 Task: Forward email as attachment with the signature Connor Wood with the subject Product launch announcement from softage.1@softage.net to softage.9@softage.net with the message Can you confirm whether the project is on track to meet the deadline?
Action: Mouse moved to (1217, 93)
Screenshot: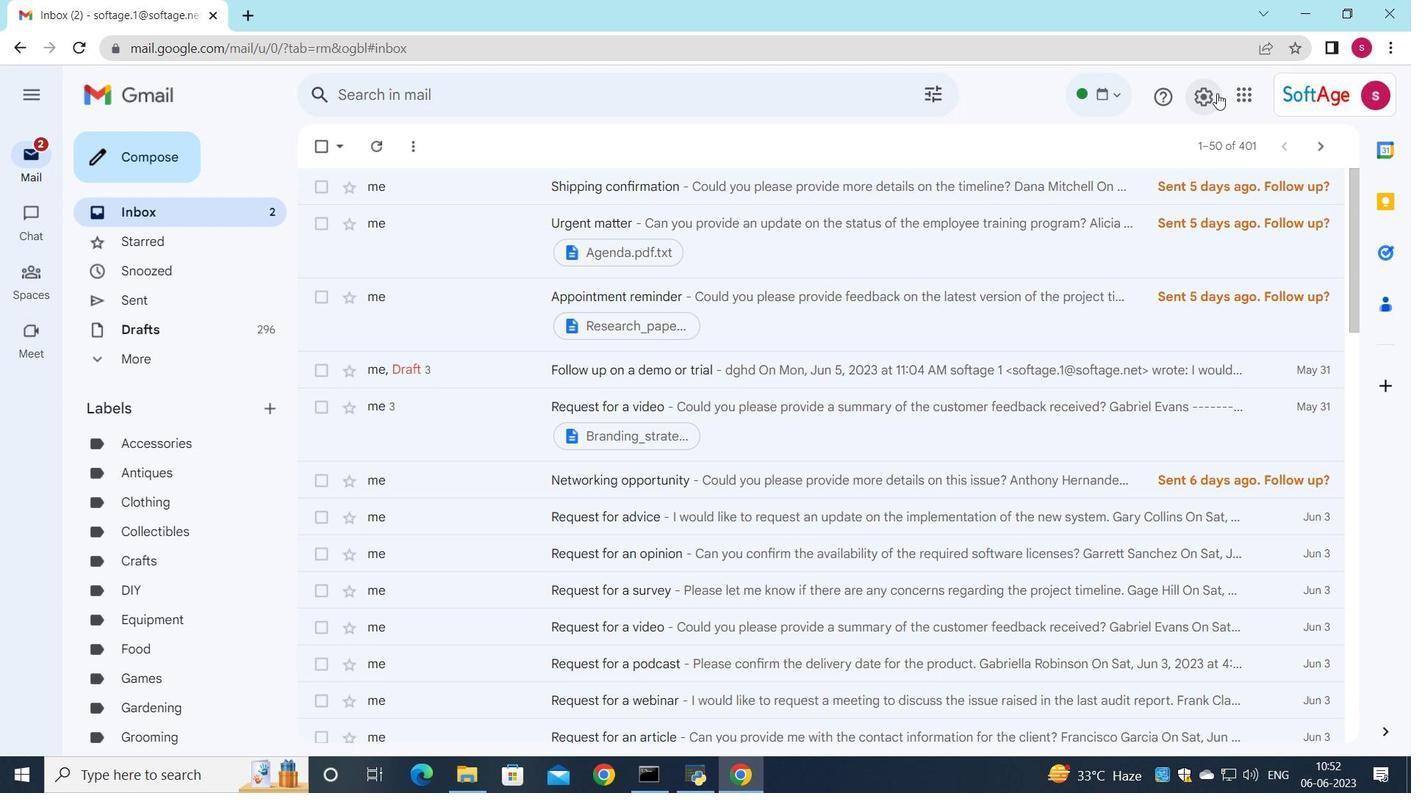 
Action: Mouse pressed left at (1217, 93)
Screenshot: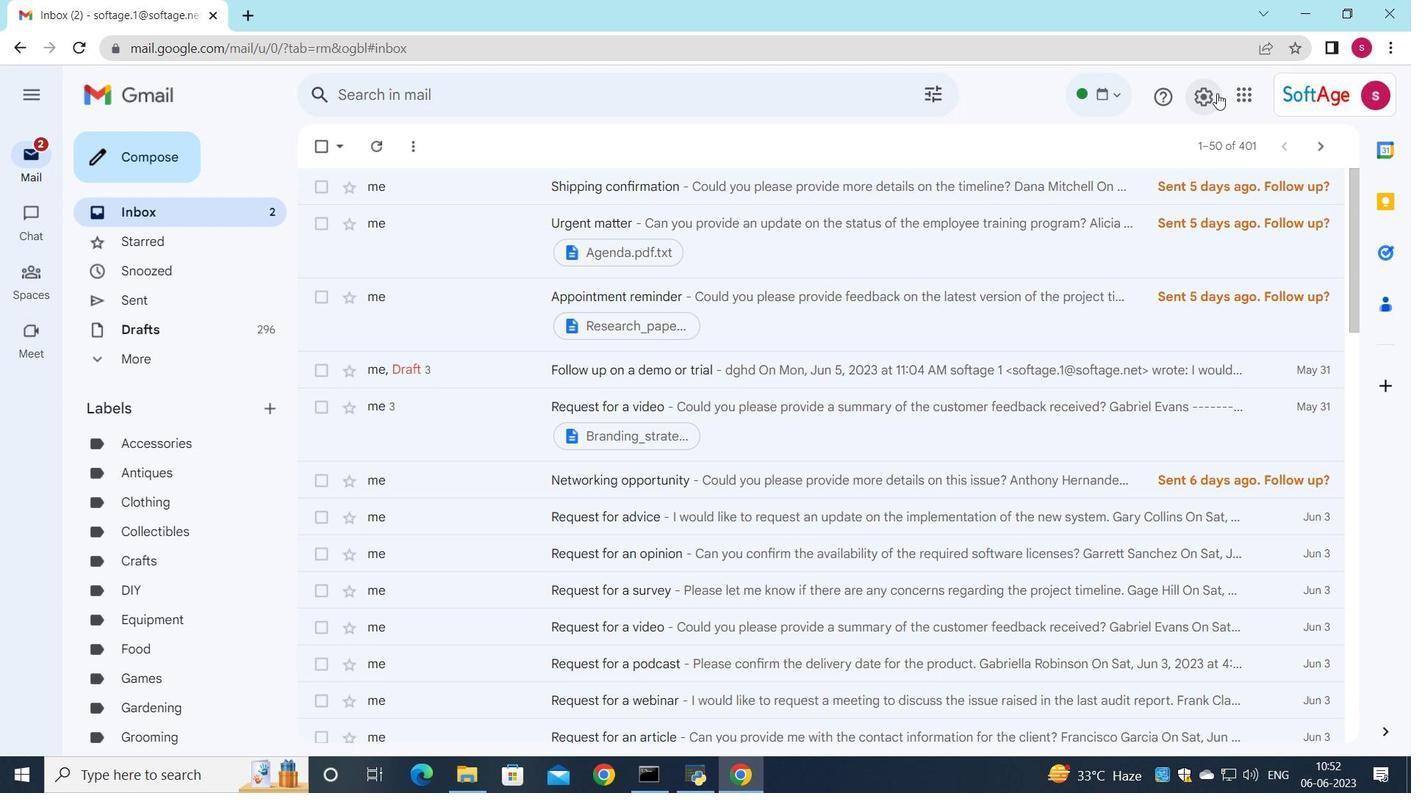
Action: Mouse moved to (1228, 180)
Screenshot: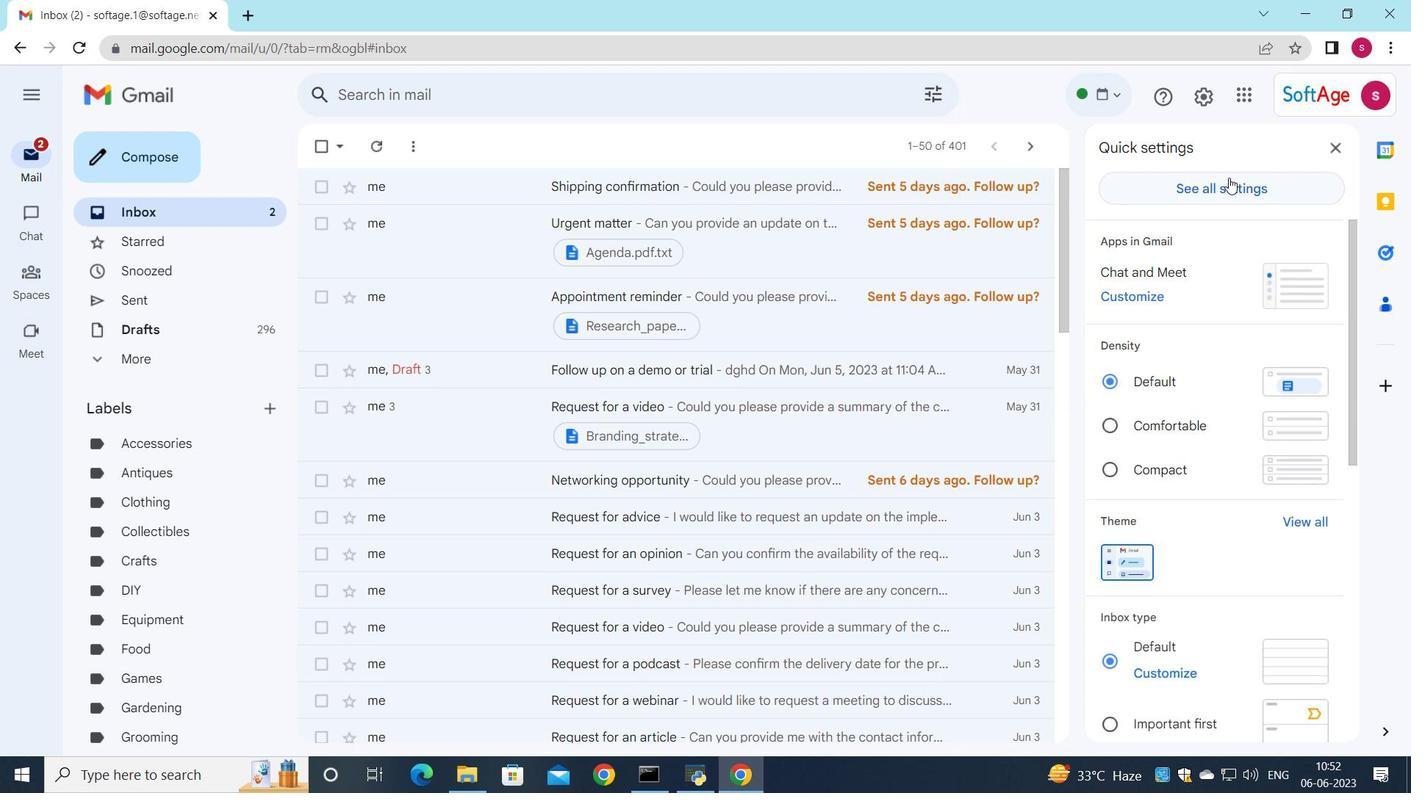 
Action: Mouse pressed left at (1228, 180)
Screenshot: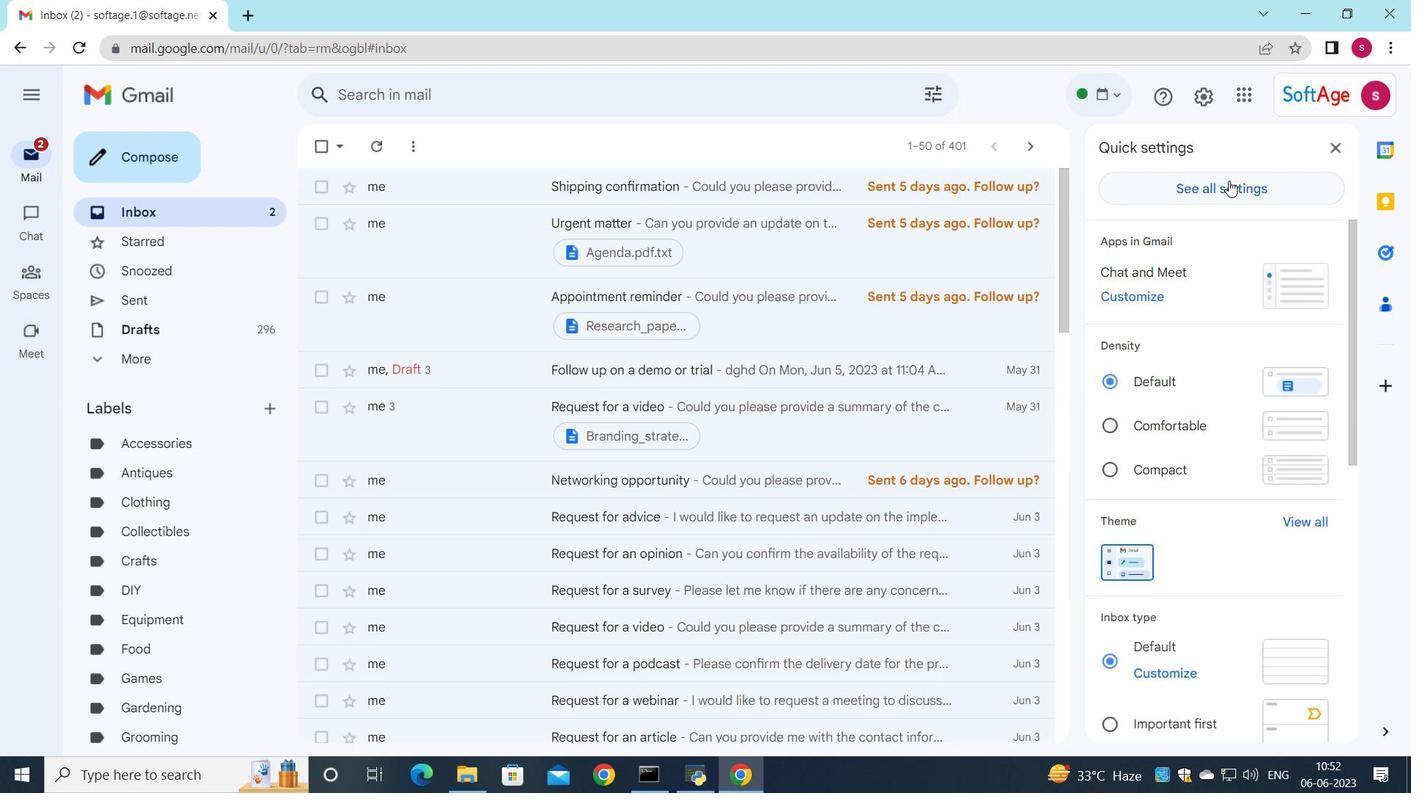 
Action: Mouse moved to (870, 309)
Screenshot: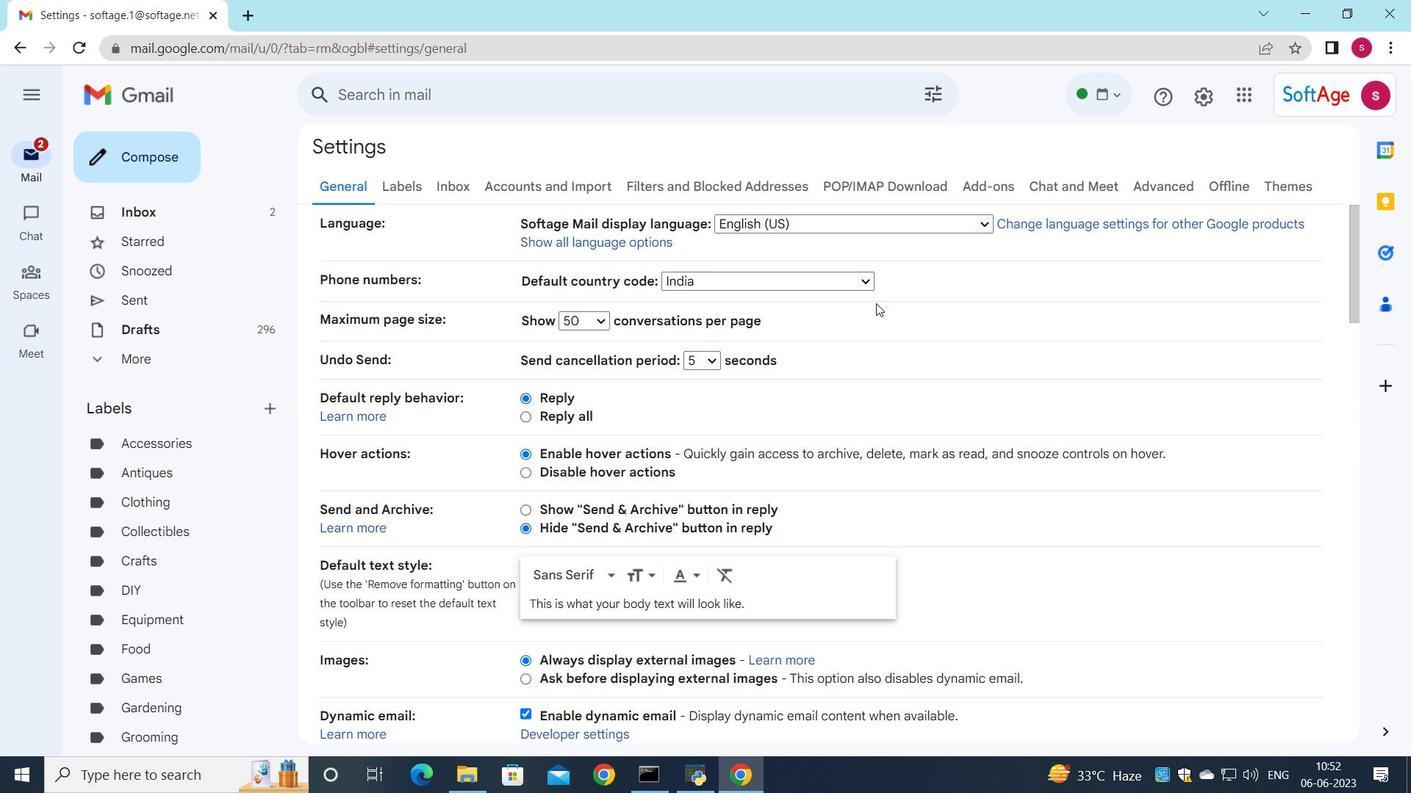 
Action: Mouse scrolled (870, 308) with delta (0, 0)
Screenshot: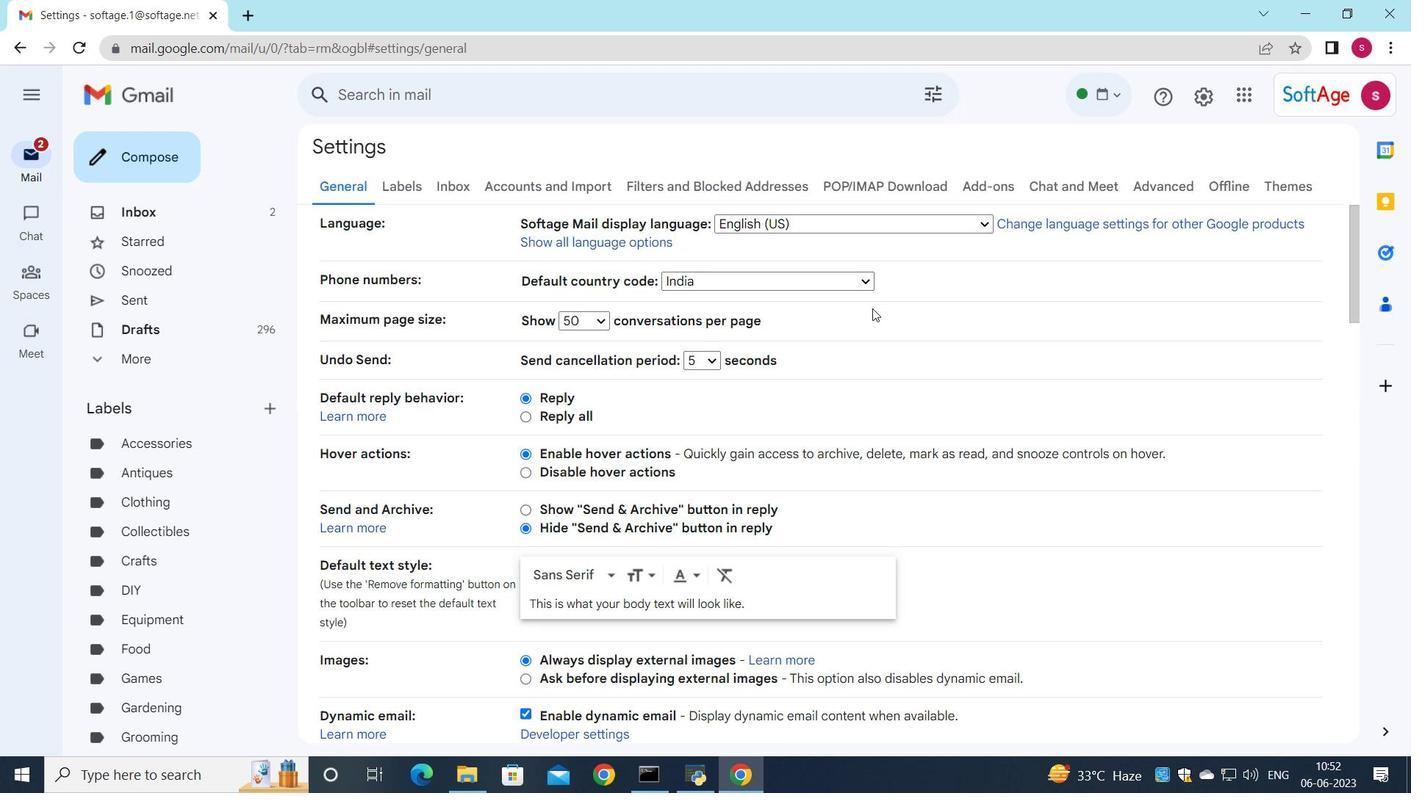 
Action: Mouse moved to (868, 310)
Screenshot: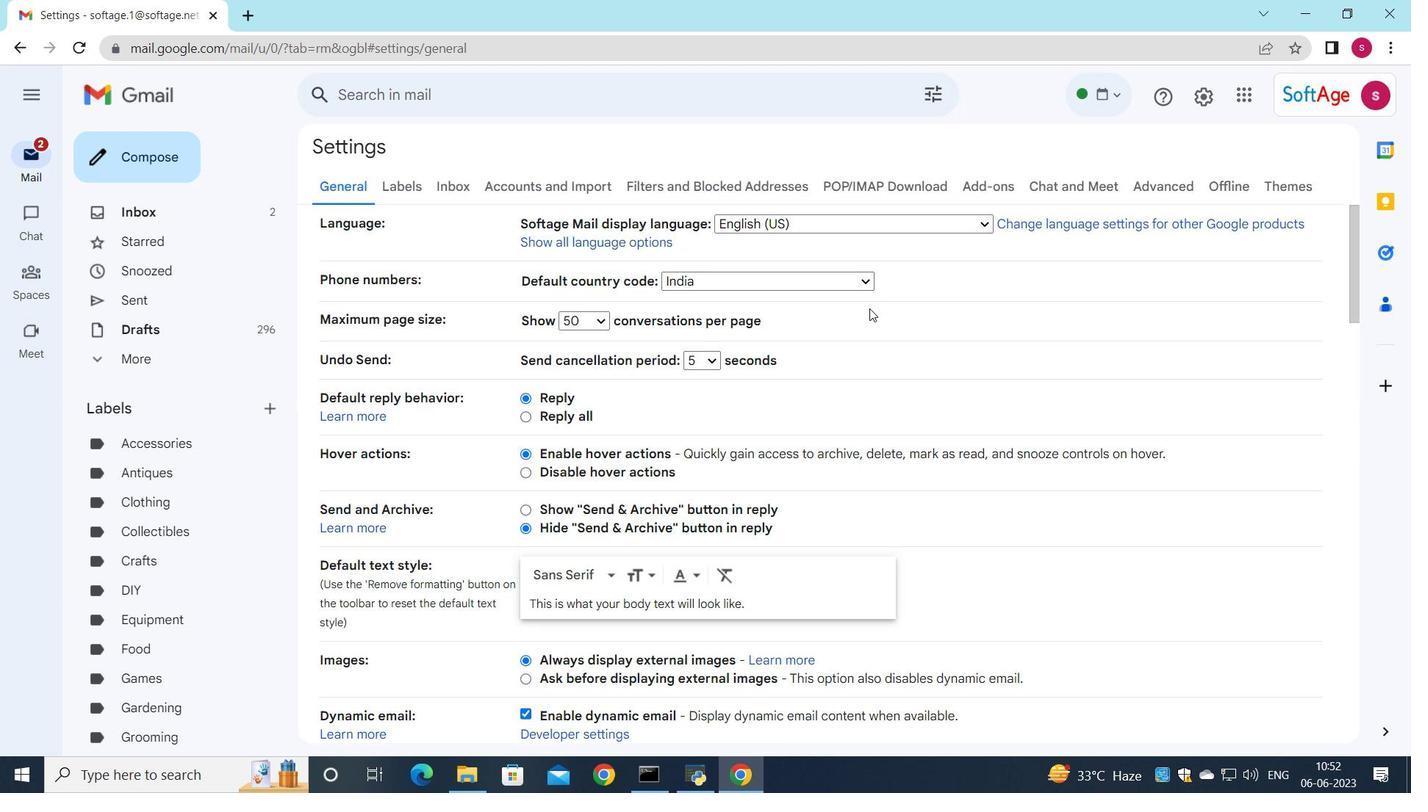 
Action: Mouse scrolled (868, 309) with delta (0, 0)
Screenshot: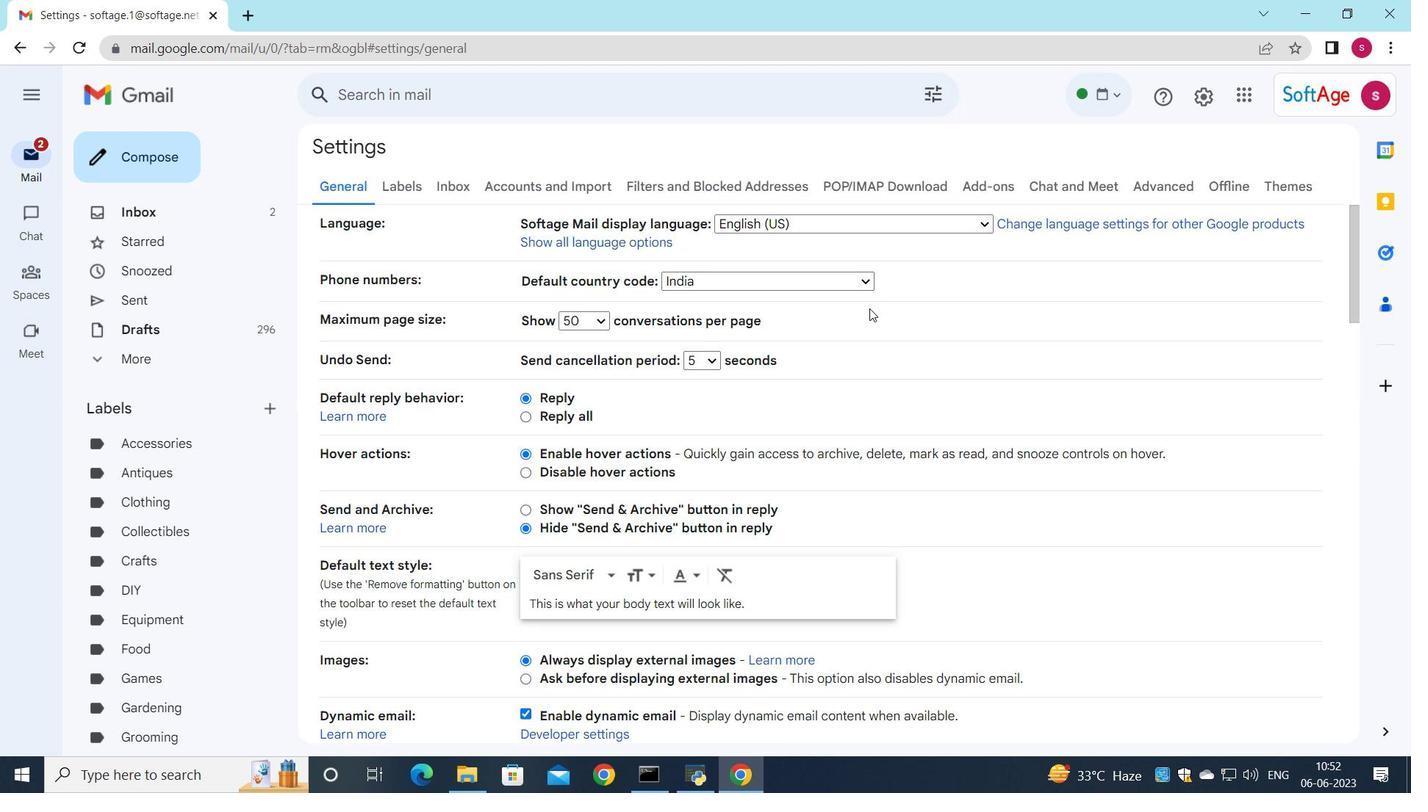 
Action: Mouse moved to (801, 327)
Screenshot: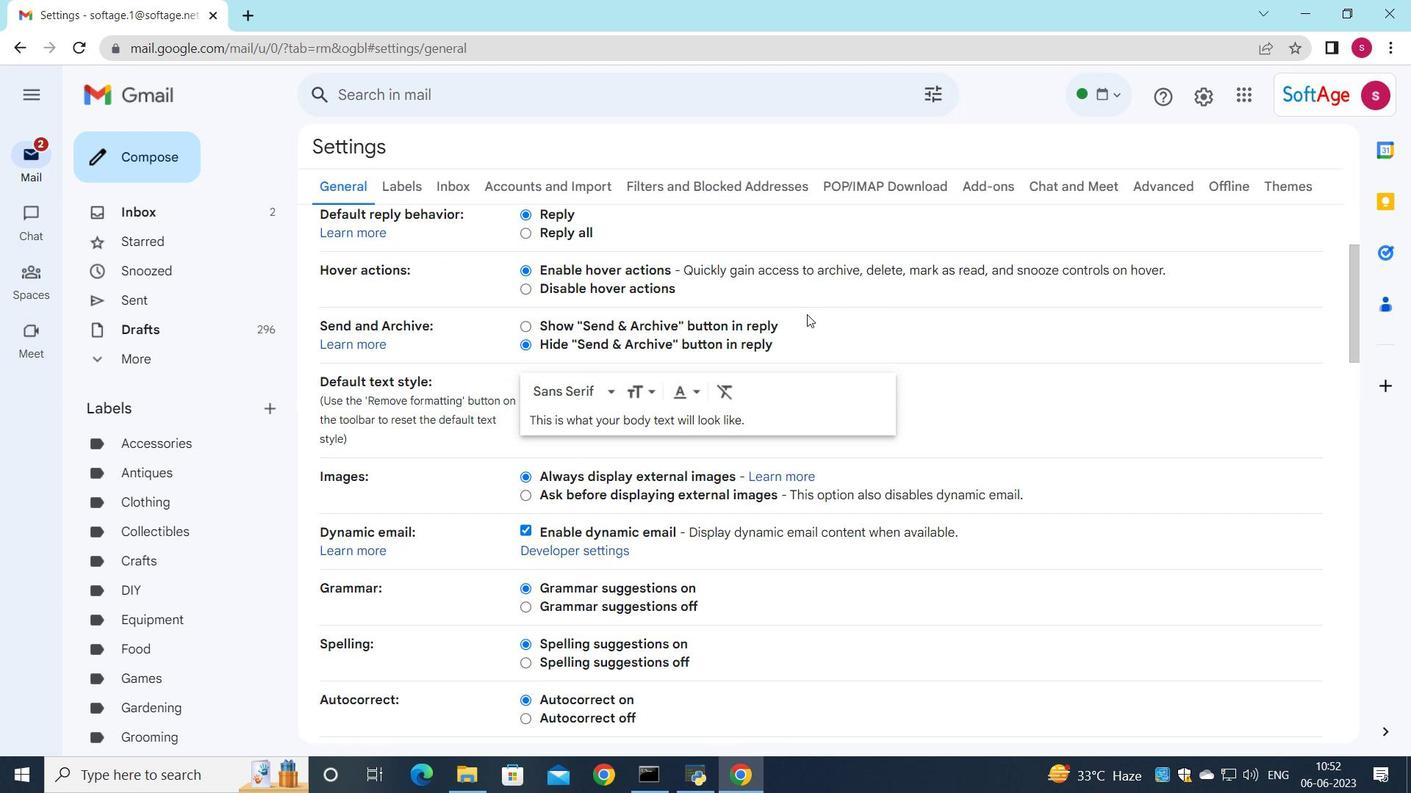 
Action: Mouse scrolled (802, 324) with delta (0, 0)
Screenshot: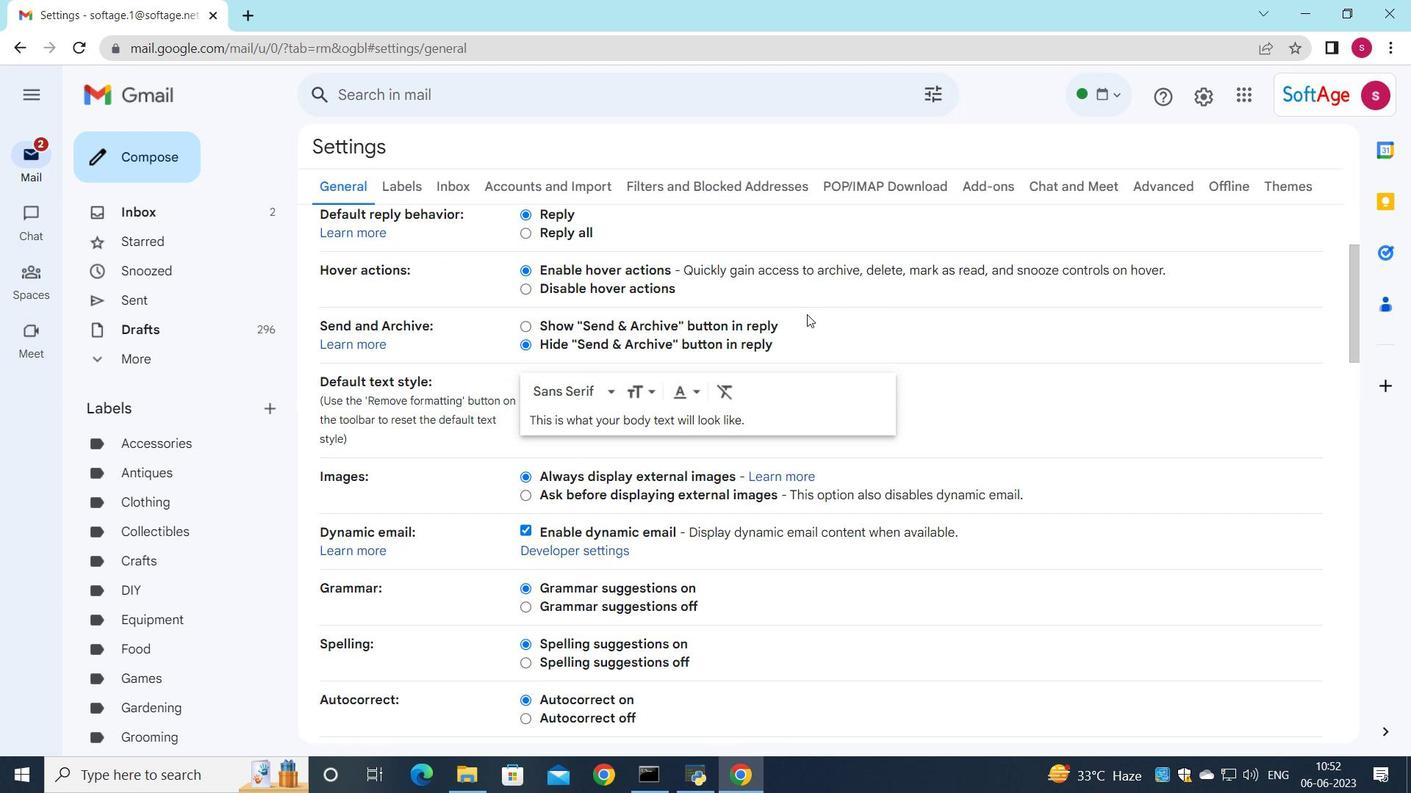 
Action: Mouse moved to (800, 329)
Screenshot: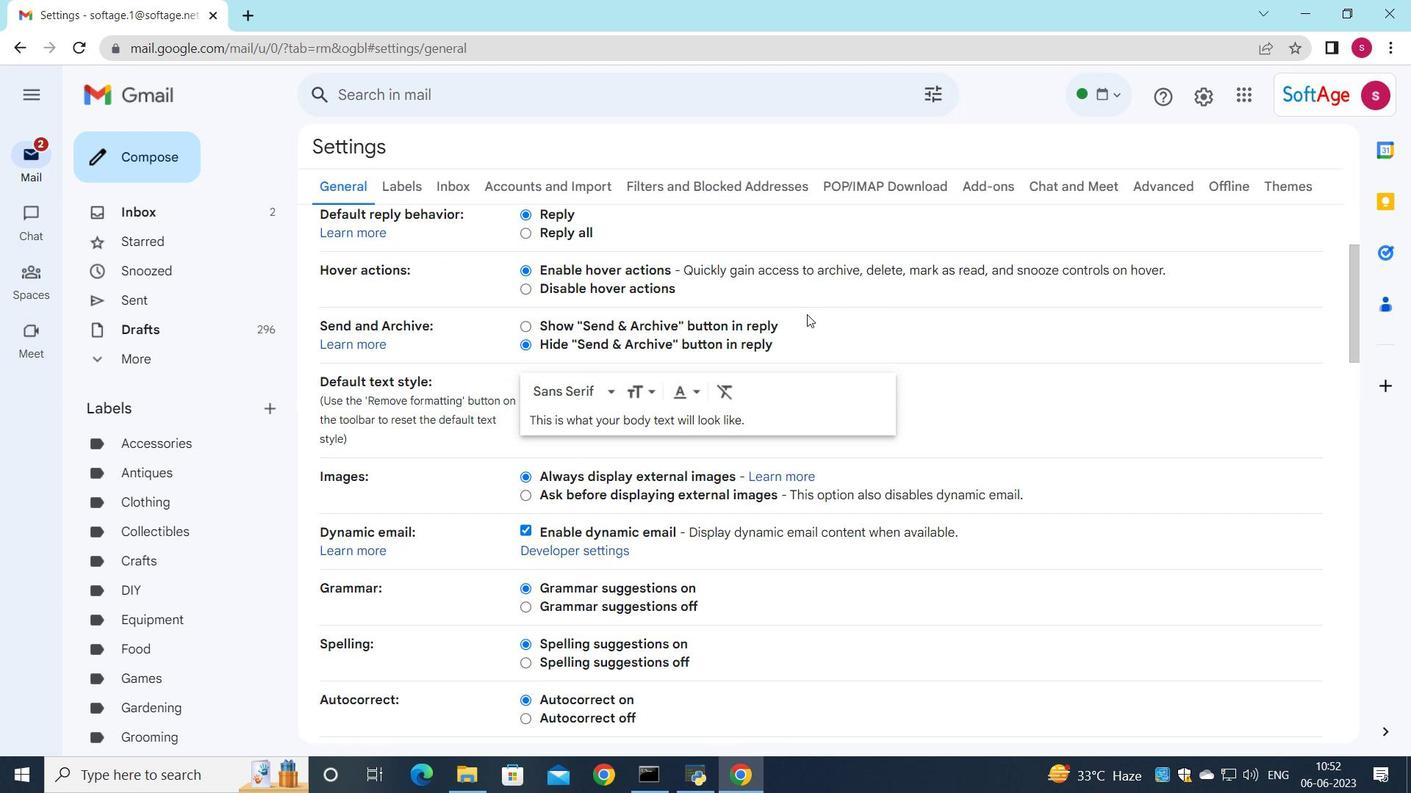 
Action: Mouse scrolled (801, 327) with delta (0, 0)
Screenshot: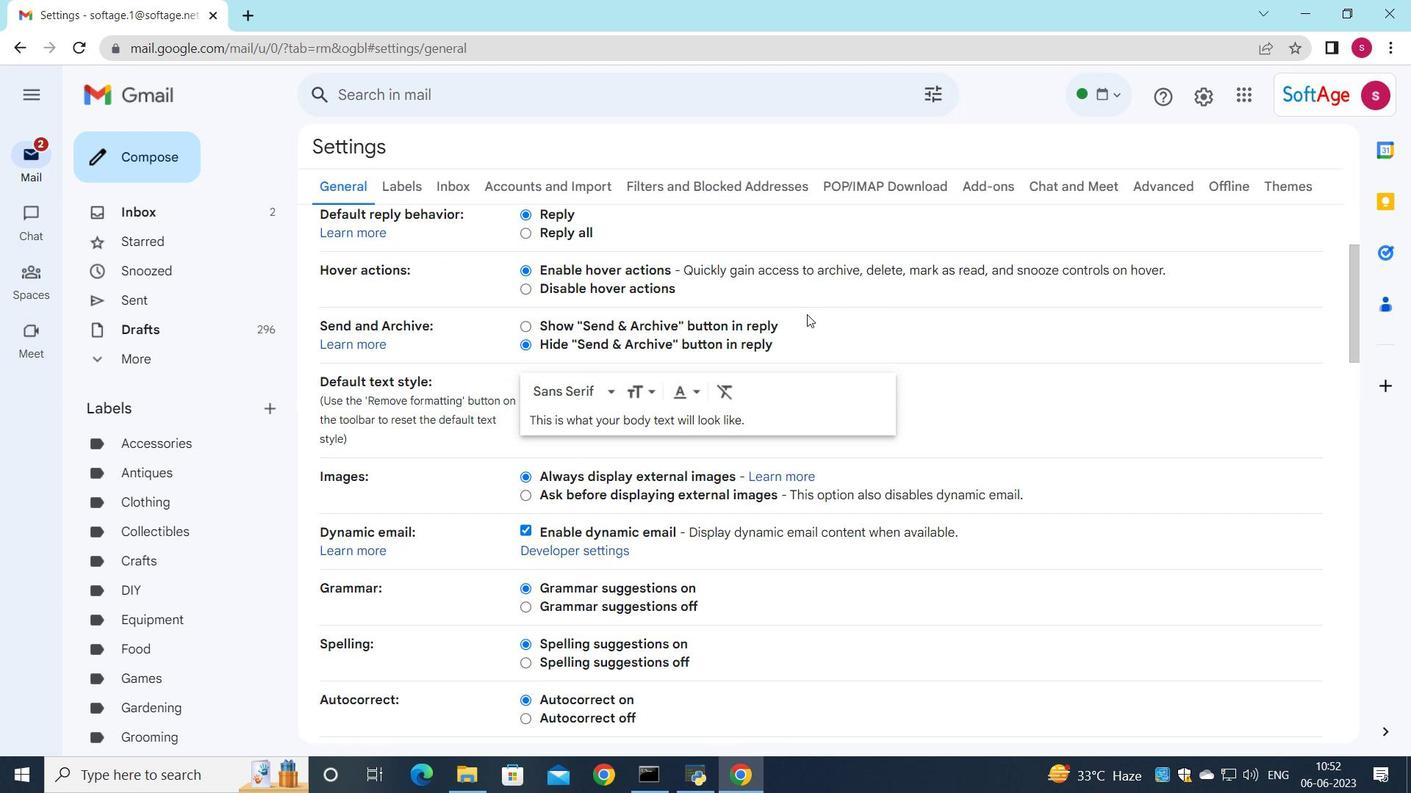 
Action: Mouse moved to (798, 332)
Screenshot: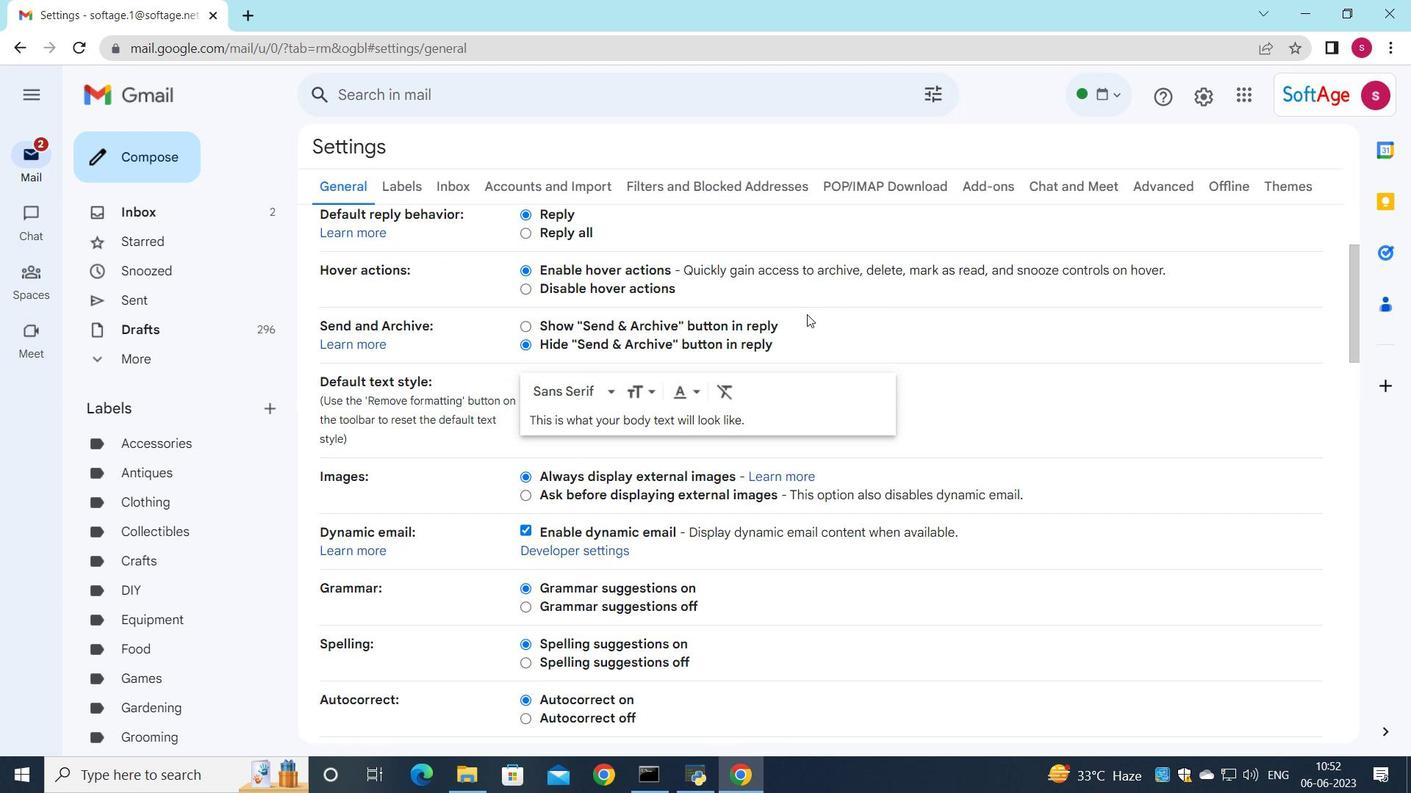 
Action: Mouse scrolled (799, 330) with delta (0, 0)
Screenshot: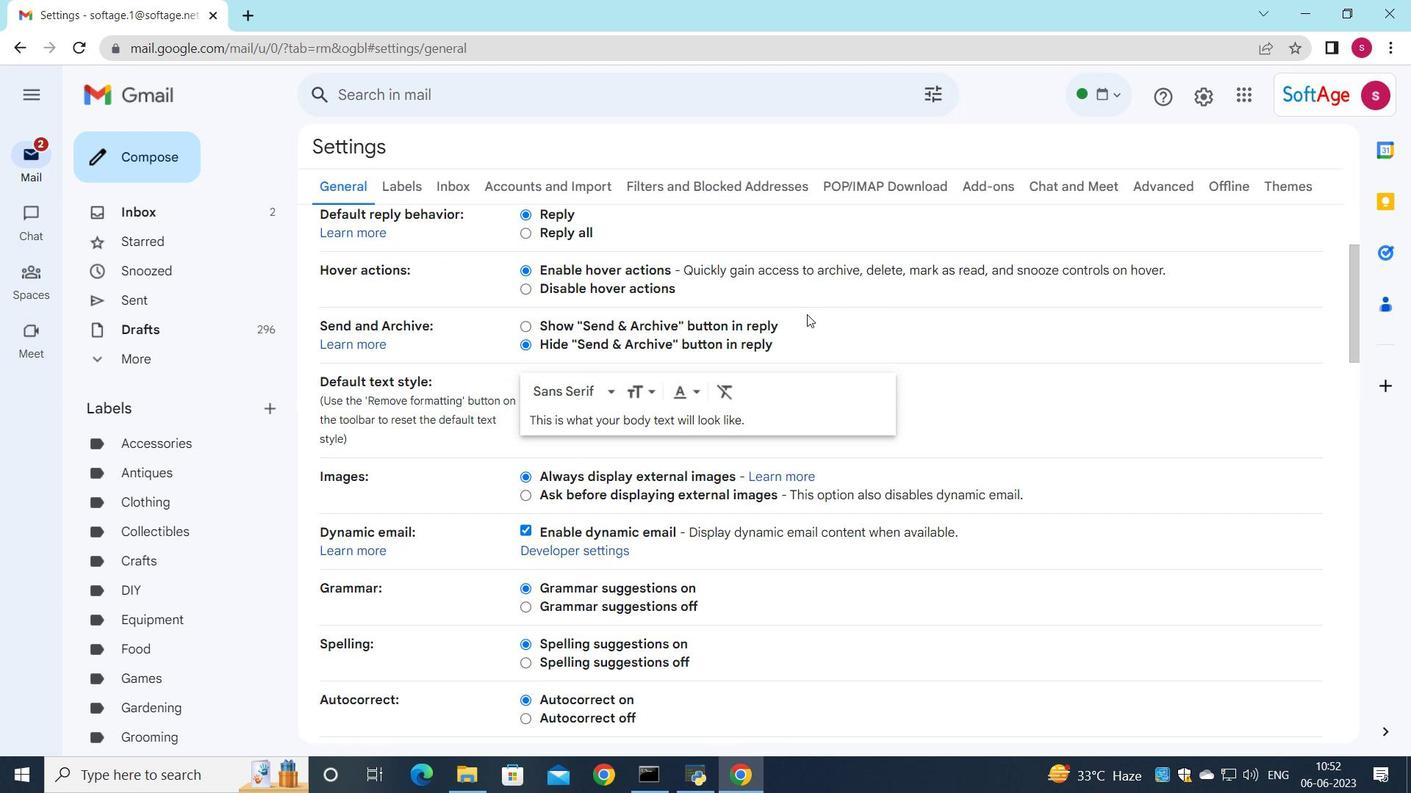 
Action: Mouse moved to (796, 335)
Screenshot: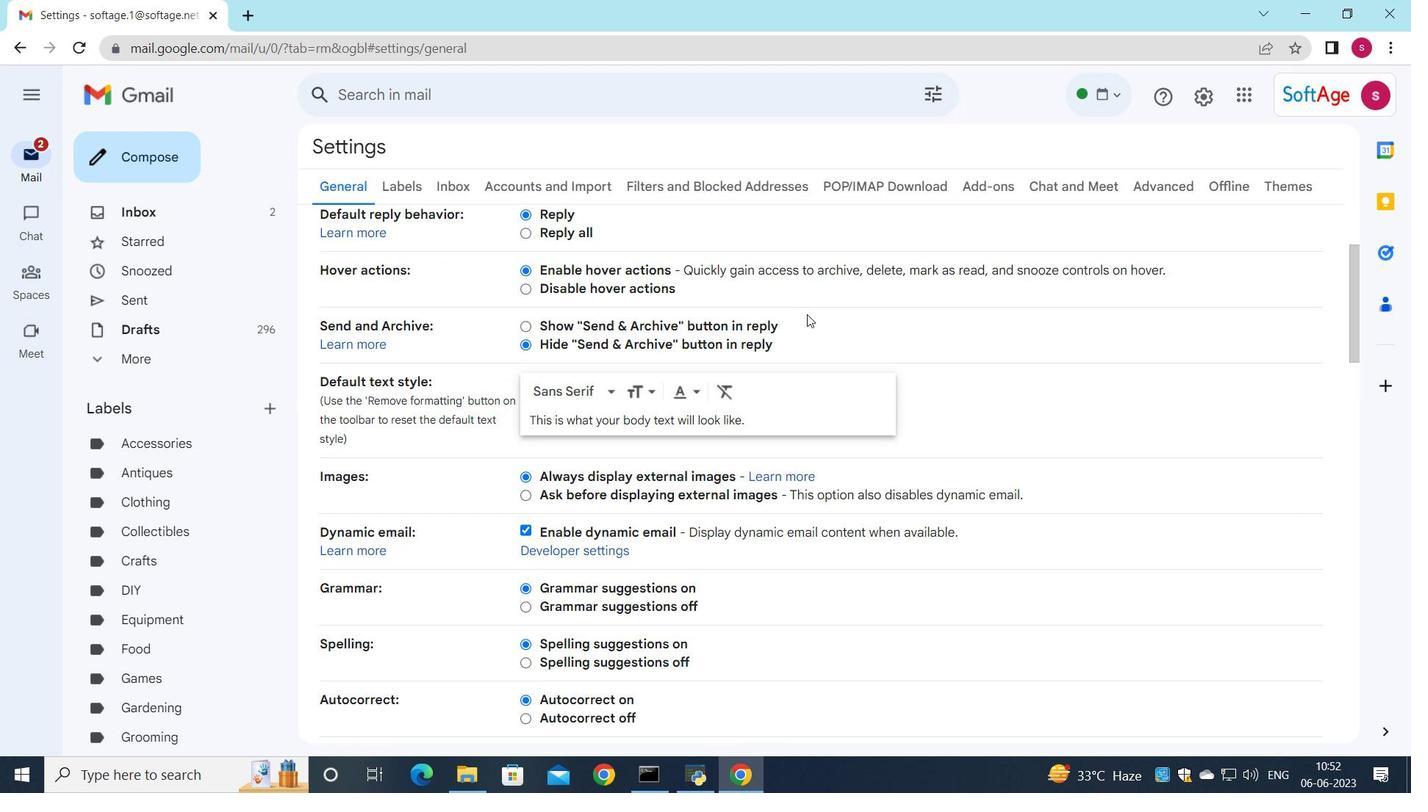 
Action: Mouse scrolled (796, 335) with delta (0, 0)
Screenshot: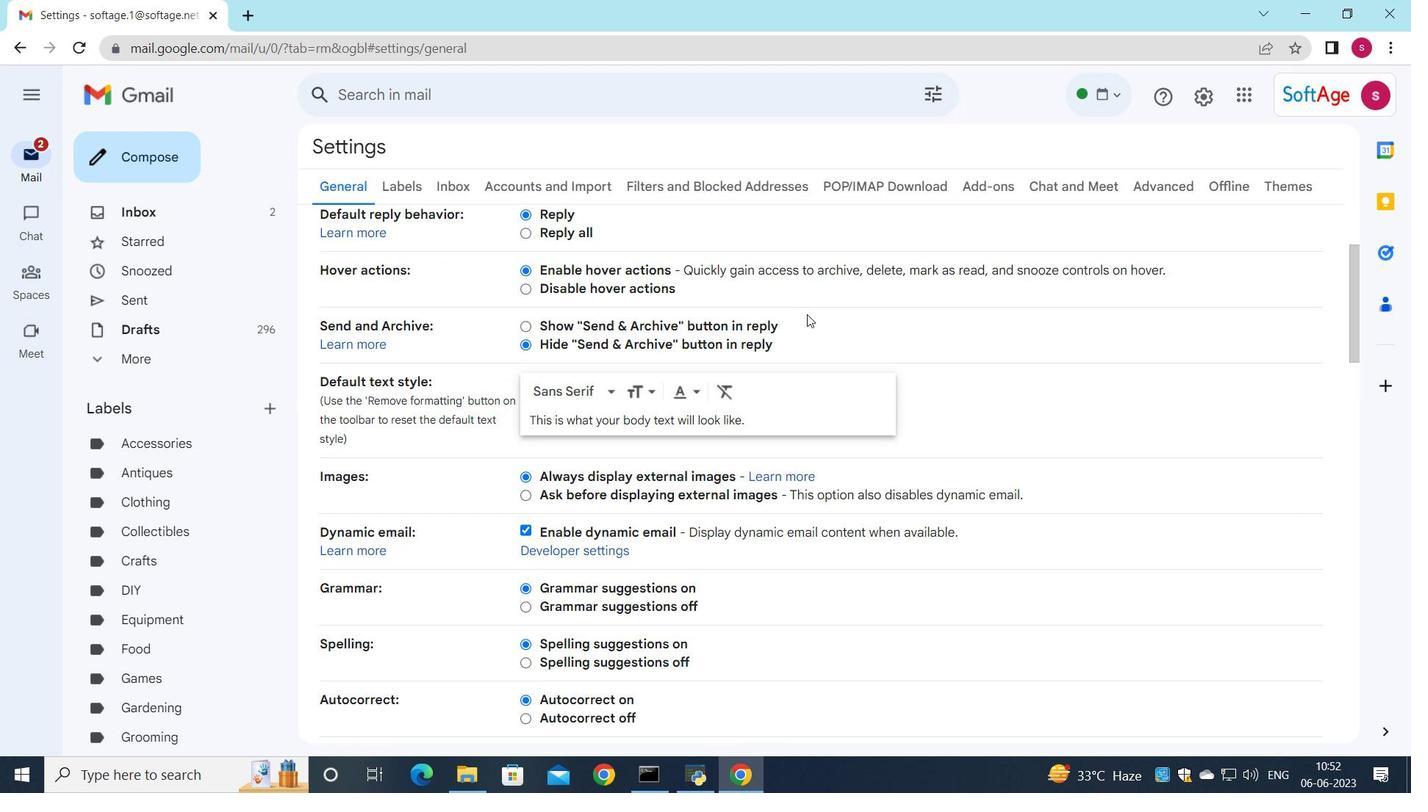 
Action: Mouse moved to (770, 350)
Screenshot: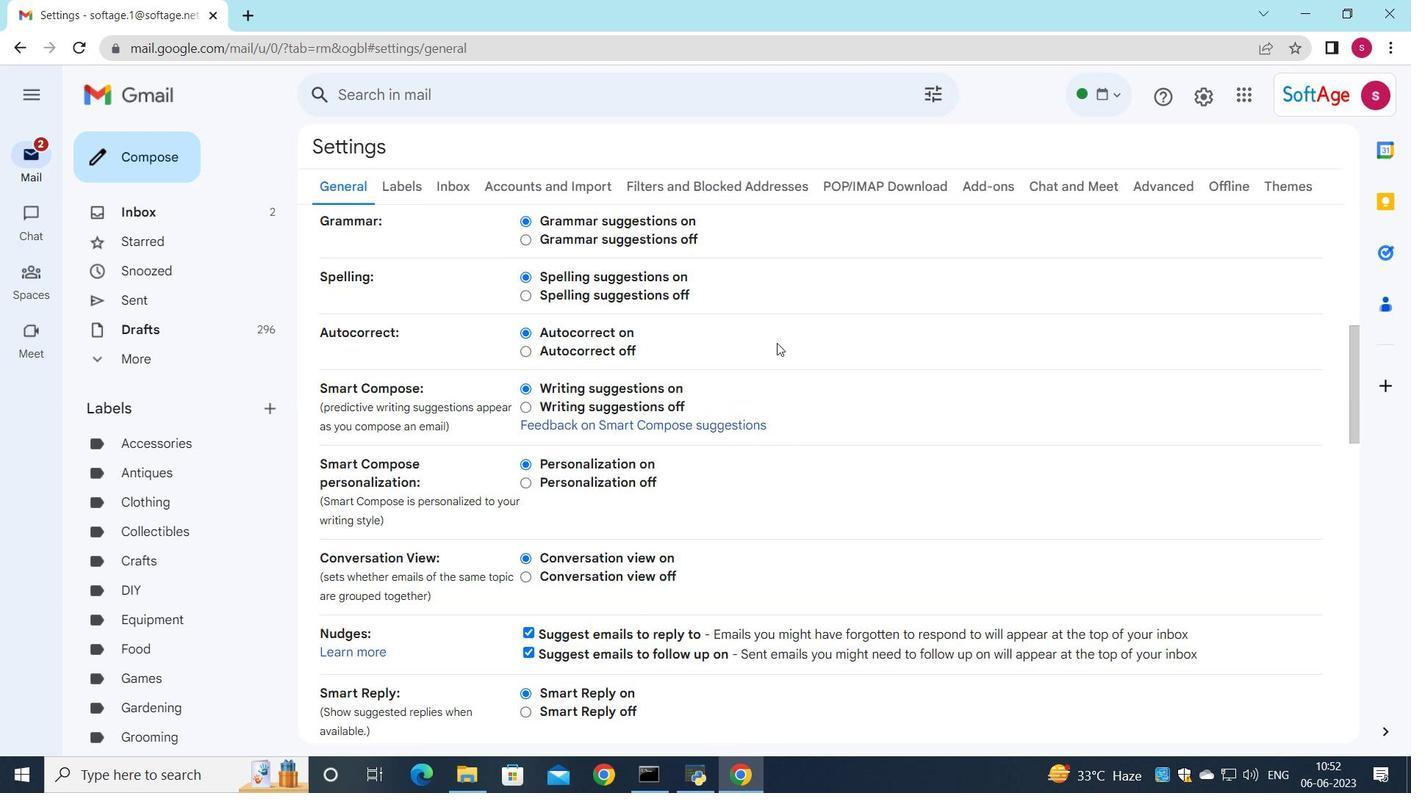 
Action: Mouse scrolled (770, 349) with delta (0, 0)
Screenshot: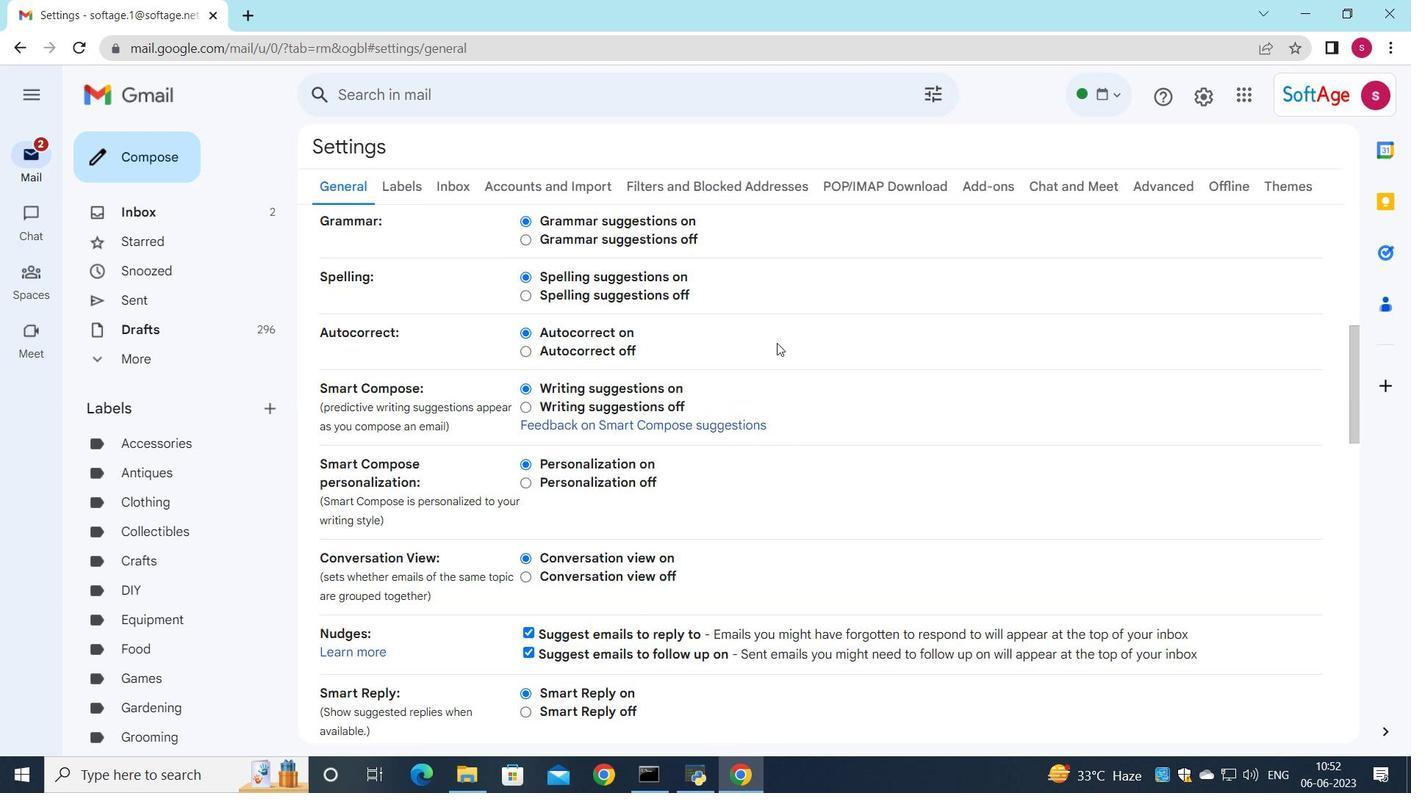 
Action: Mouse moved to (768, 352)
Screenshot: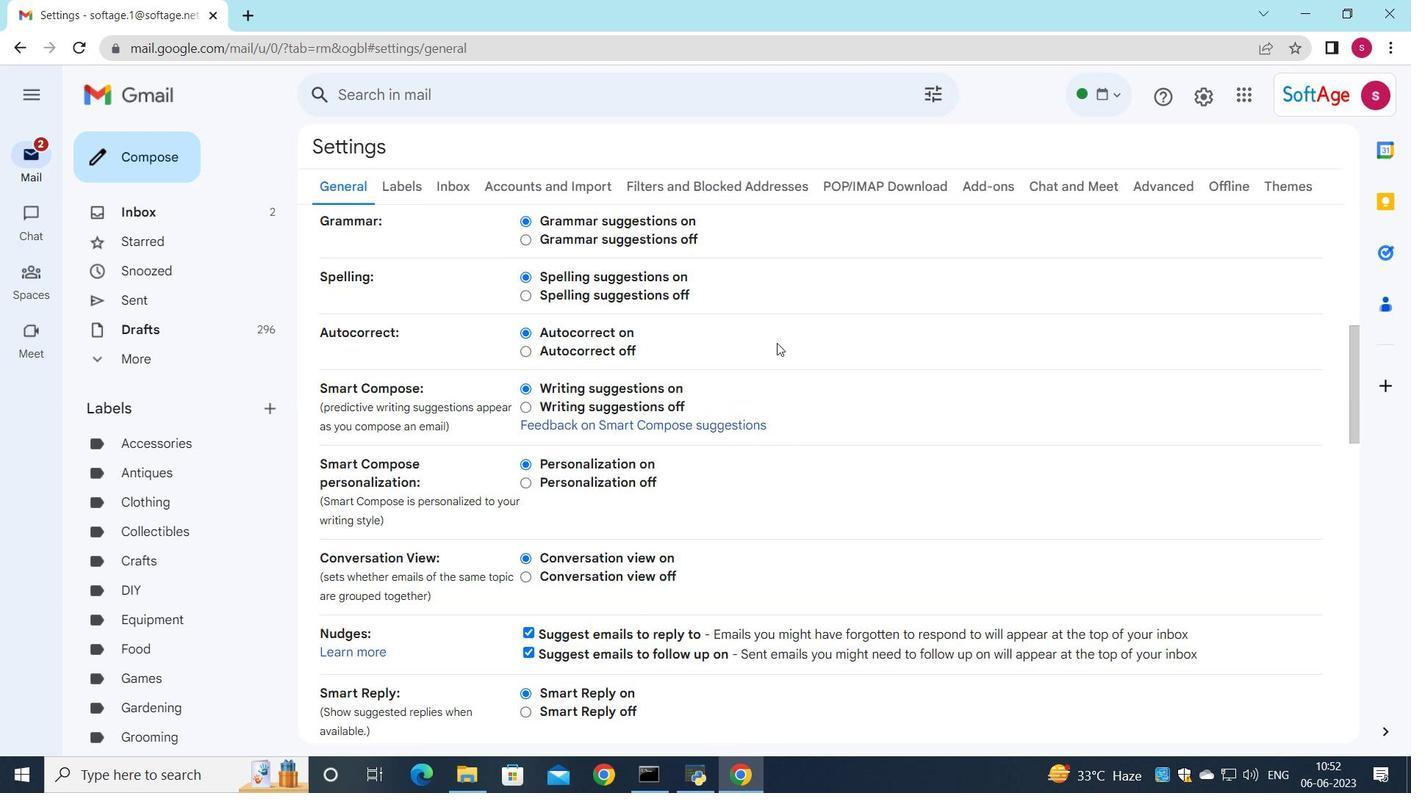 
Action: Mouse scrolled (768, 351) with delta (0, 0)
Screenshot: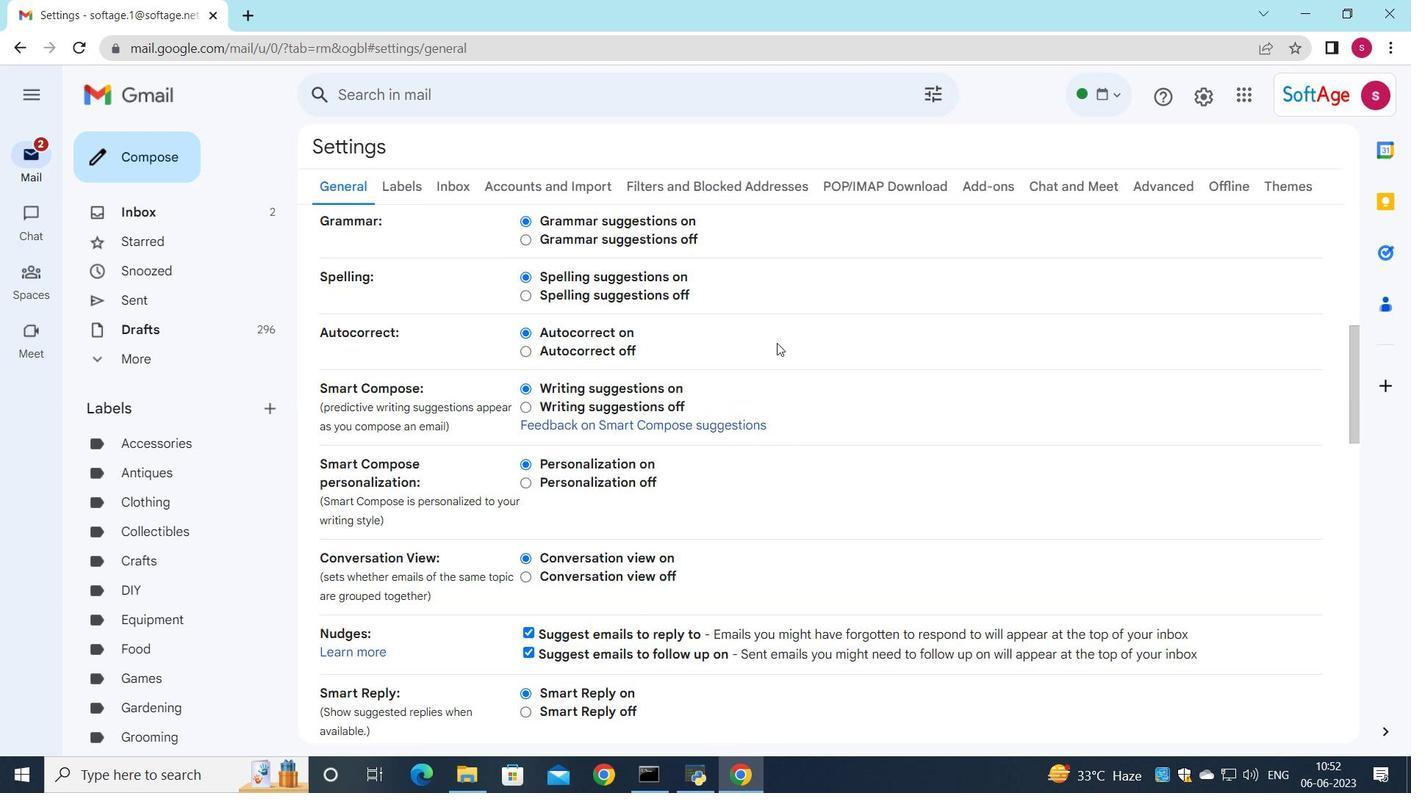 
Action: Mouse moved to (767, 354)
Screenshot: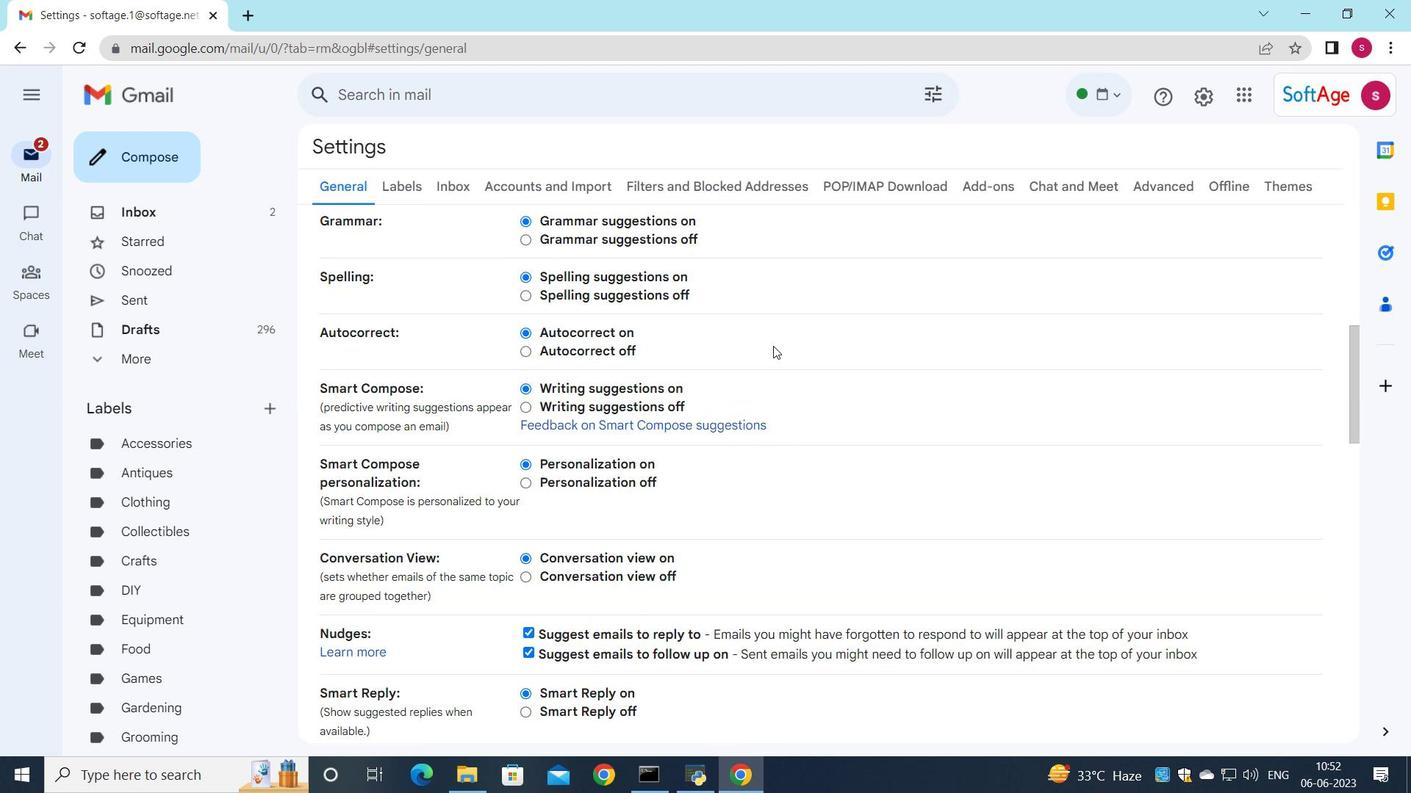 
Action: Mouse scrolled (767, 353) with delta (0, 0)
Screenshot: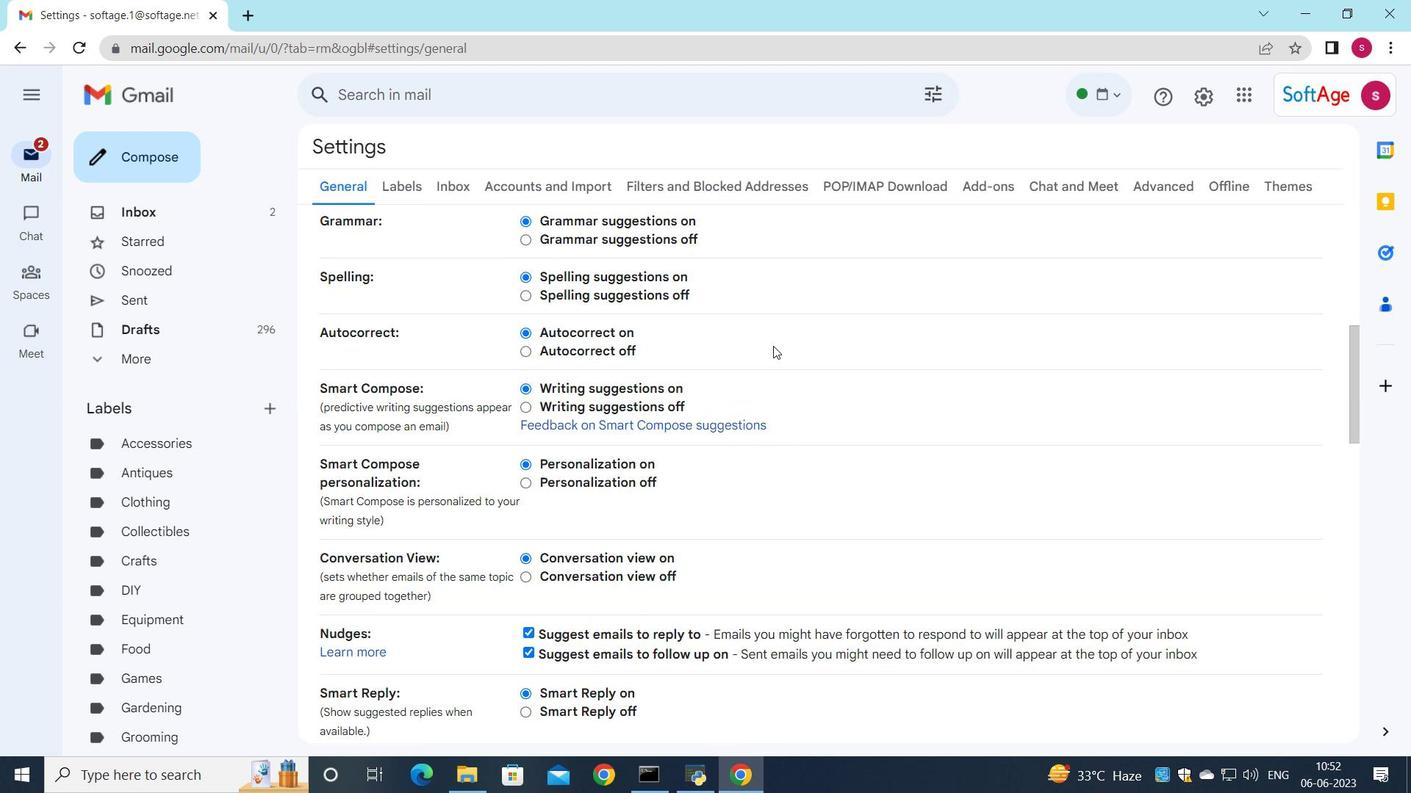 
Action: Mouse moved to (765, 356)
Screenshot: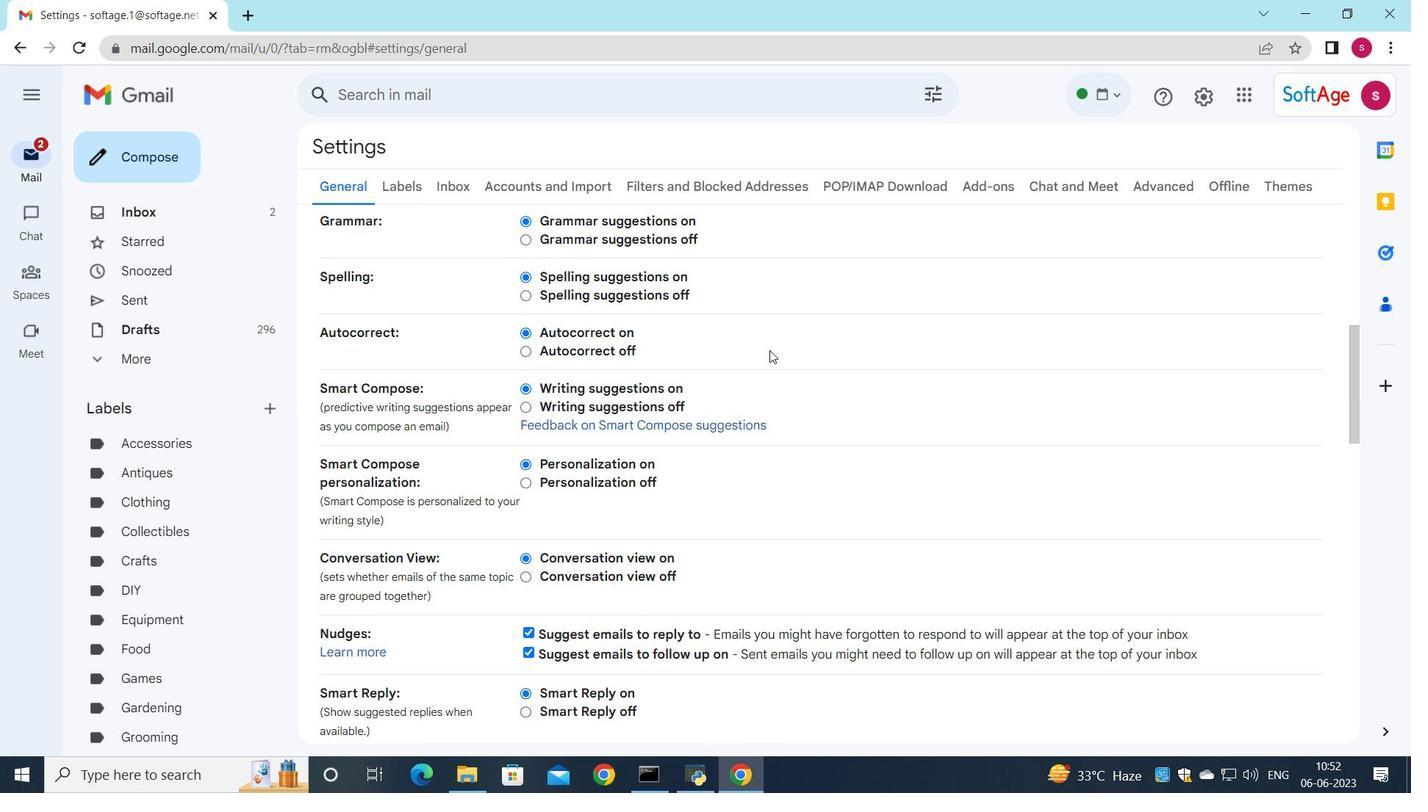 
Action: Mouse scrolled (765, 355) with delta (0, 0)
Screenshot: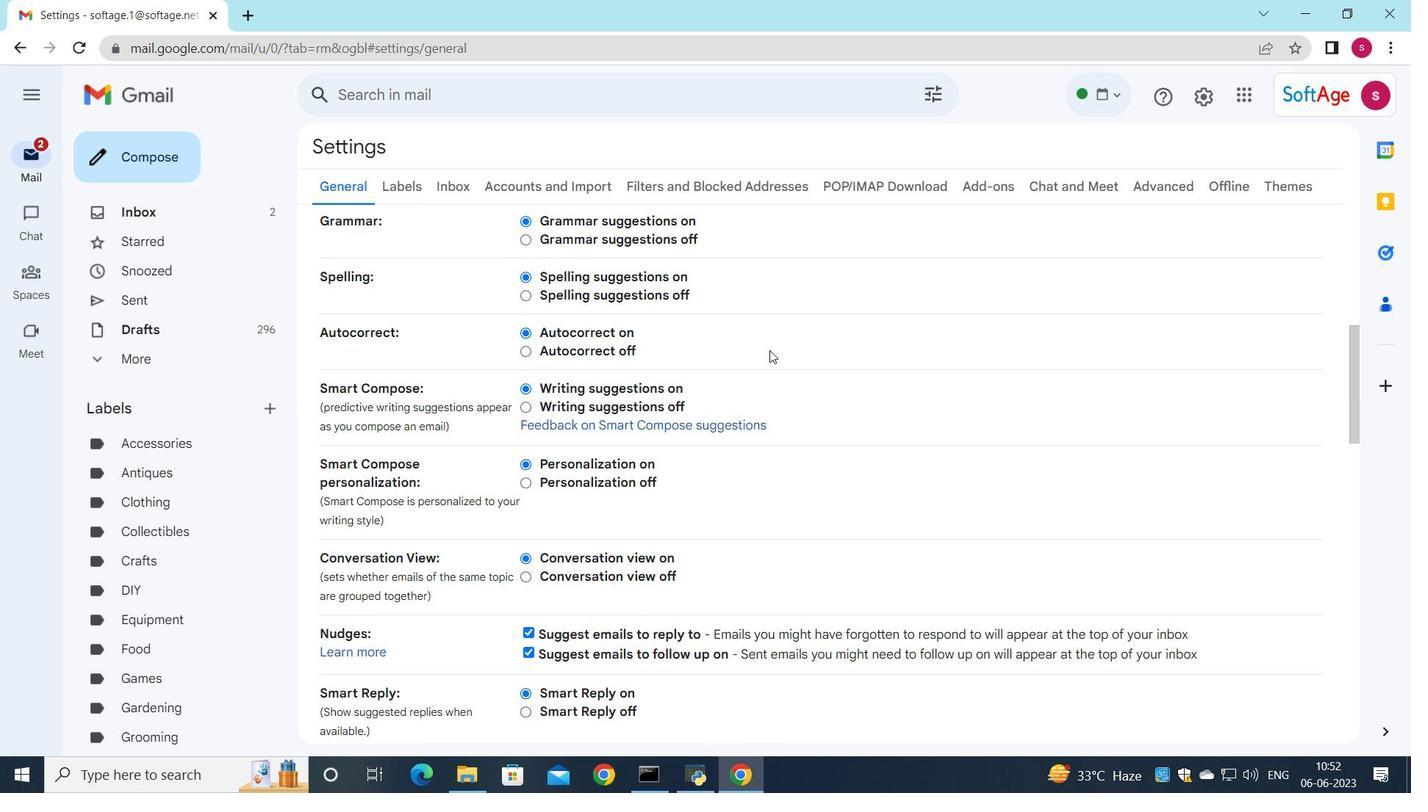 
Action: Mouse moved to (745, 382)
Screenshot: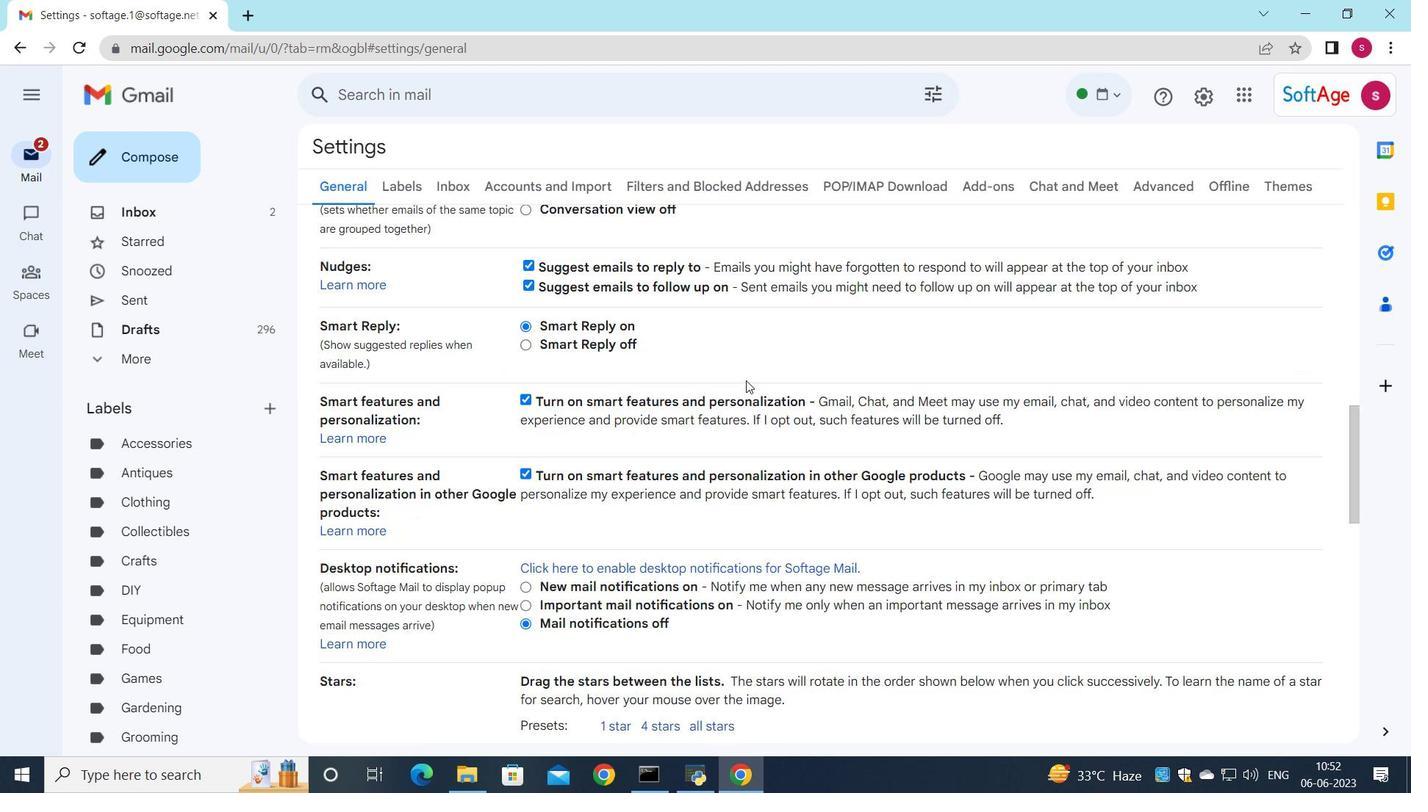 
Action: Mouse scrolled (745, 382) with delta (0, 0)
Screenshot: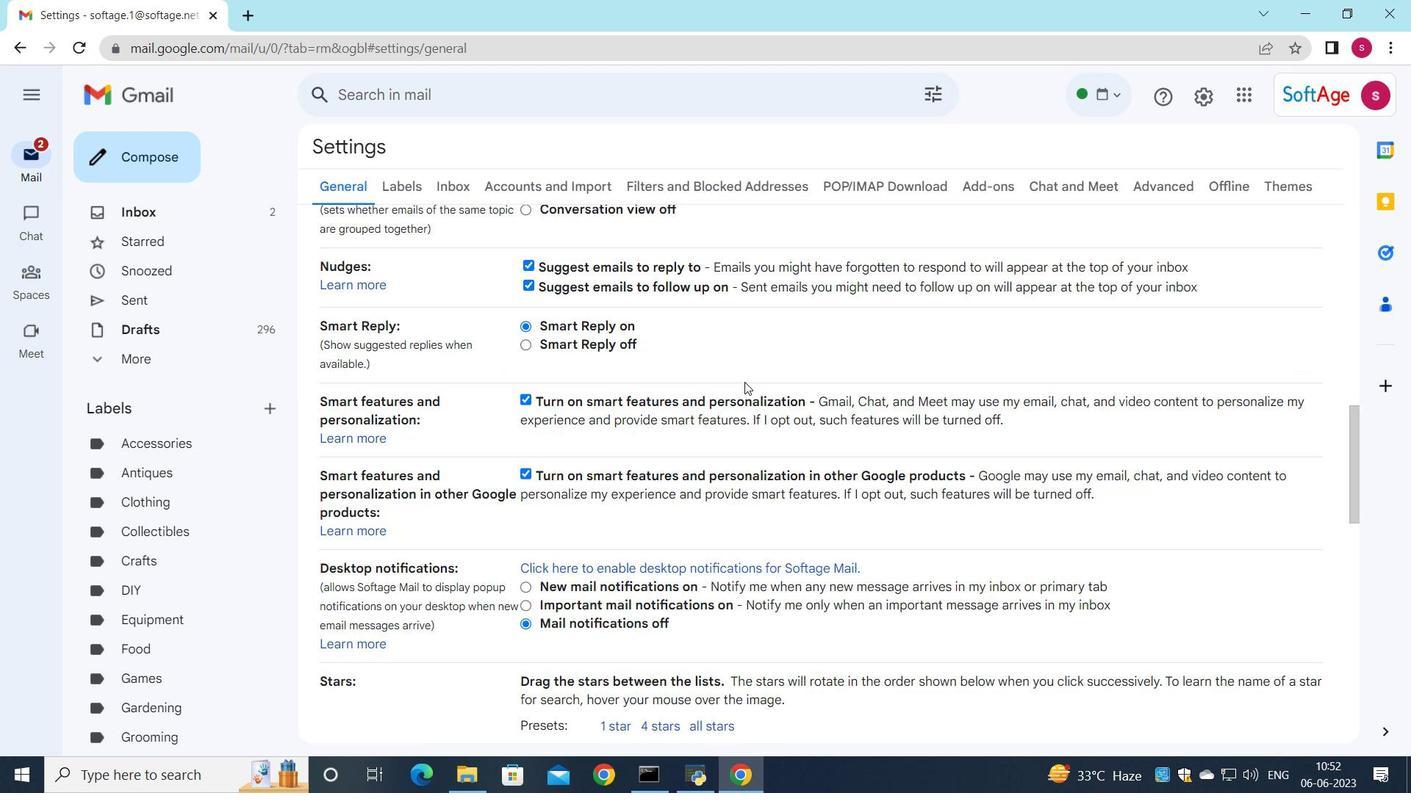 
Action: Mouse moved to (744, 383)
Screenshot: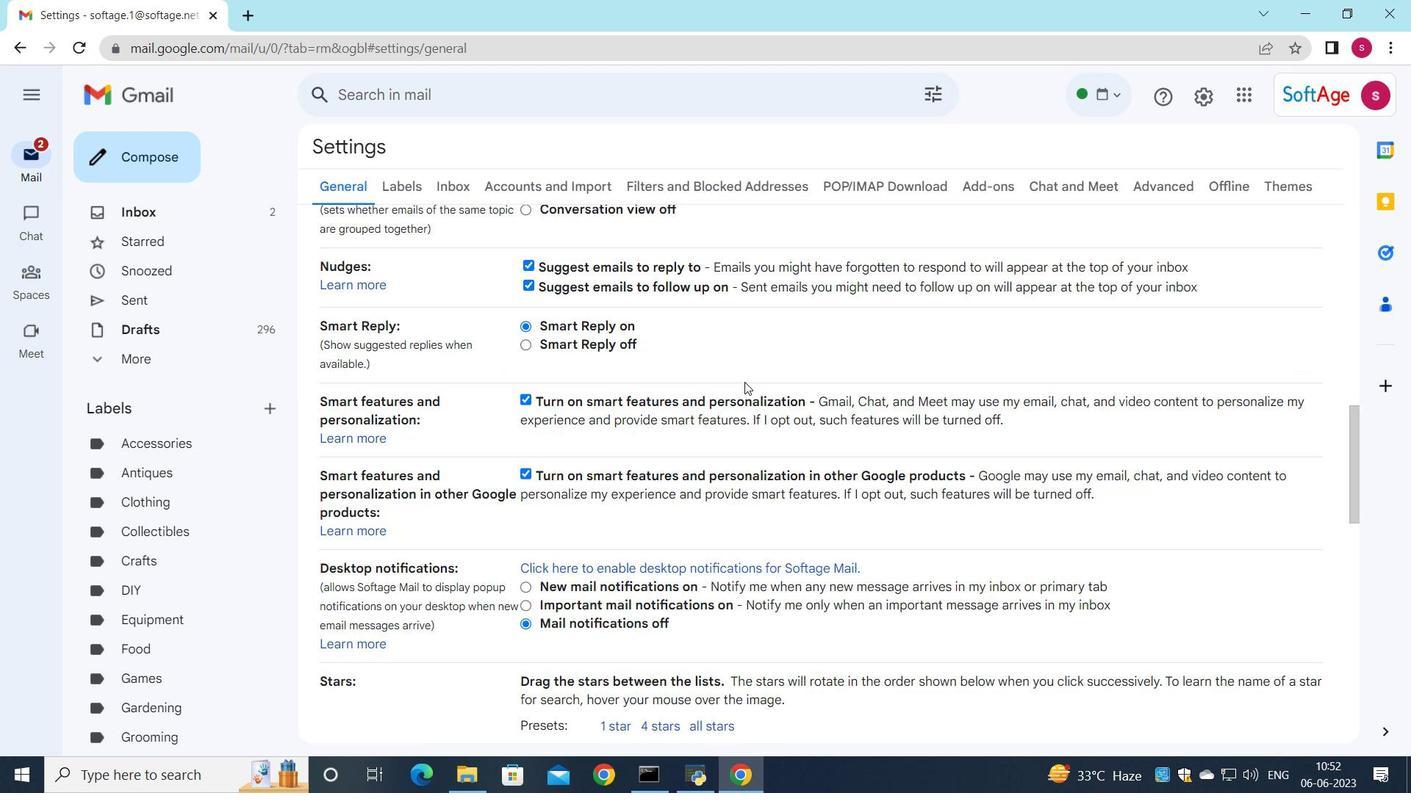 
Action: Mouse scrolled (744, 382) with delta (0, 0)
Screenshot: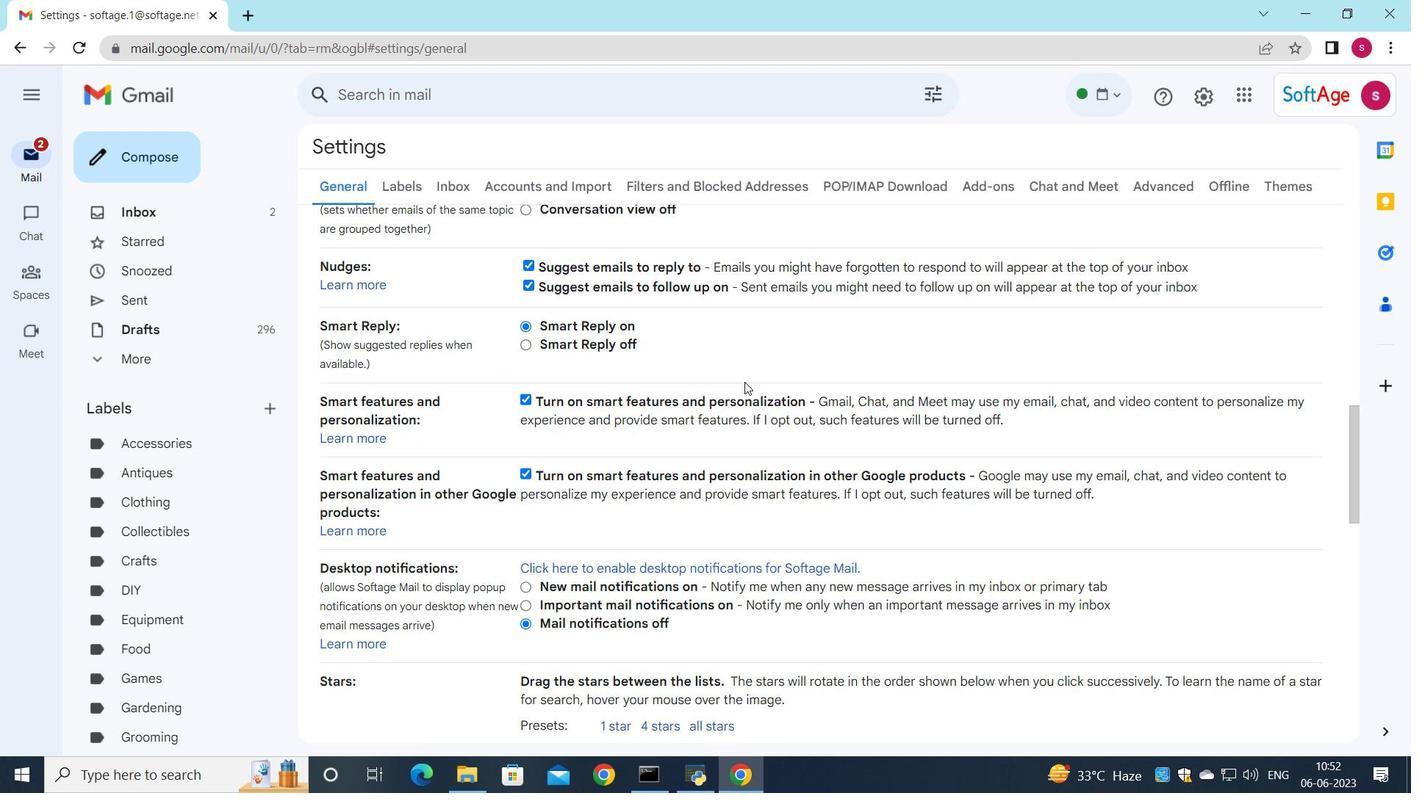
Action: Mouse moved to (743, 384)
Screenshot: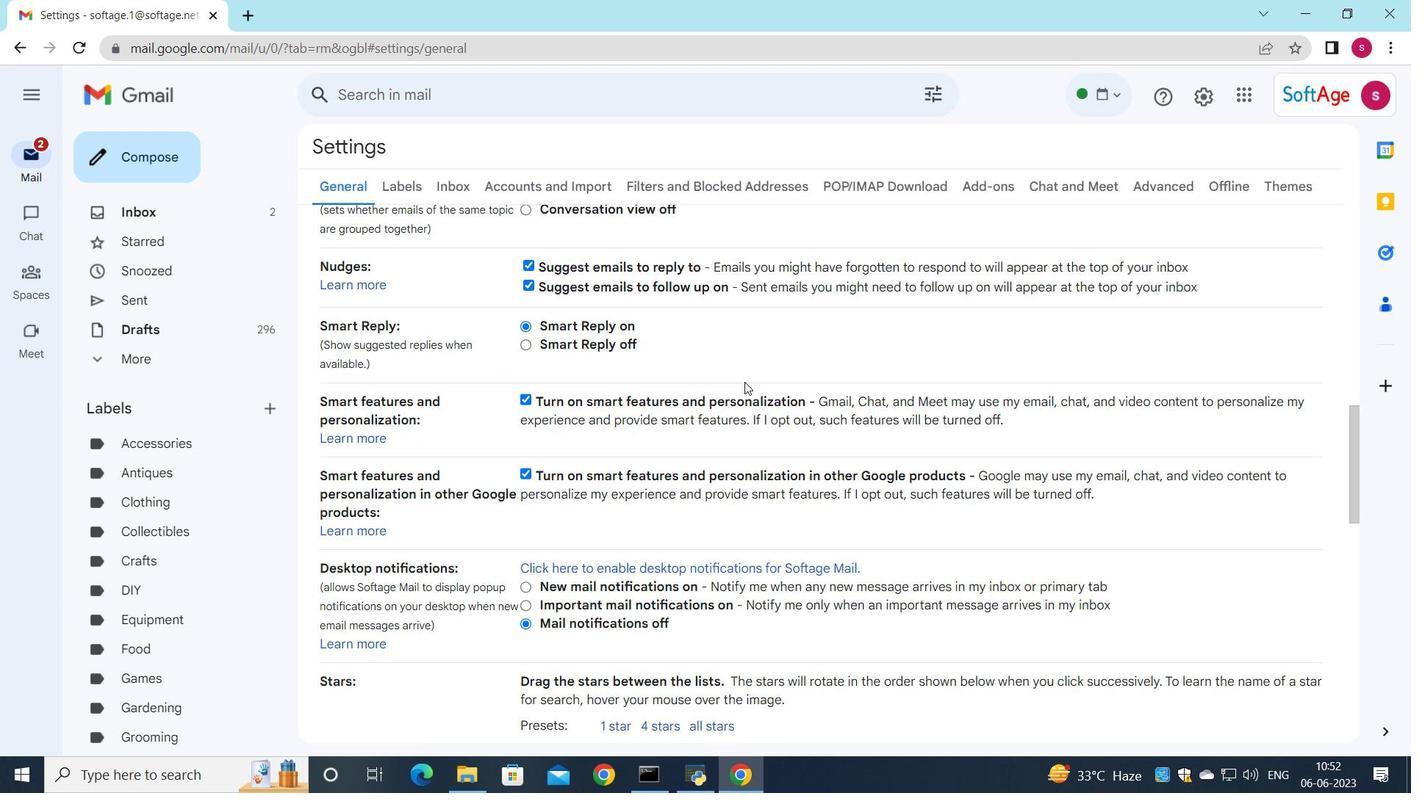 
Action: Mouse scrolled (743, 383) with delta (0, 0)
Screenshot: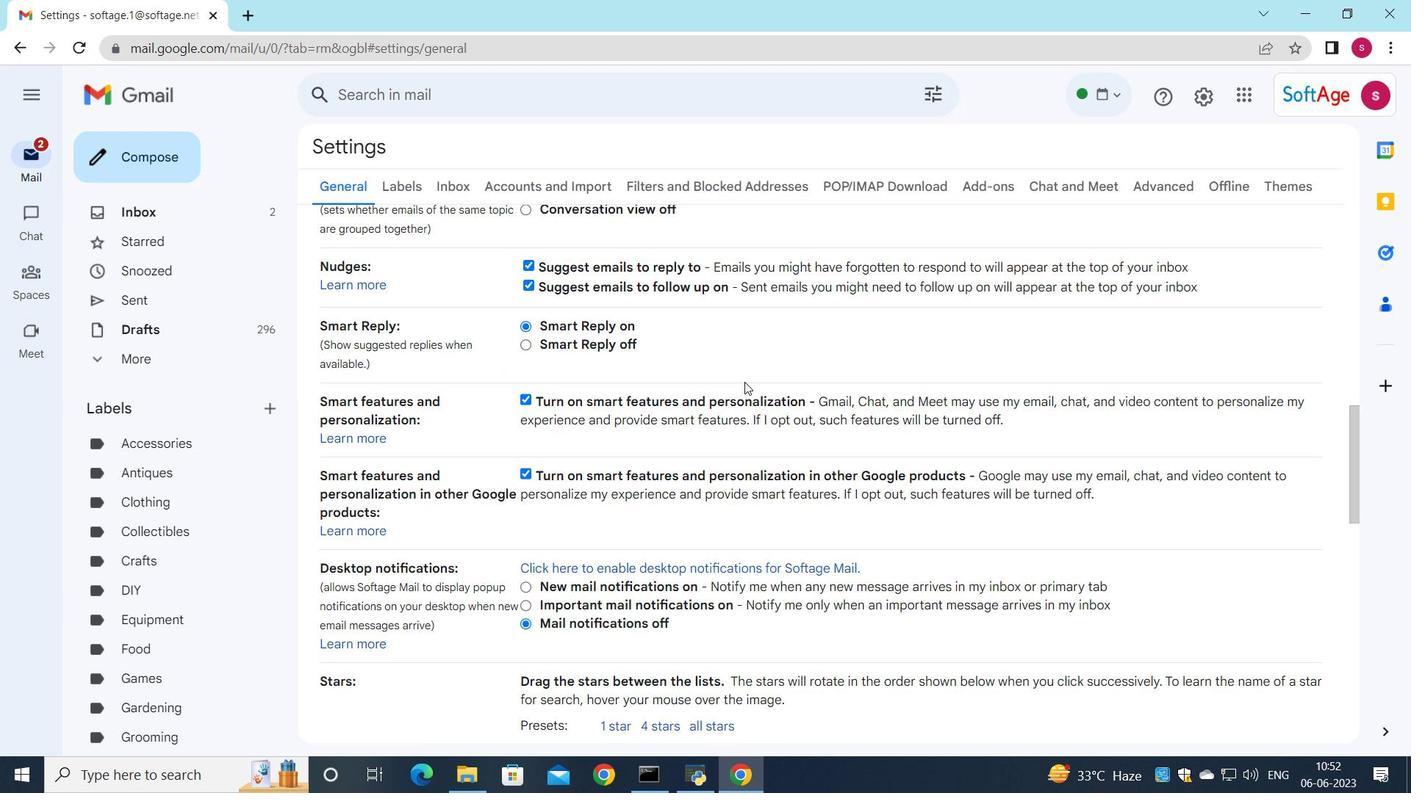 
Action: Mouse scrolled (743, 383) with delta (0, 0)
Screenshot: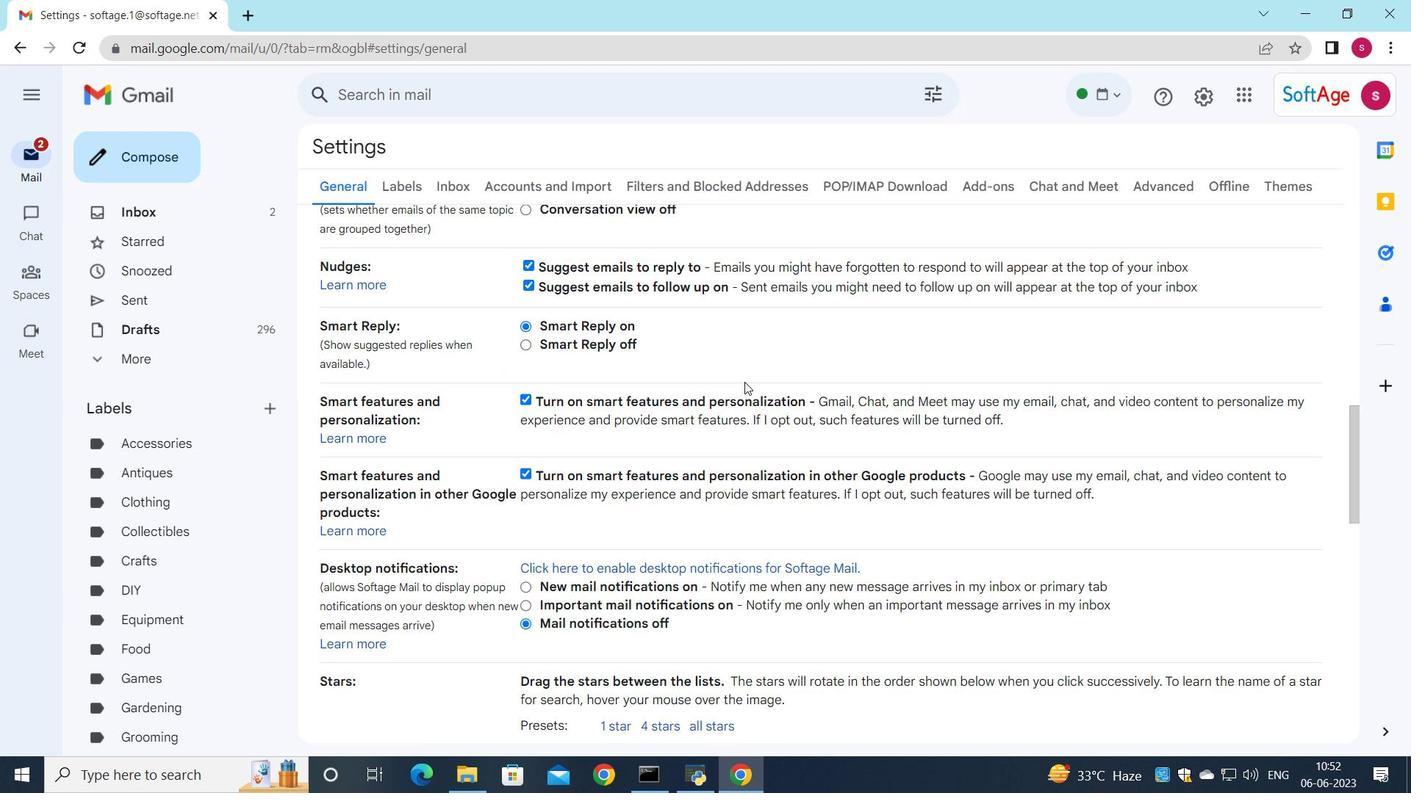 
Action: Mouse moved to (742, 384)
Screenshot: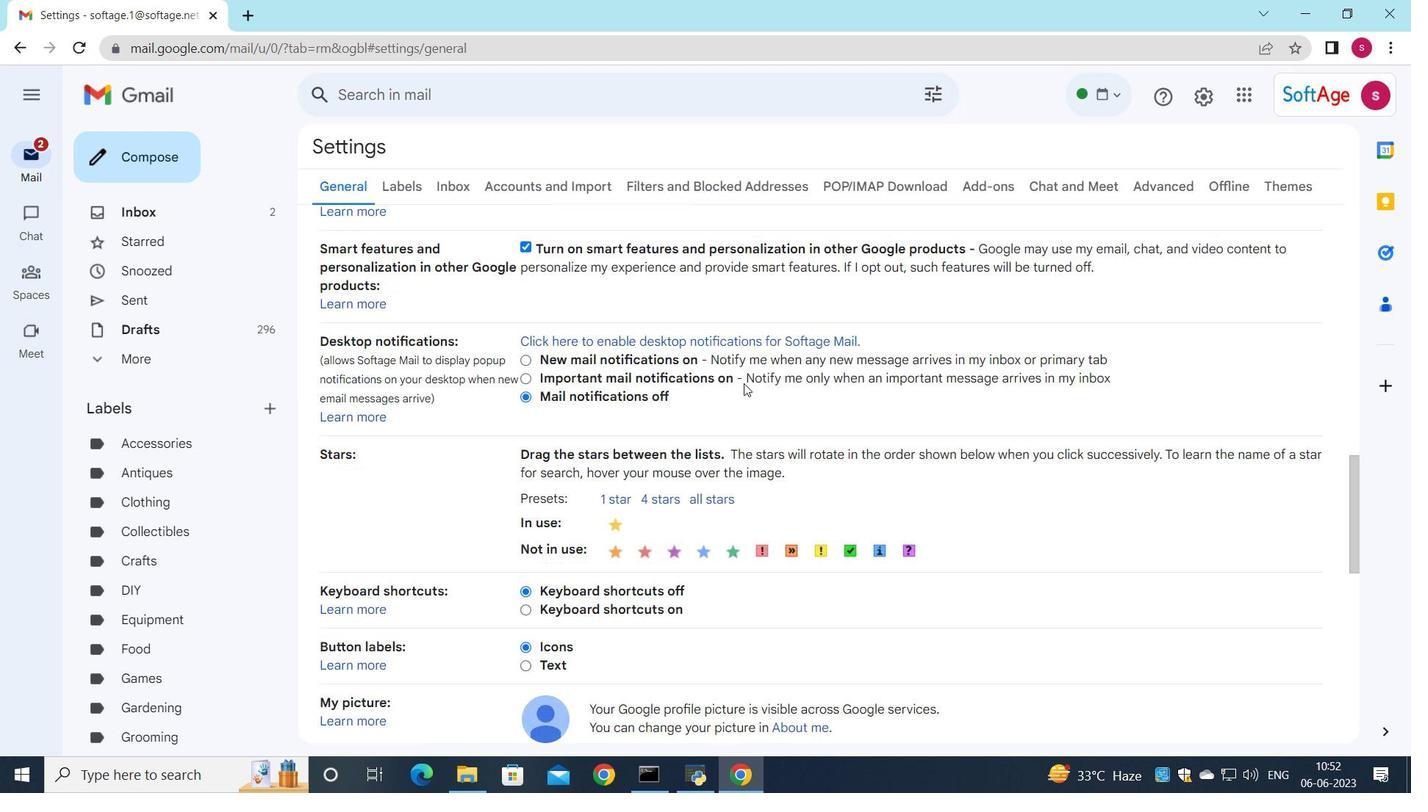 
Action: Mouse scrolled (742, 383) with delta (0, 0)
Screenshot: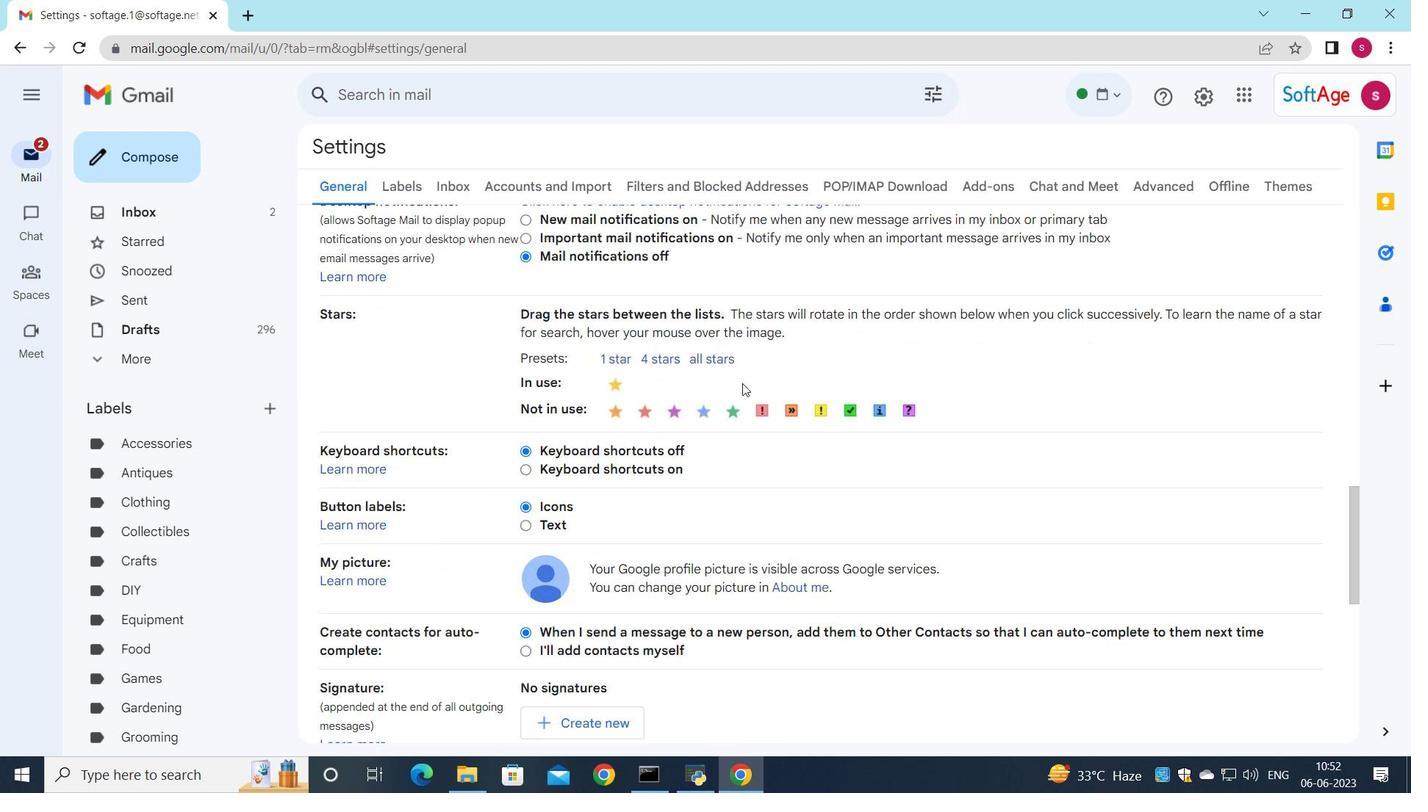
Action: Mouse scrolled (742, 383) with delta (0, 0)
Screenshot: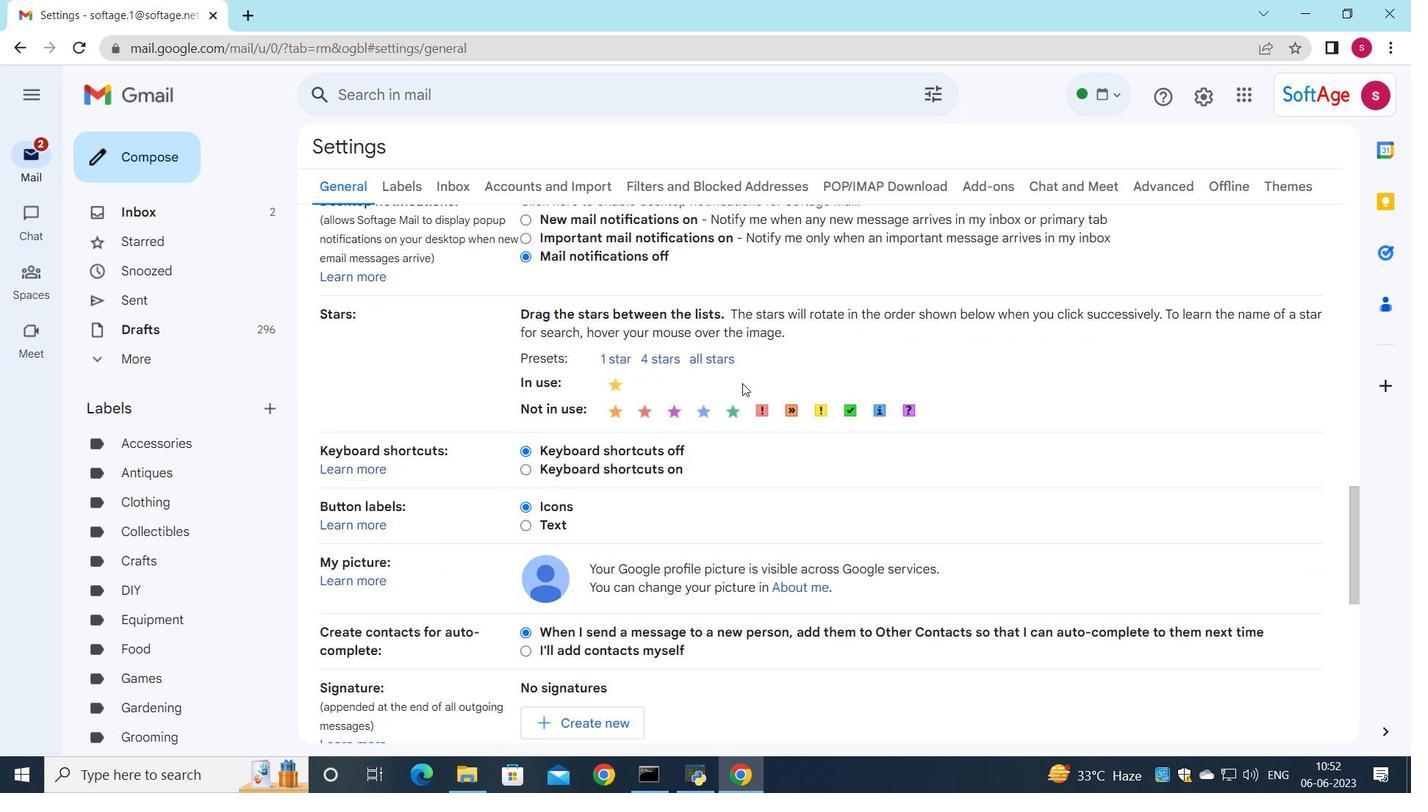 
Action: Mouse scrolled (742, 383) with delta (0, 0)
Screenshot: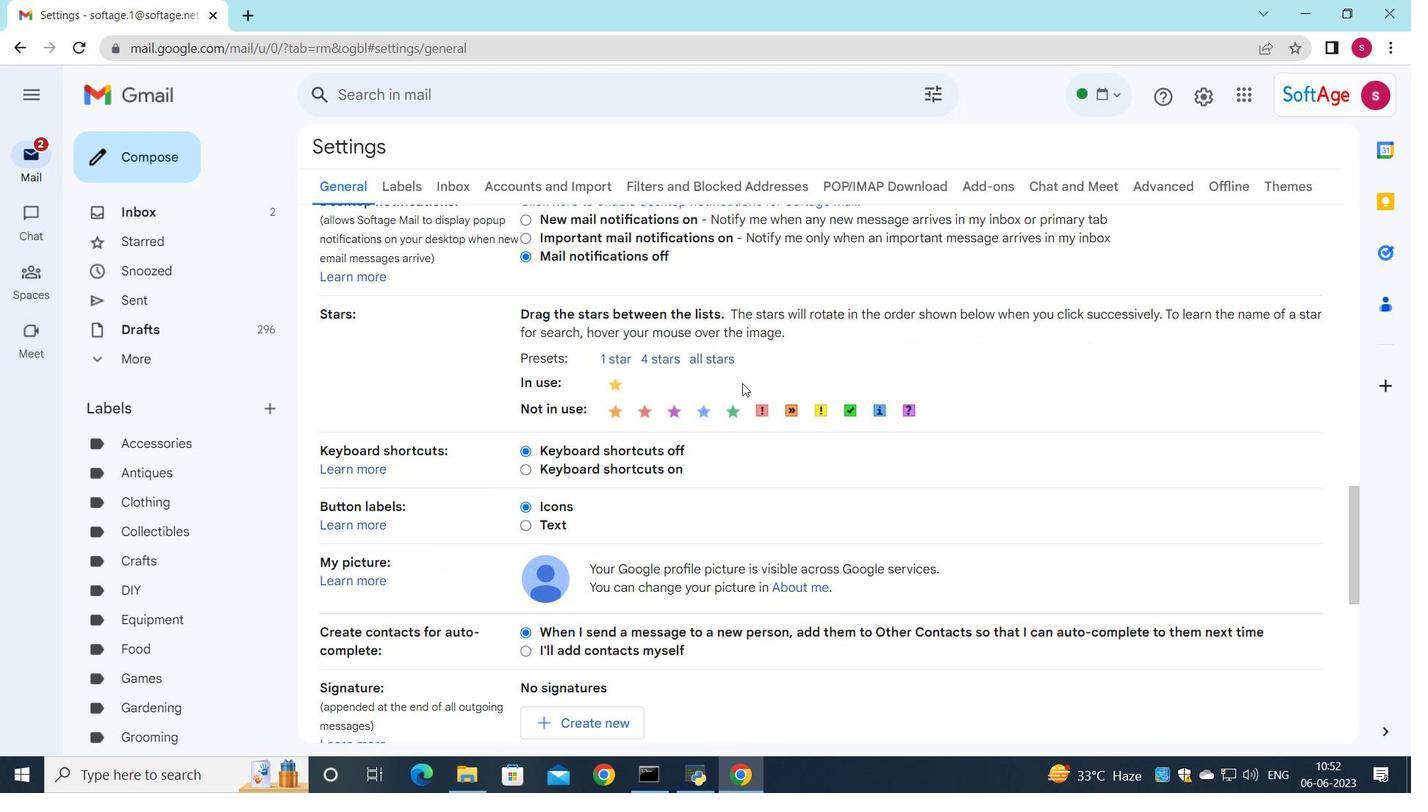 
Action: Mouse scrolled (742, 383) with delta (0, 0)
Screenshot: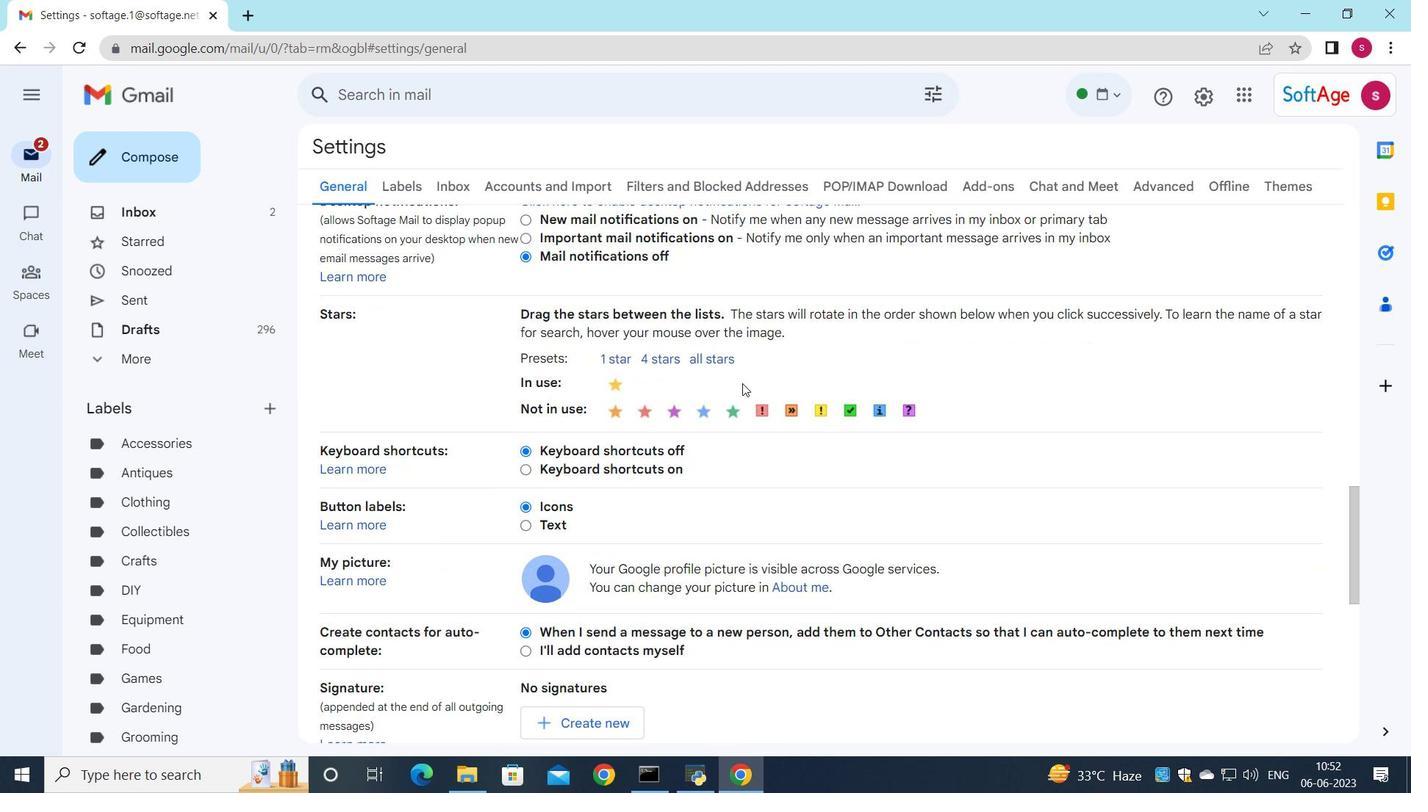 
Action: Mouse moved to (573, 366)
Screenshot: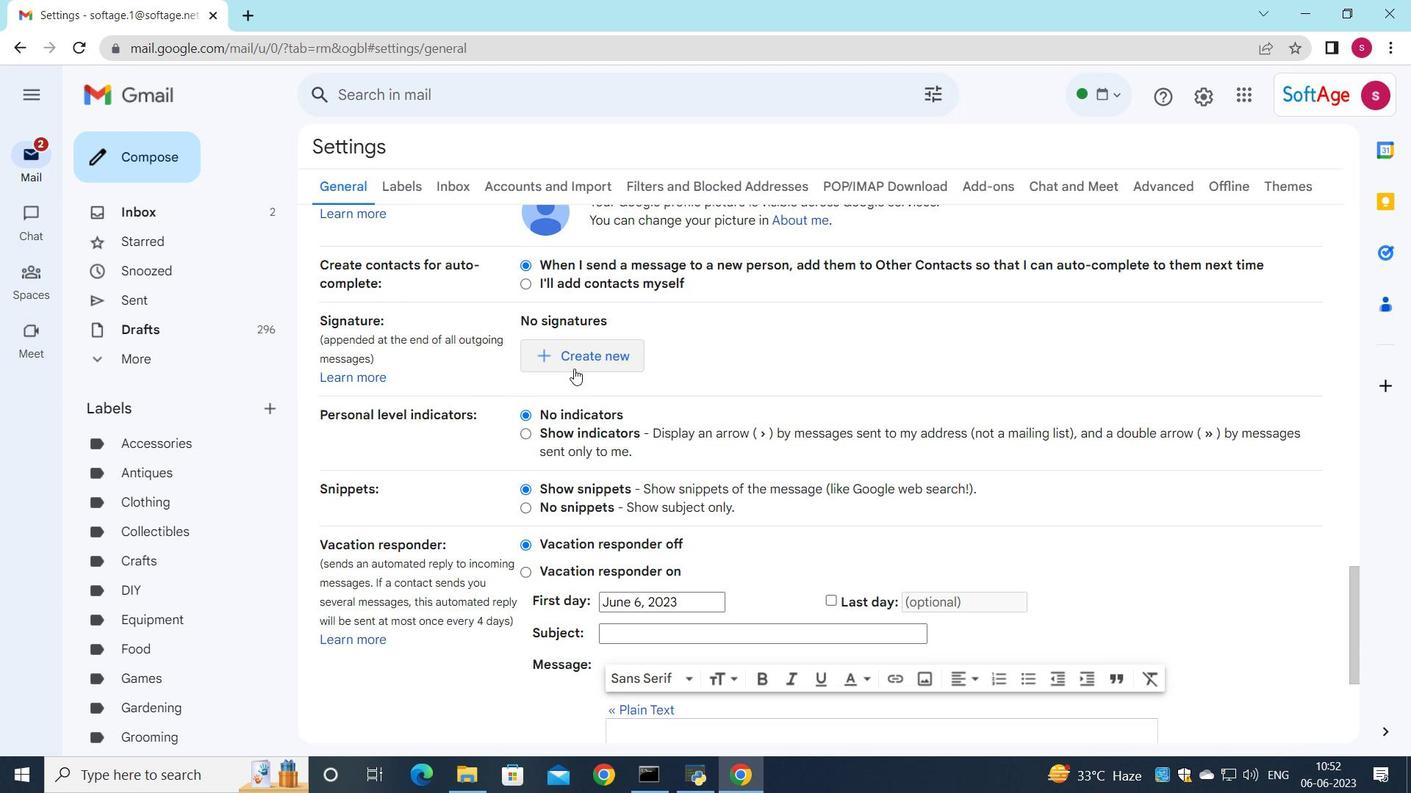
Action: Mouse pressed left at (573, 366)
Screenshot: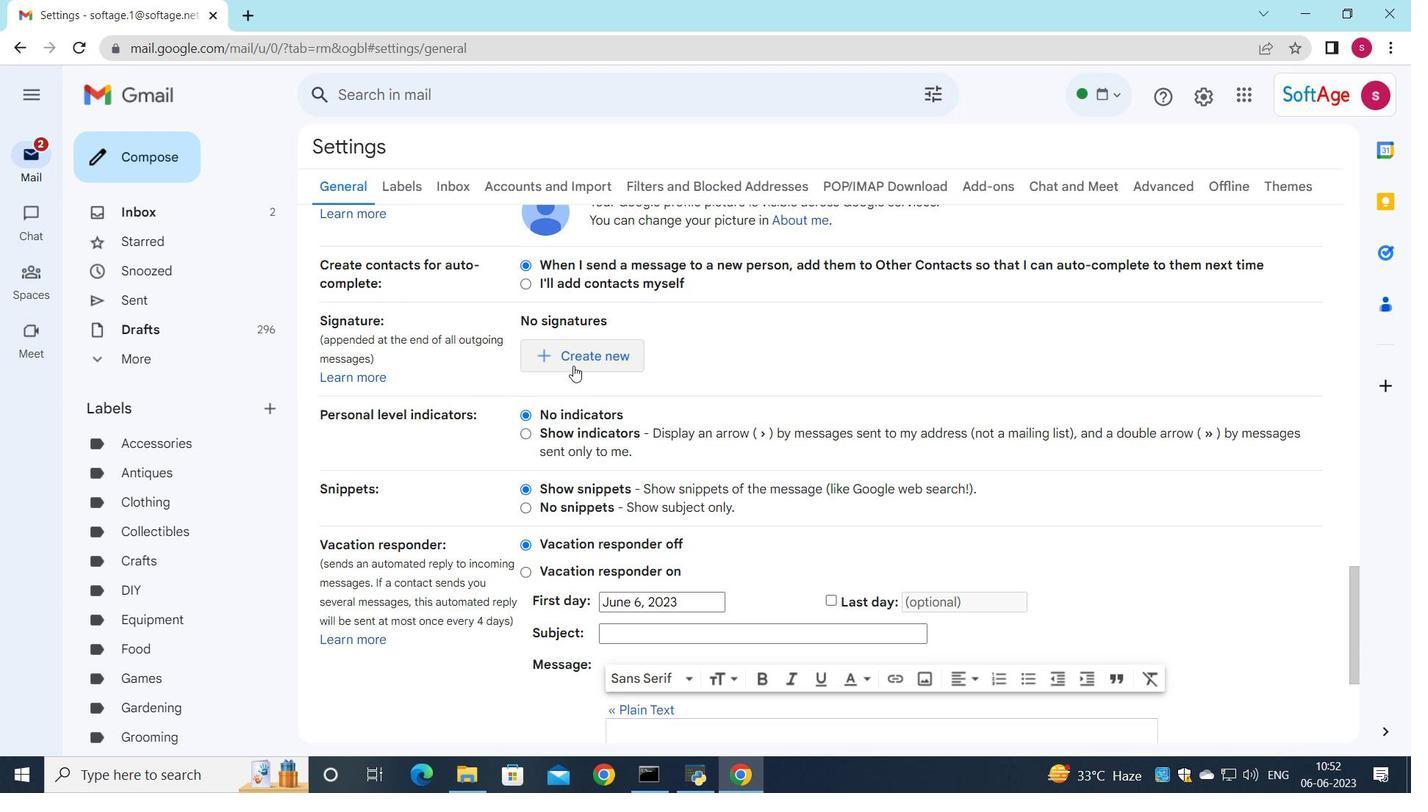 
Action: Mouse moved to (676, 352)
Screenshot: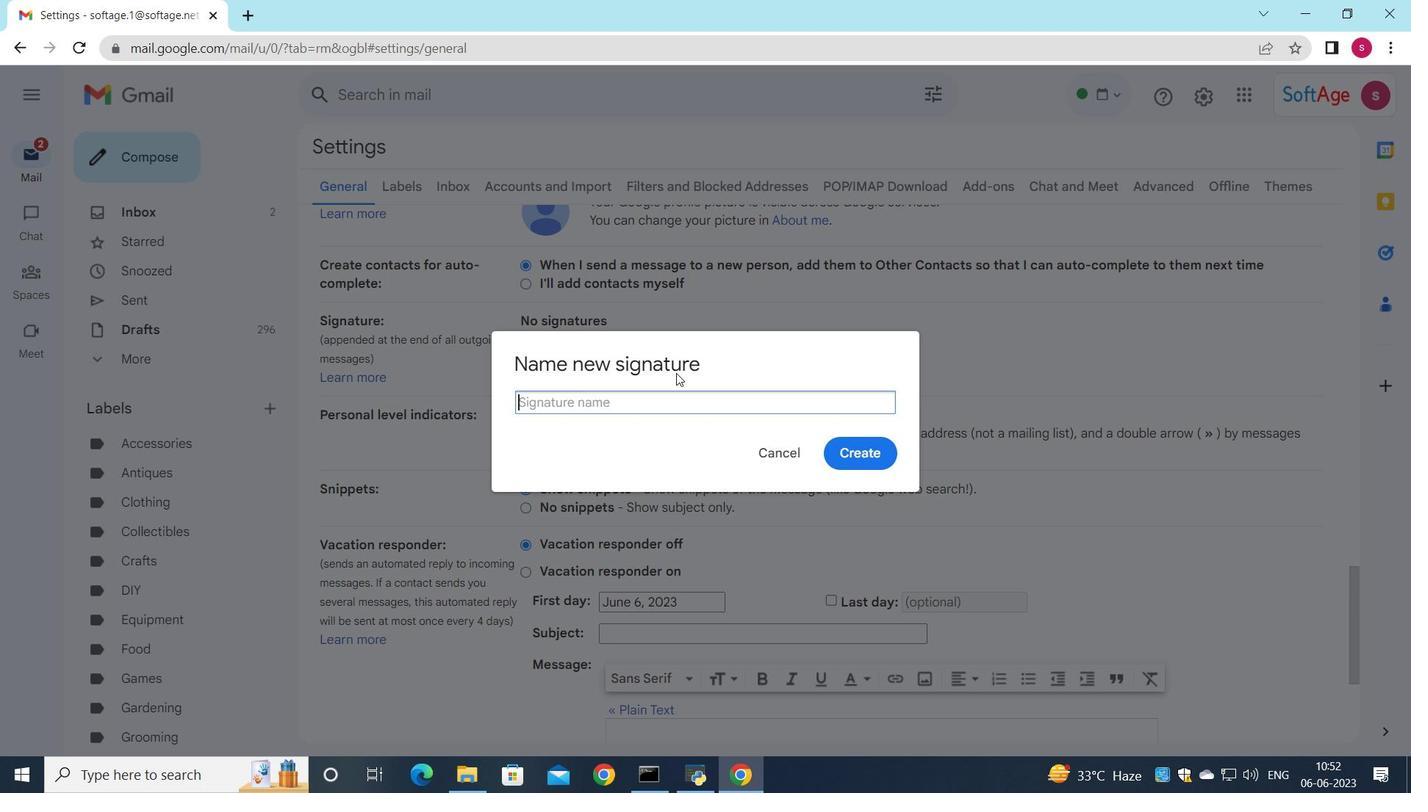 
Action: Key pressed <Key.shift><Key.shift><Key.shift><Key.shift><Key.shift><Key.shift><Key.shift><Key.shift><Key.shift><Key.shift><Key.shift><Key.shift><Key.shift><Key.shift><Key.shift><Key.shift><Key.shift>Connor<Key.space><Key.shift>Woodf<Key.backspace>
Screenshot: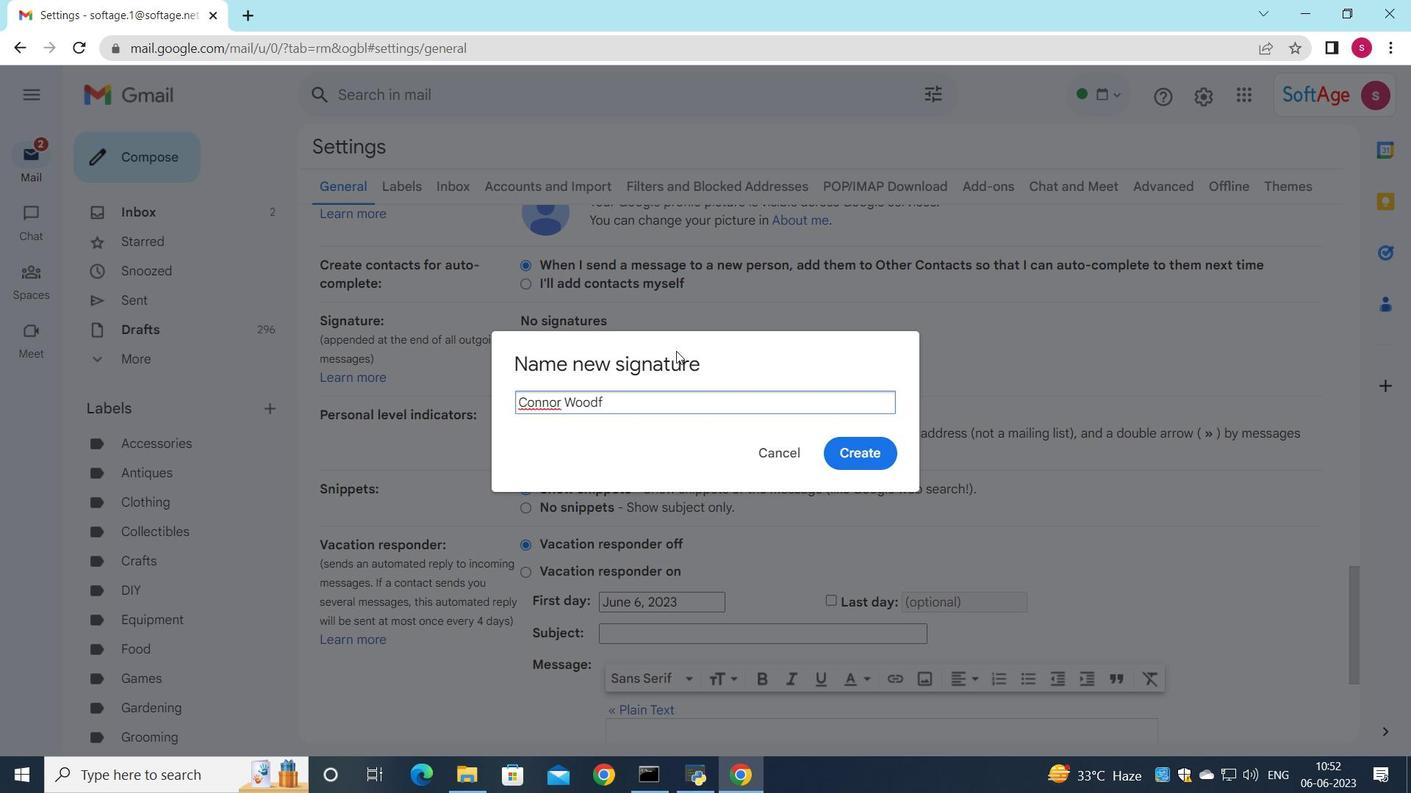 
Action: Mouse moved to (860, 465)
Screenshot: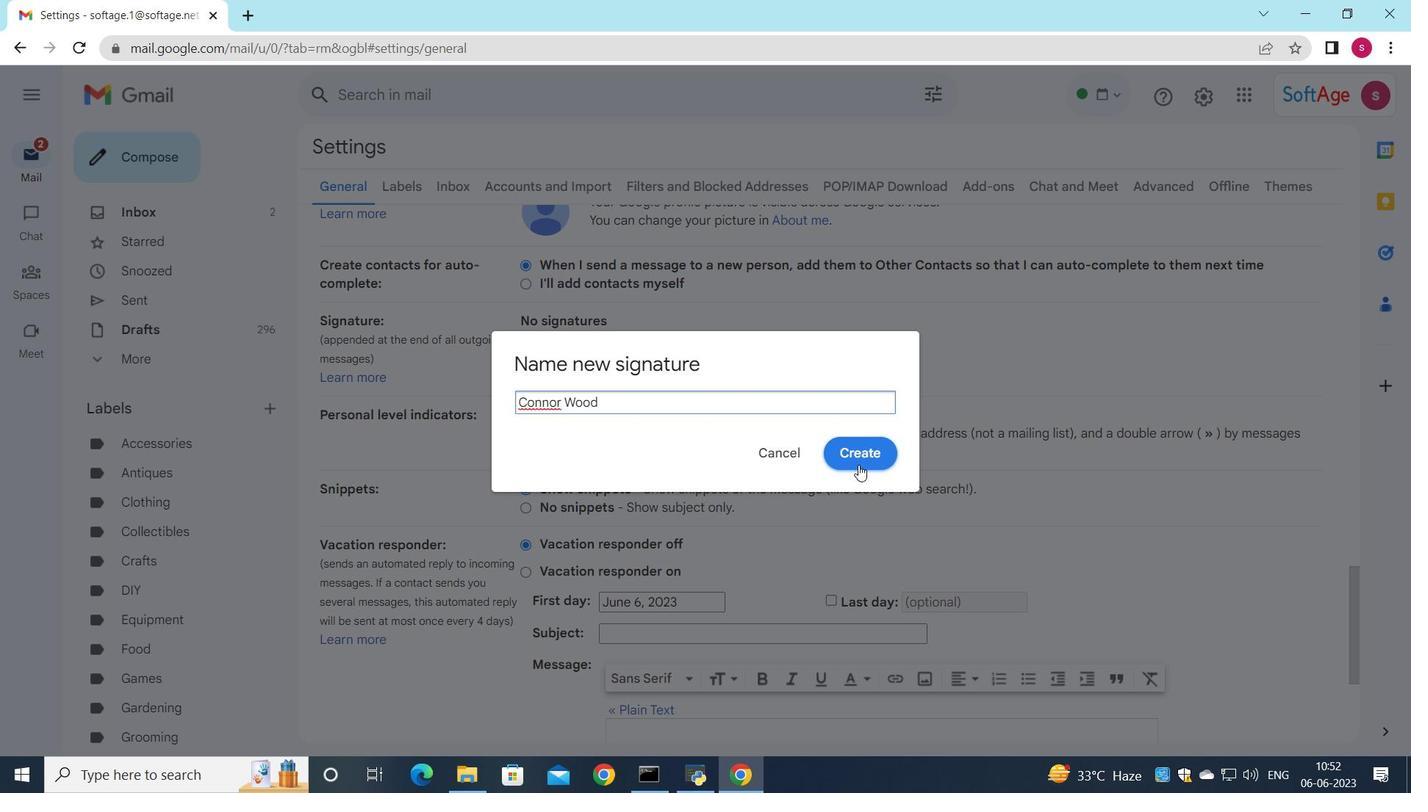 
Action: Mouse pressed left at (860, 465)
Screenshot: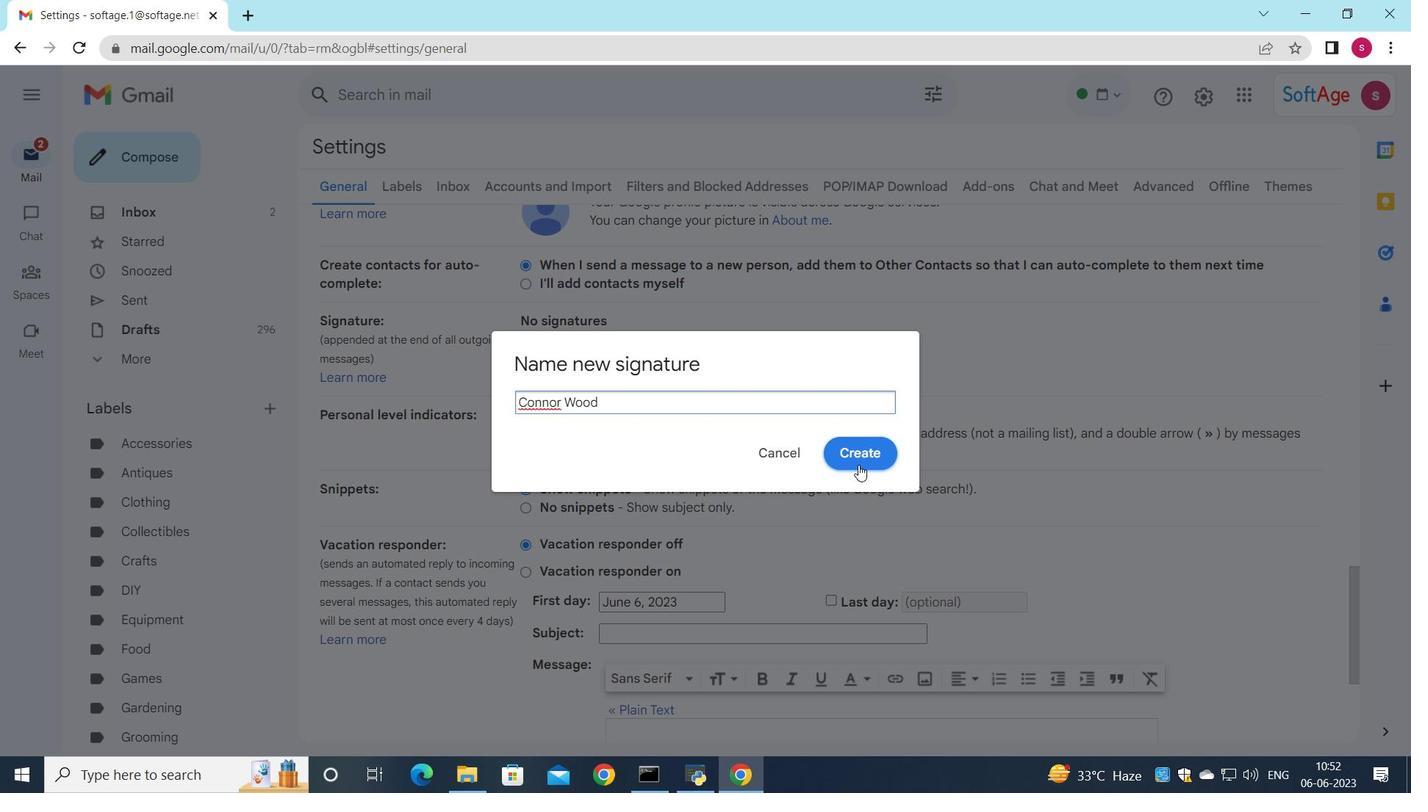 
Action: Mouse moved to (830, 396)
Screenshot: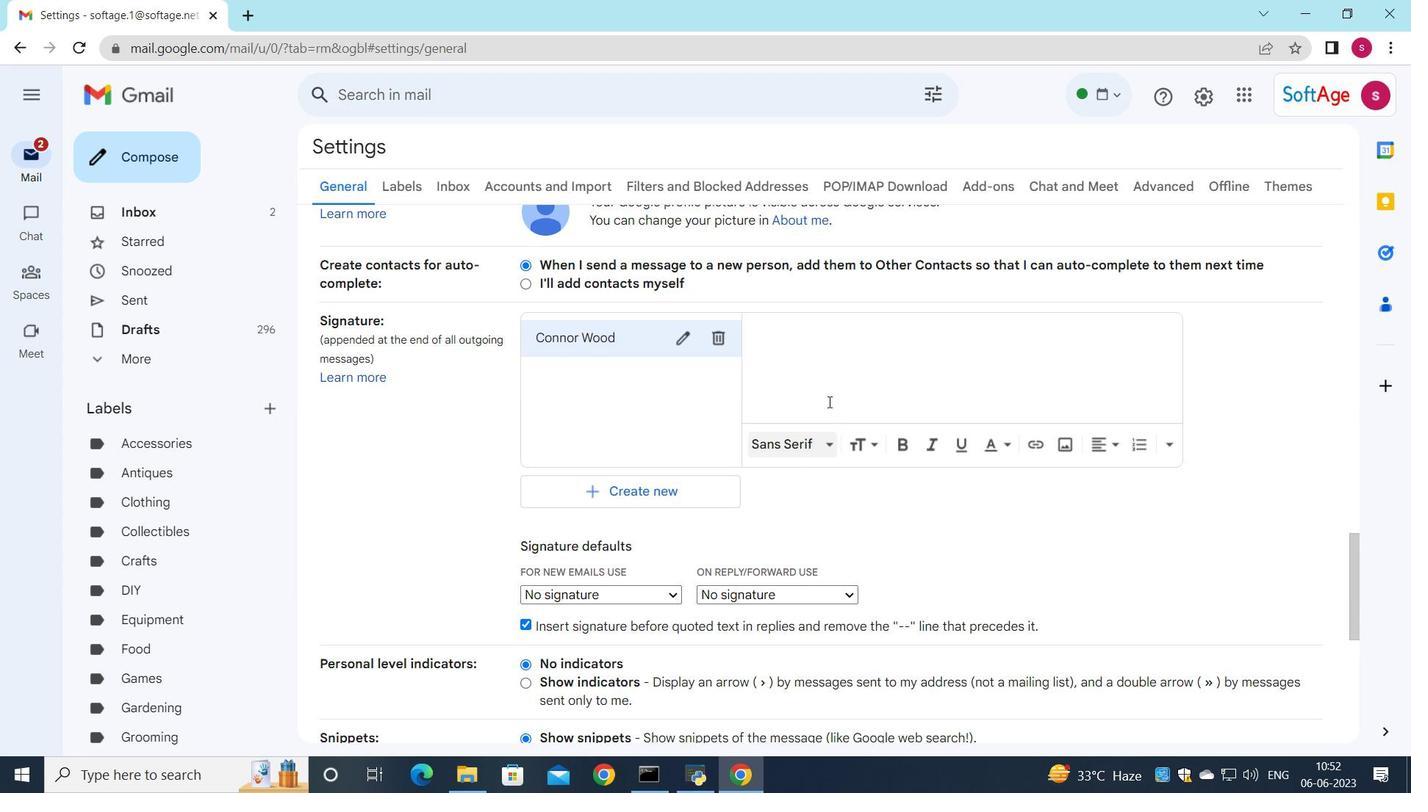 
Action: Mouse pressed left at (830, 396)
Screenshot: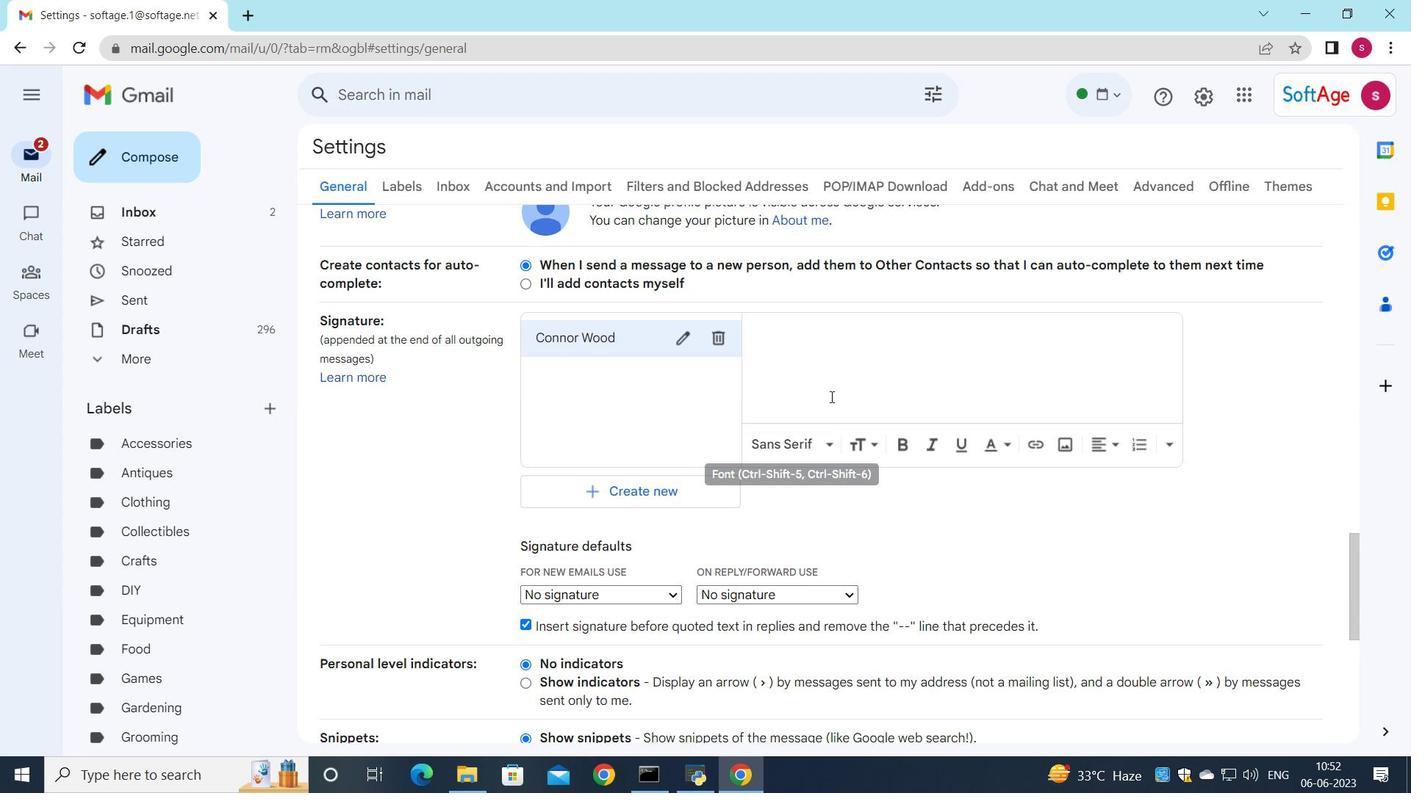 
Action: Key pressed <Key.shift>Connor<Key.space><Key.shift><Key.shift><Key.shift><Key.shift><Key.shift><Key.shift>Wood
Screenshot: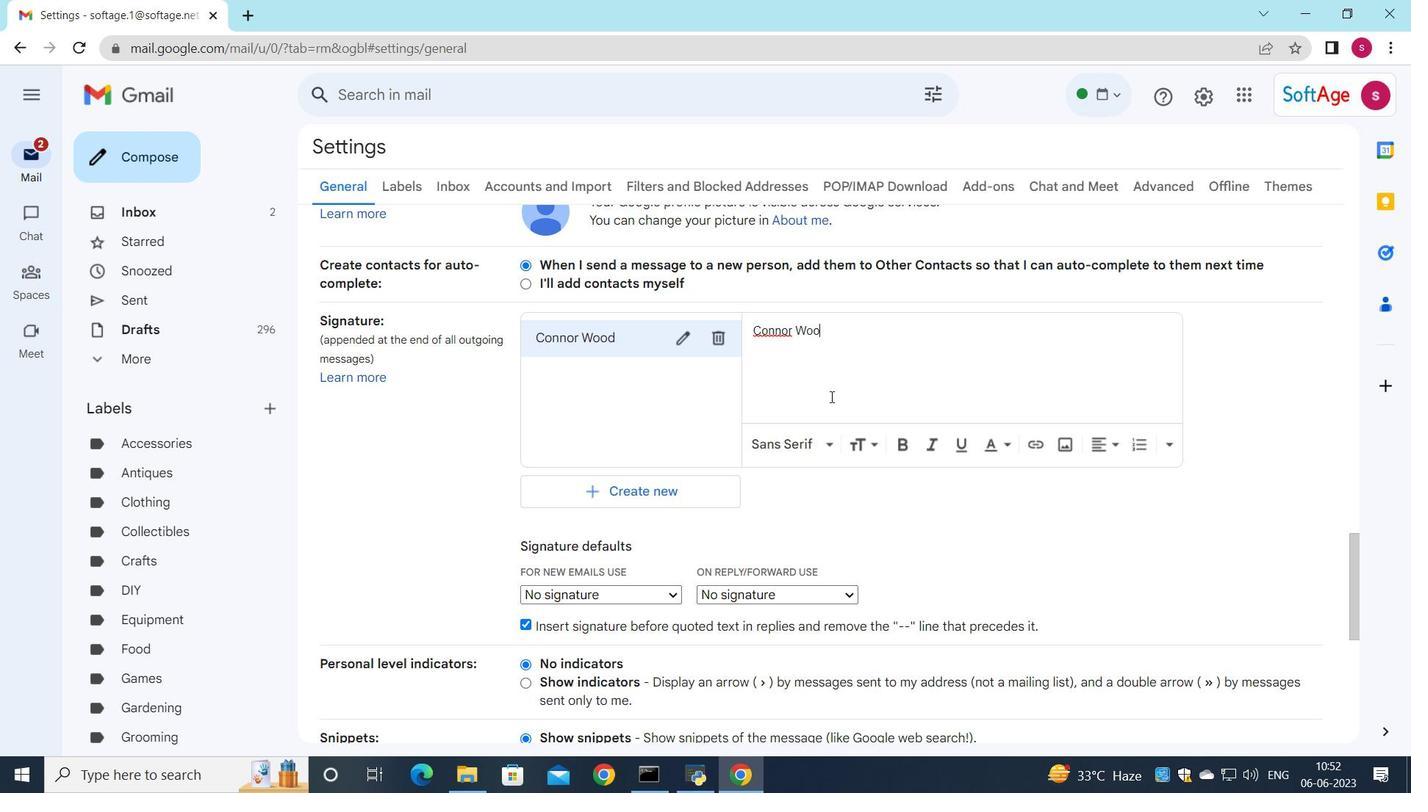 
Action: Mouse moved to (830, 343)
Screenshot: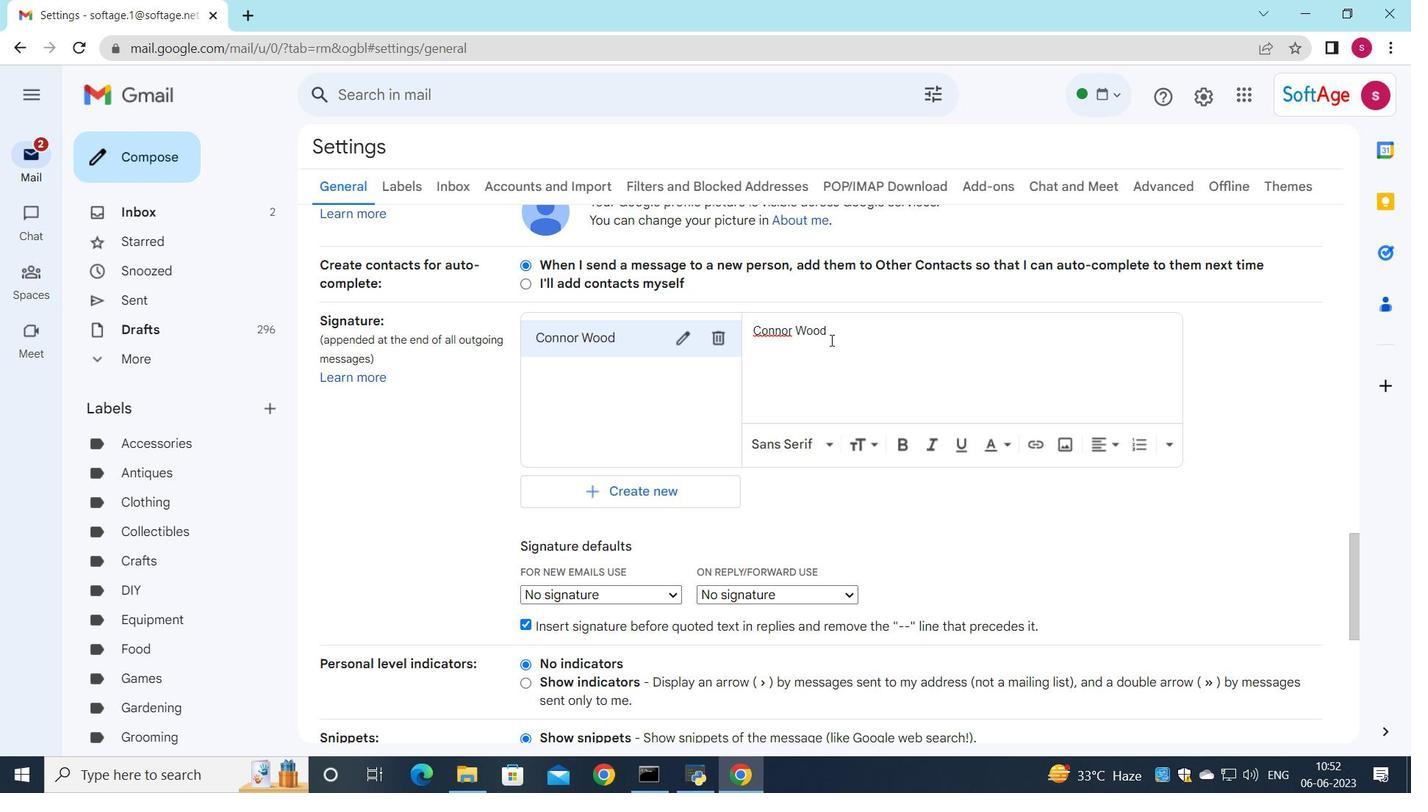 
Action: Mouse scrolled (830, 343) with delta (0, 0)
Screenshot: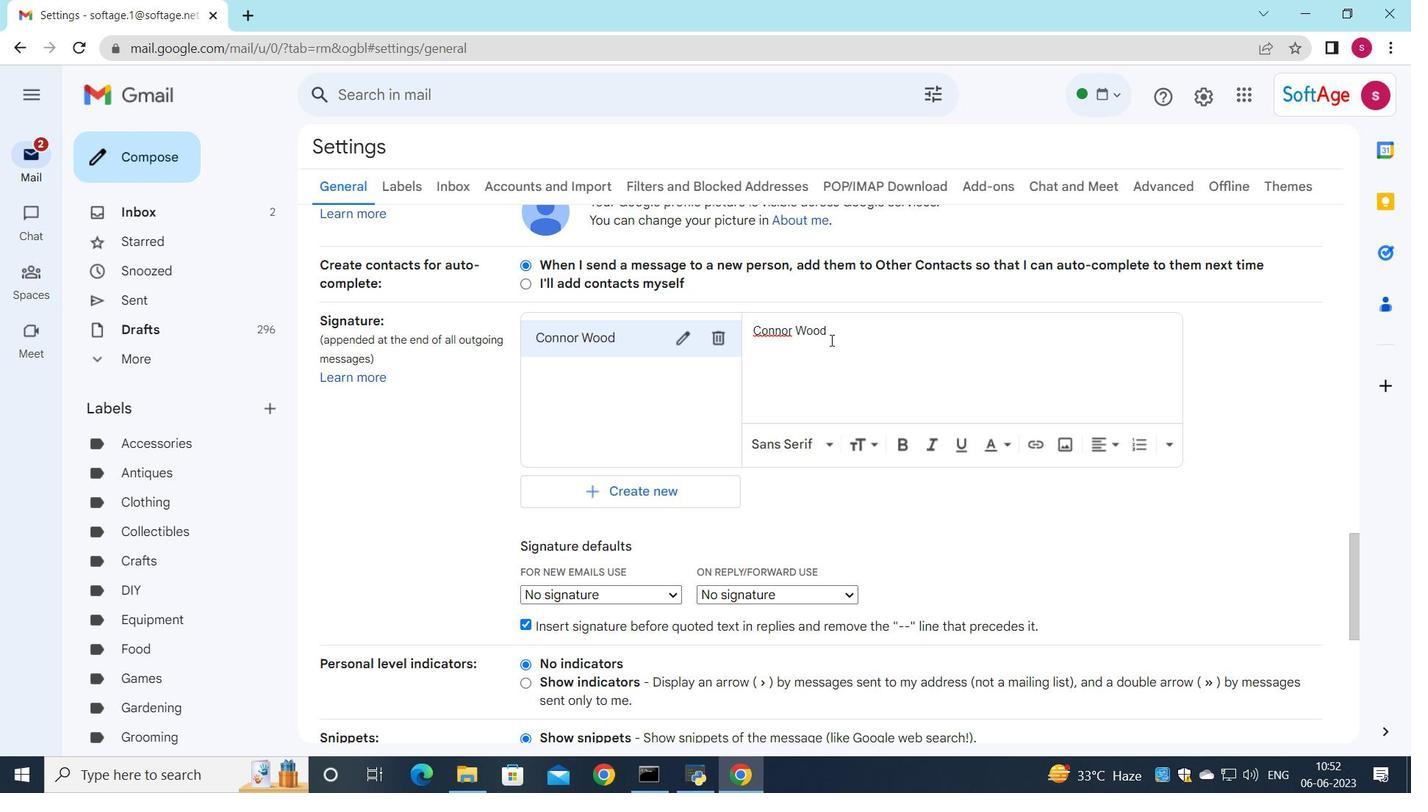 
Action: Mouse moved to (671, 507)
Screenshot: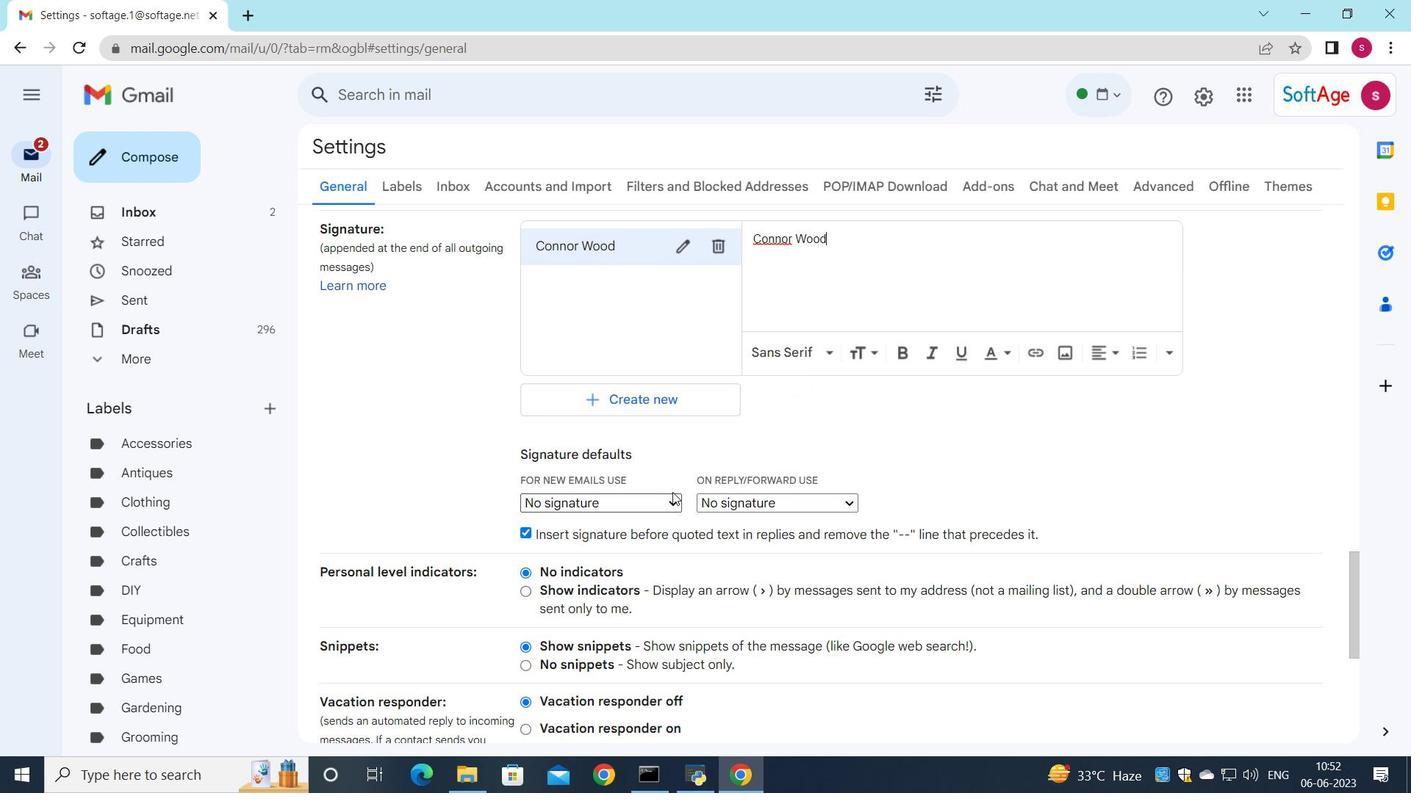 
Action: Mouse pressed left at (671, 507)
Screenshot: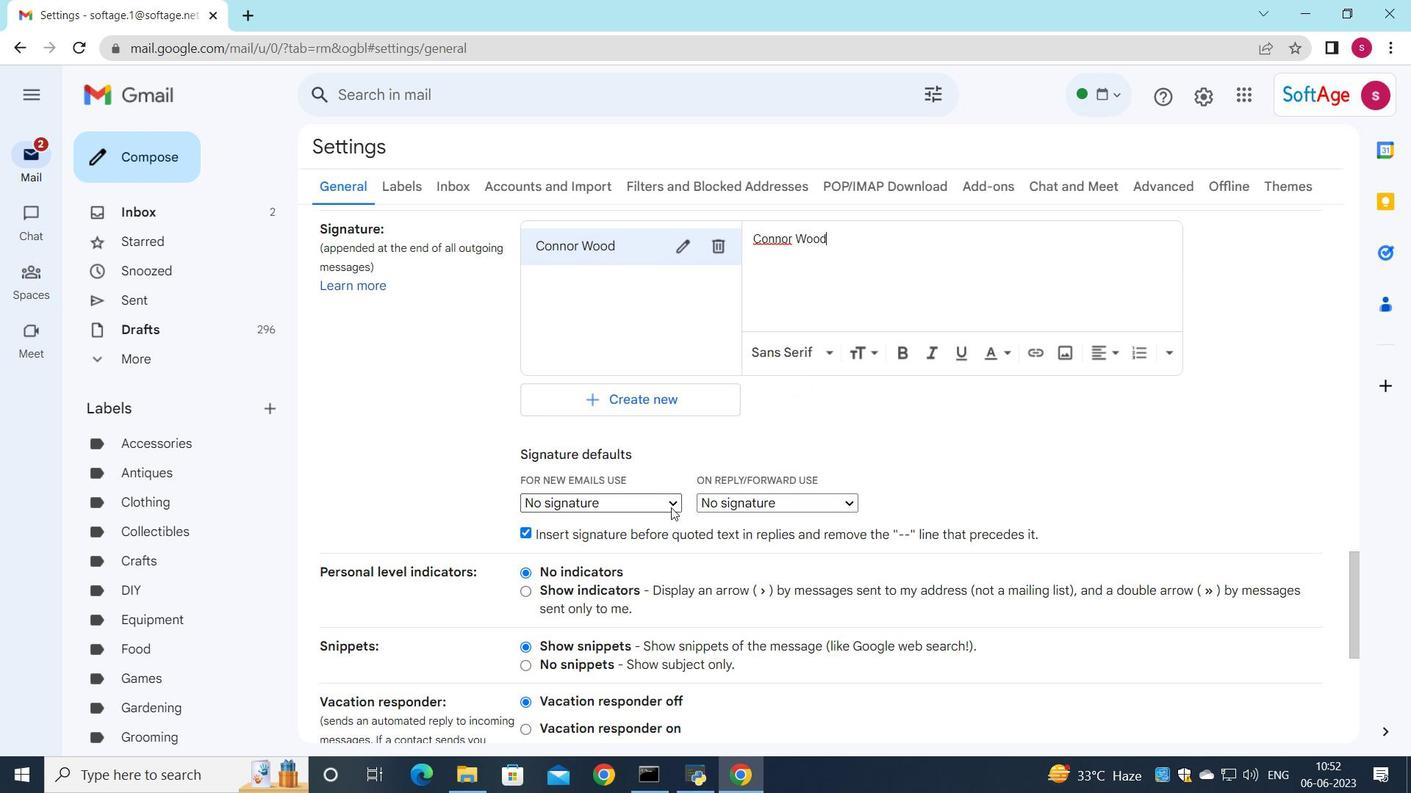 
Action: Mouse moved to (637, 540)
Screenshot: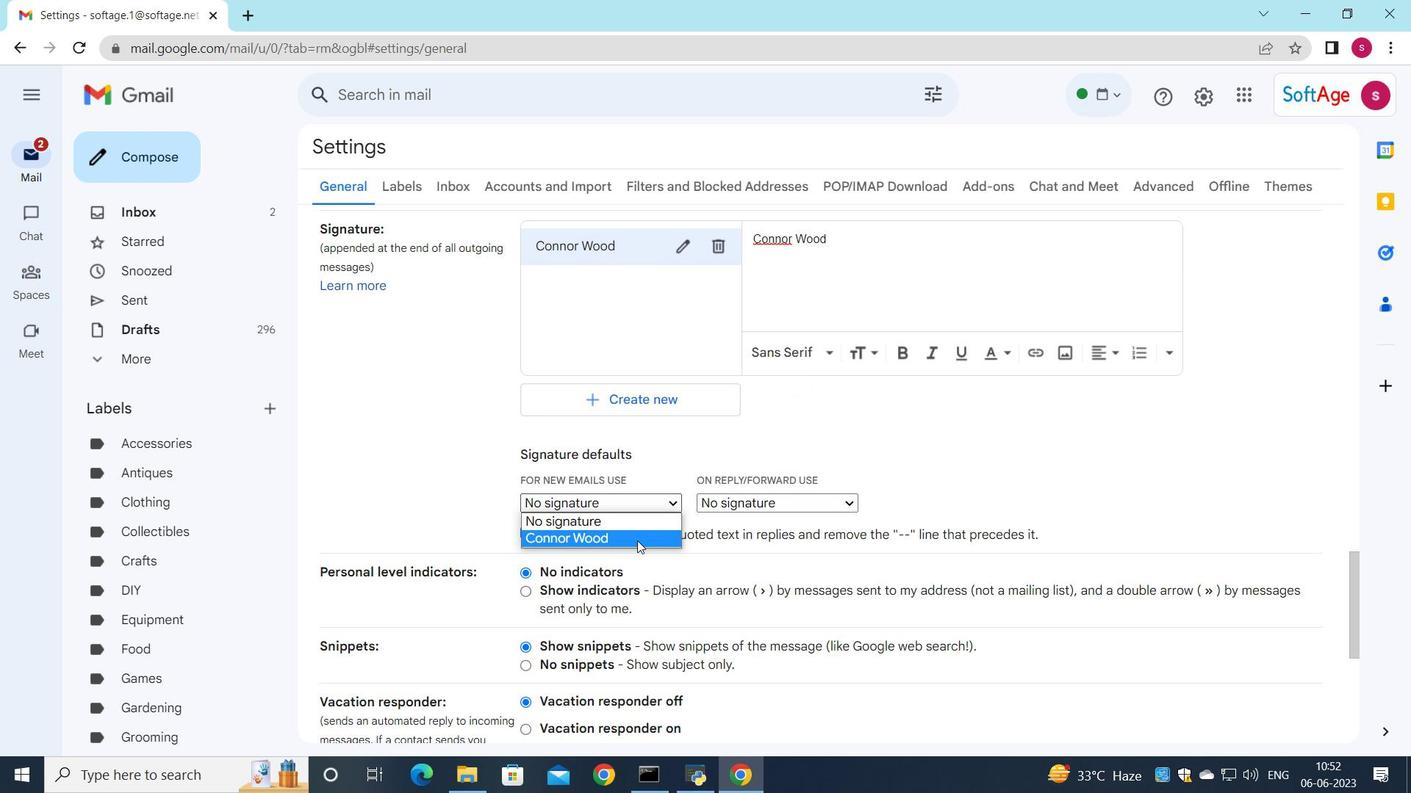 
Action: Mouse pressed left at (637, 540)
Screenshot: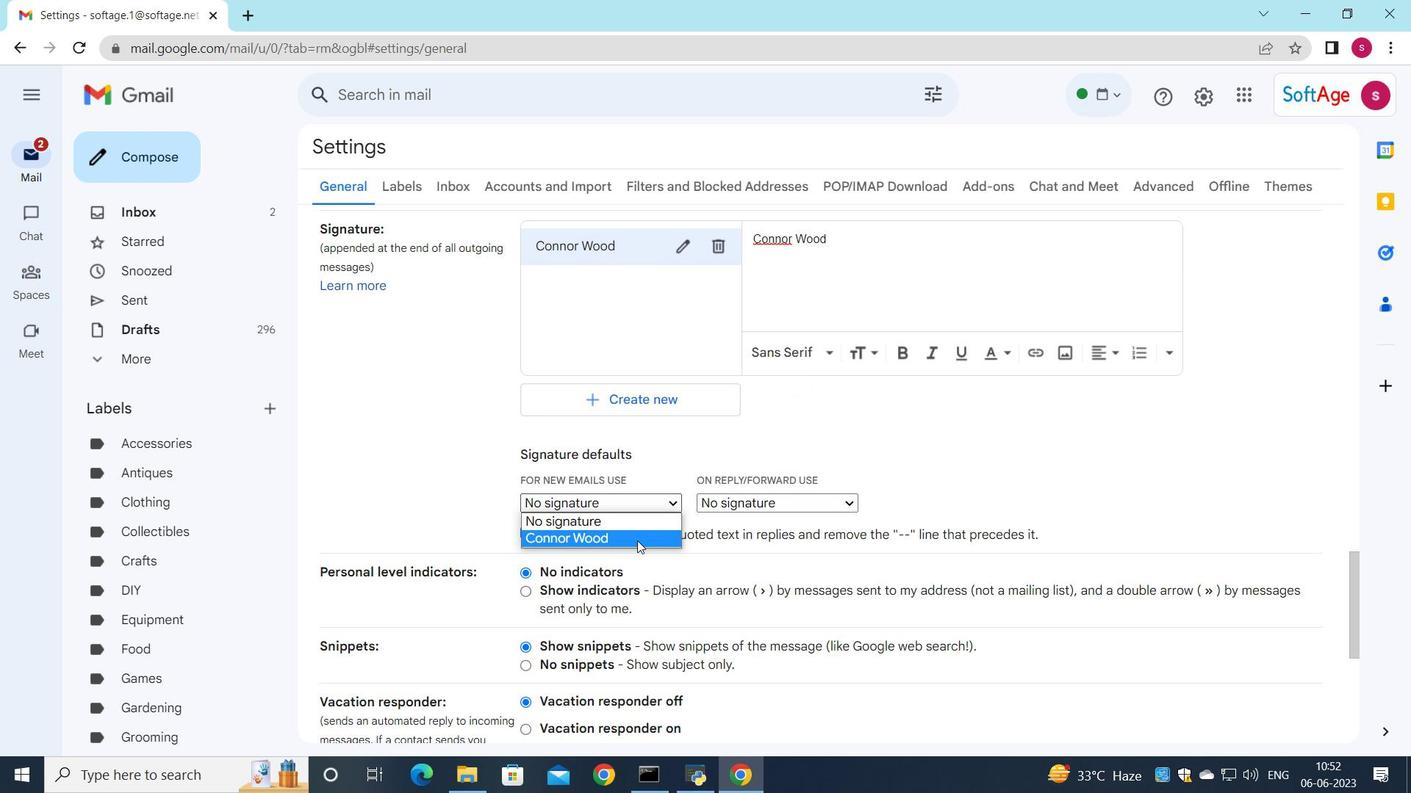 
Action: Mouse moved to (737, 506)
Screenshot: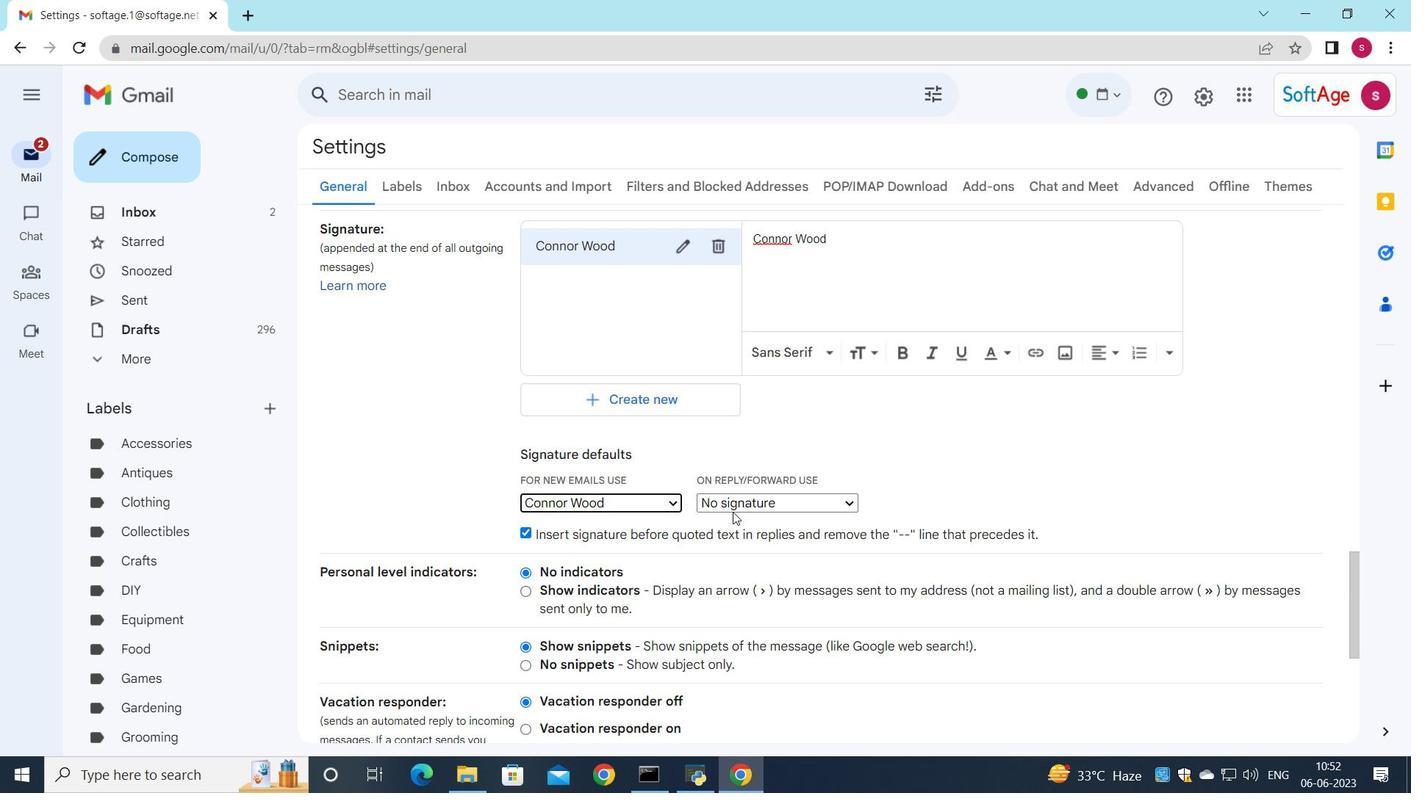
Action: Mouse pressed left at (737, 506)
Screenshot: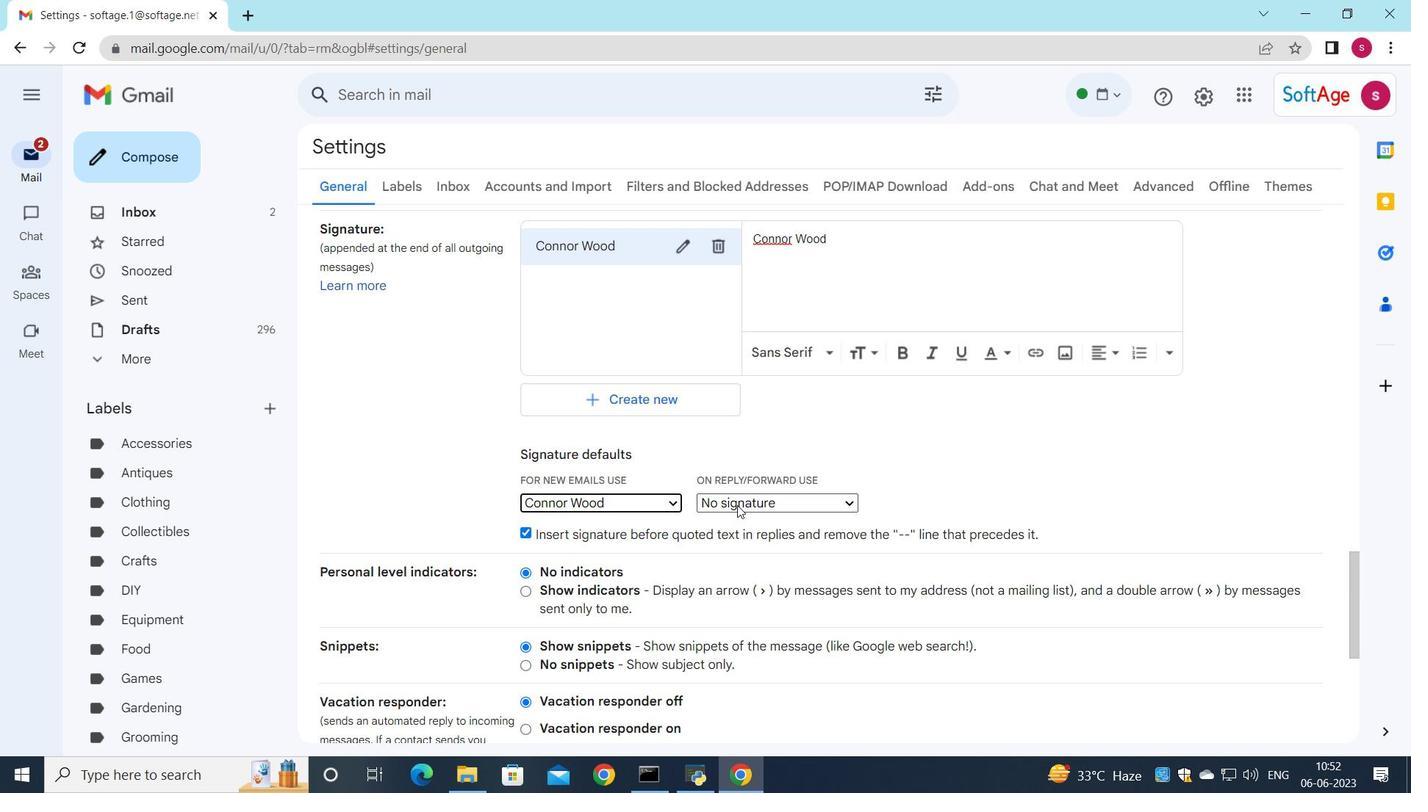 
Action: Mouse moved to (732, 531)
Screenshot: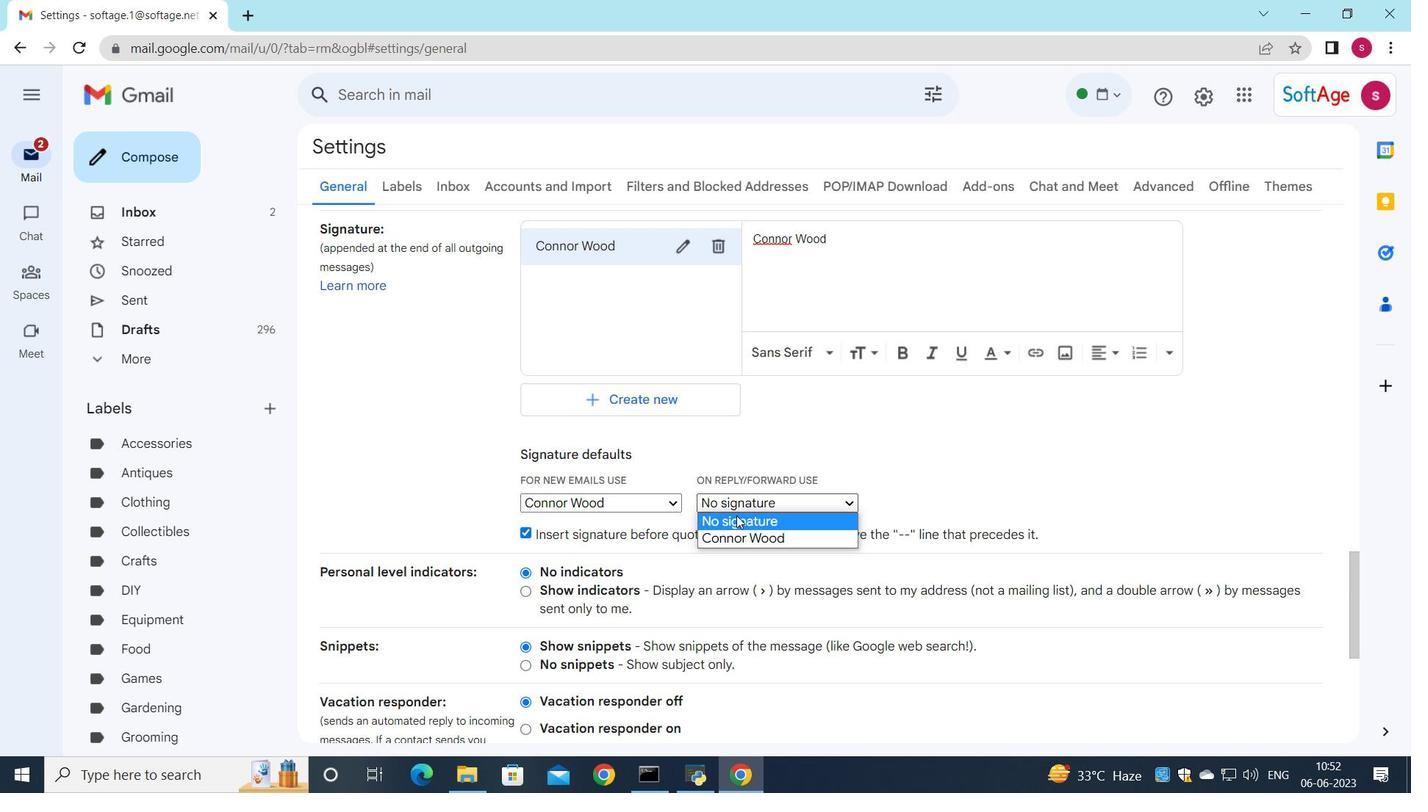 
Action: Mouse pressed left at (732, 531)
Screenshot: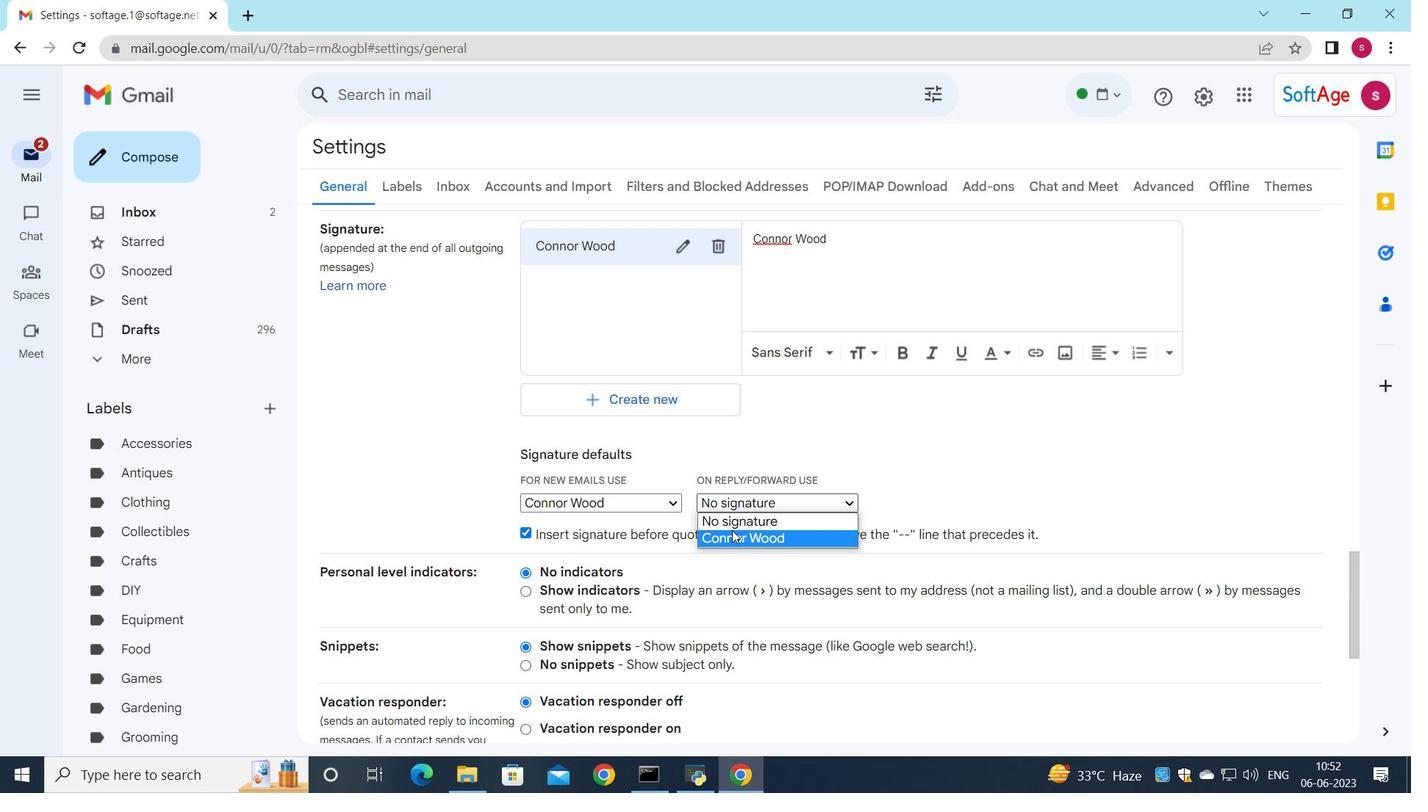 
Action: Mouse moved to (728, 512)
Screenshot: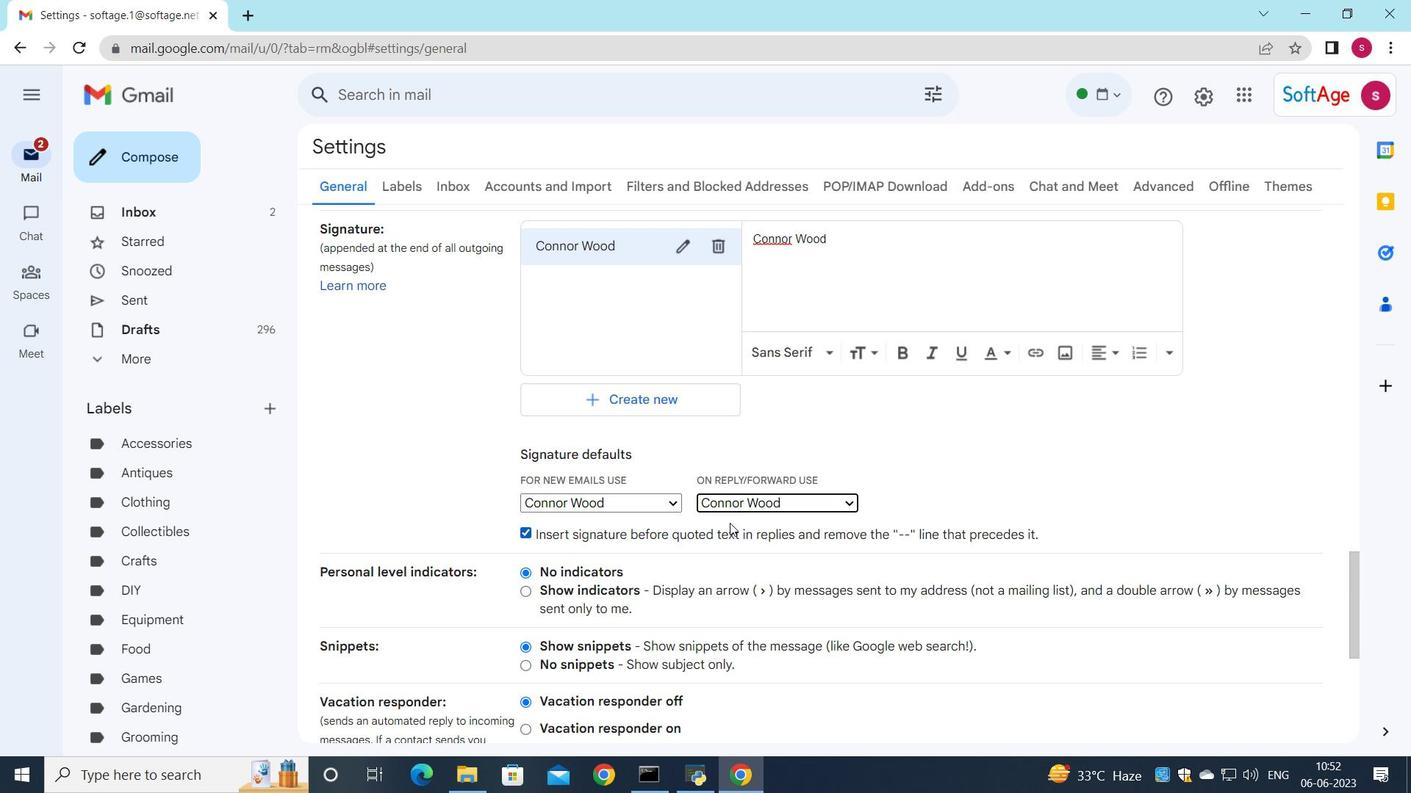 
Action: Mouse scrolled (728, 511) with delta (0, 0)
Screenshot: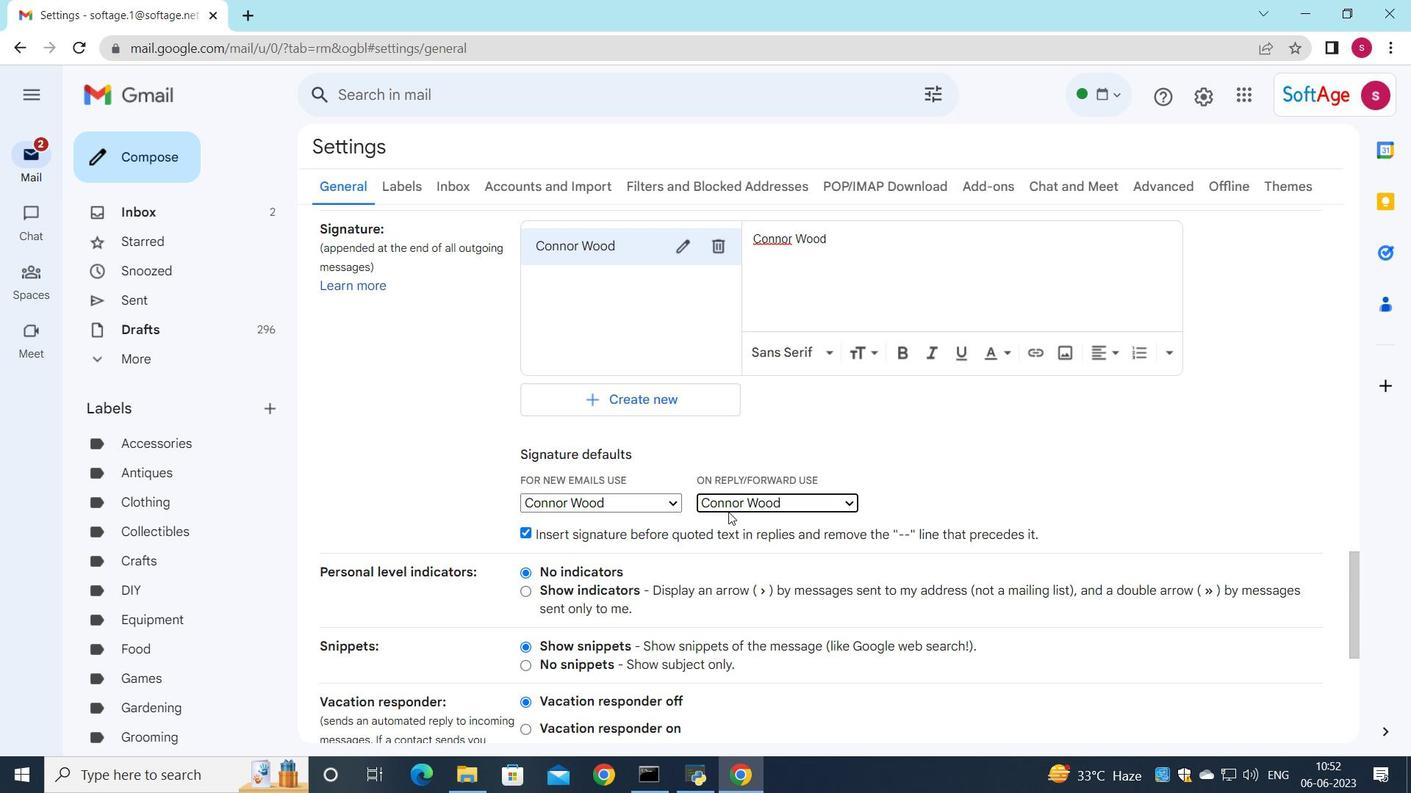 
Action: Mouse scrolled (728, 511) with delta (0, 0)
Screenshot: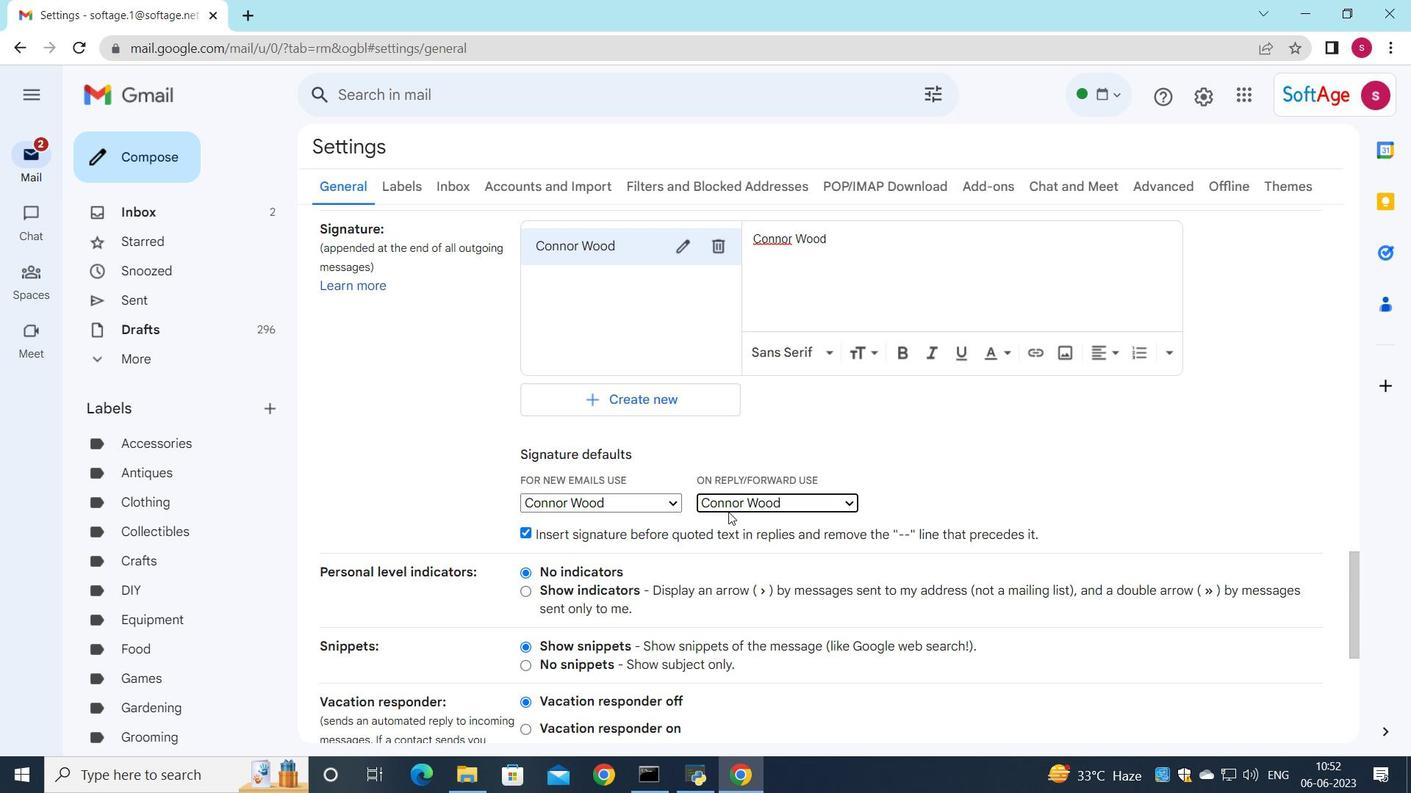 
Action: Mouse scrolled (728, 511) with delta (0, 0)
Screenshot: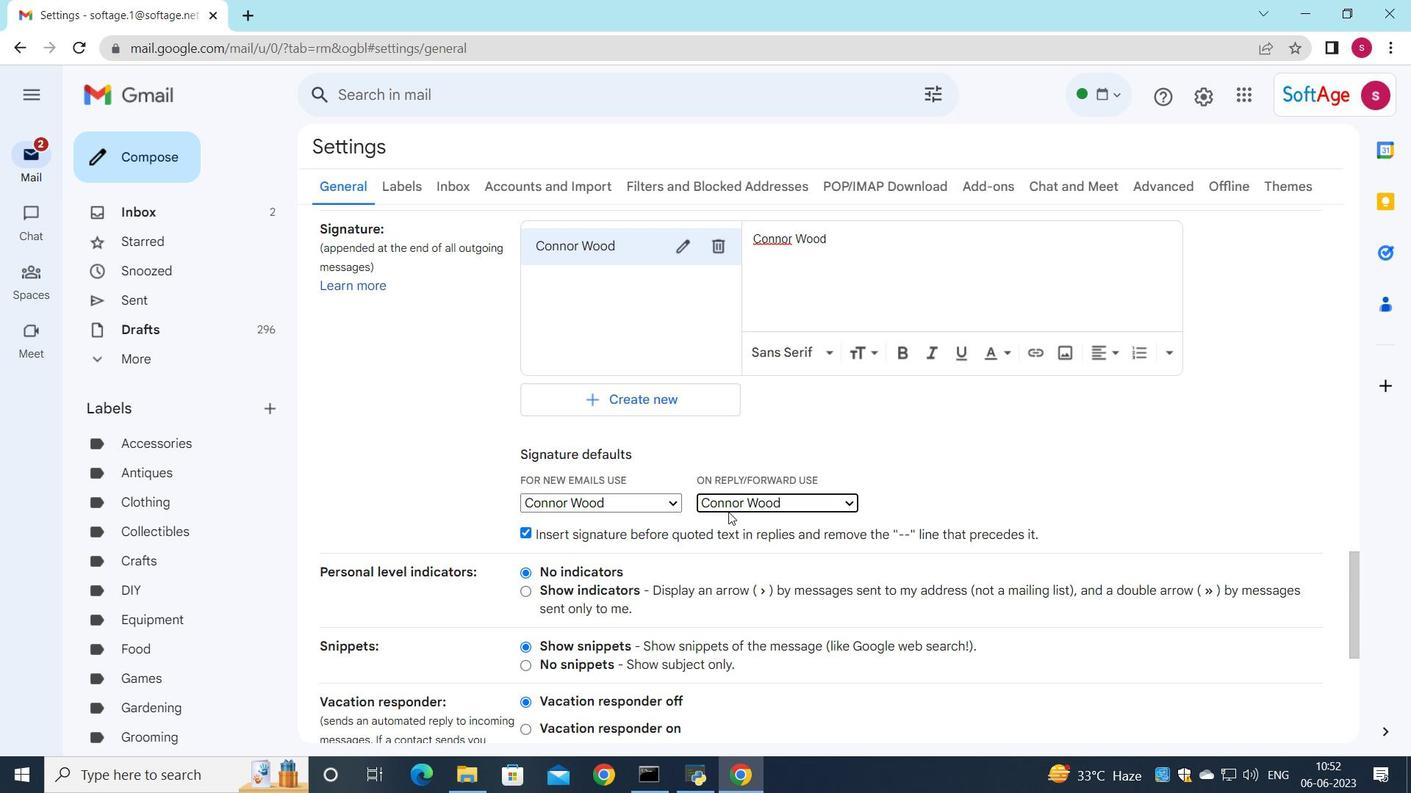 
Action: Mouse moved to (726, 502)
Screenshot: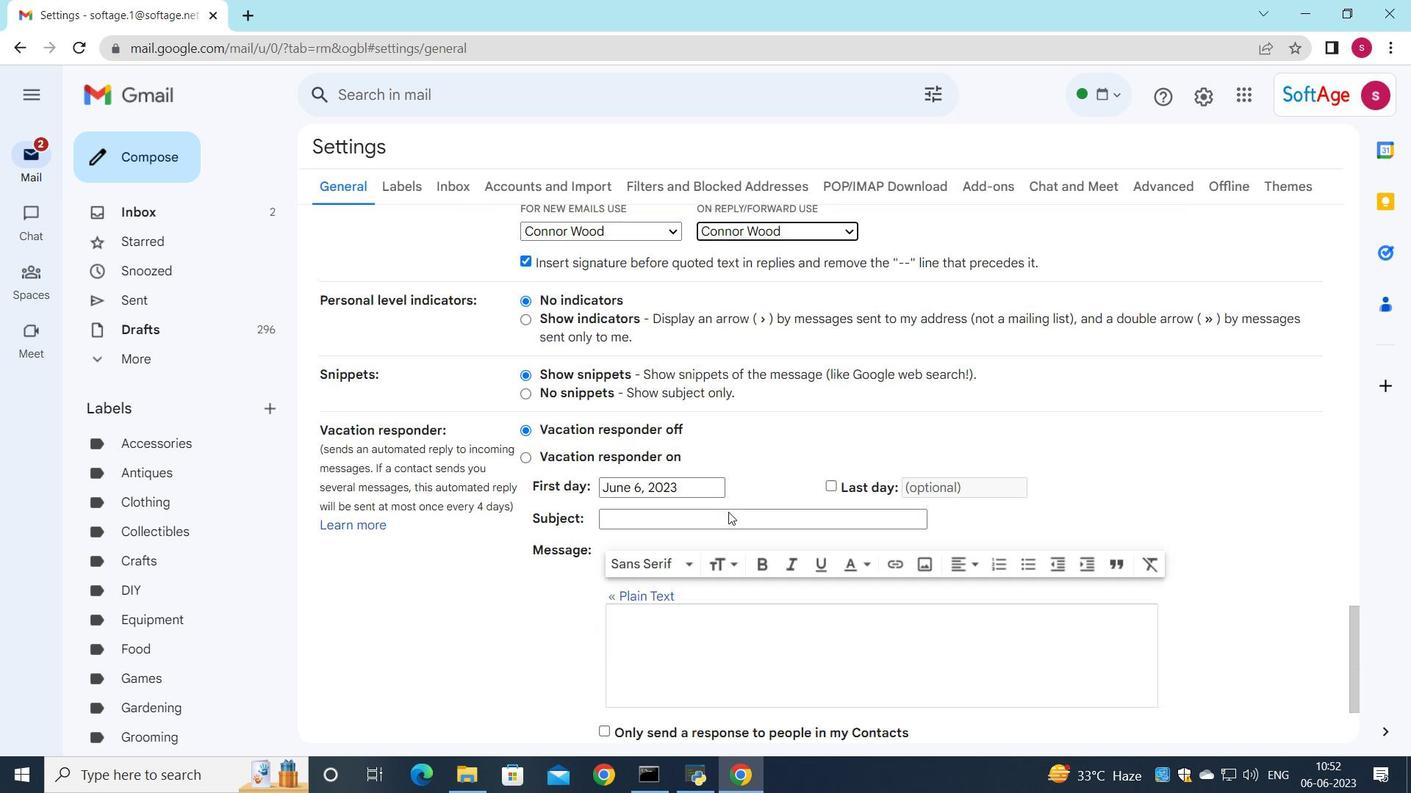 
Action: Mouse scrolled (726, 501) with delta (0, 0)
Screenshot: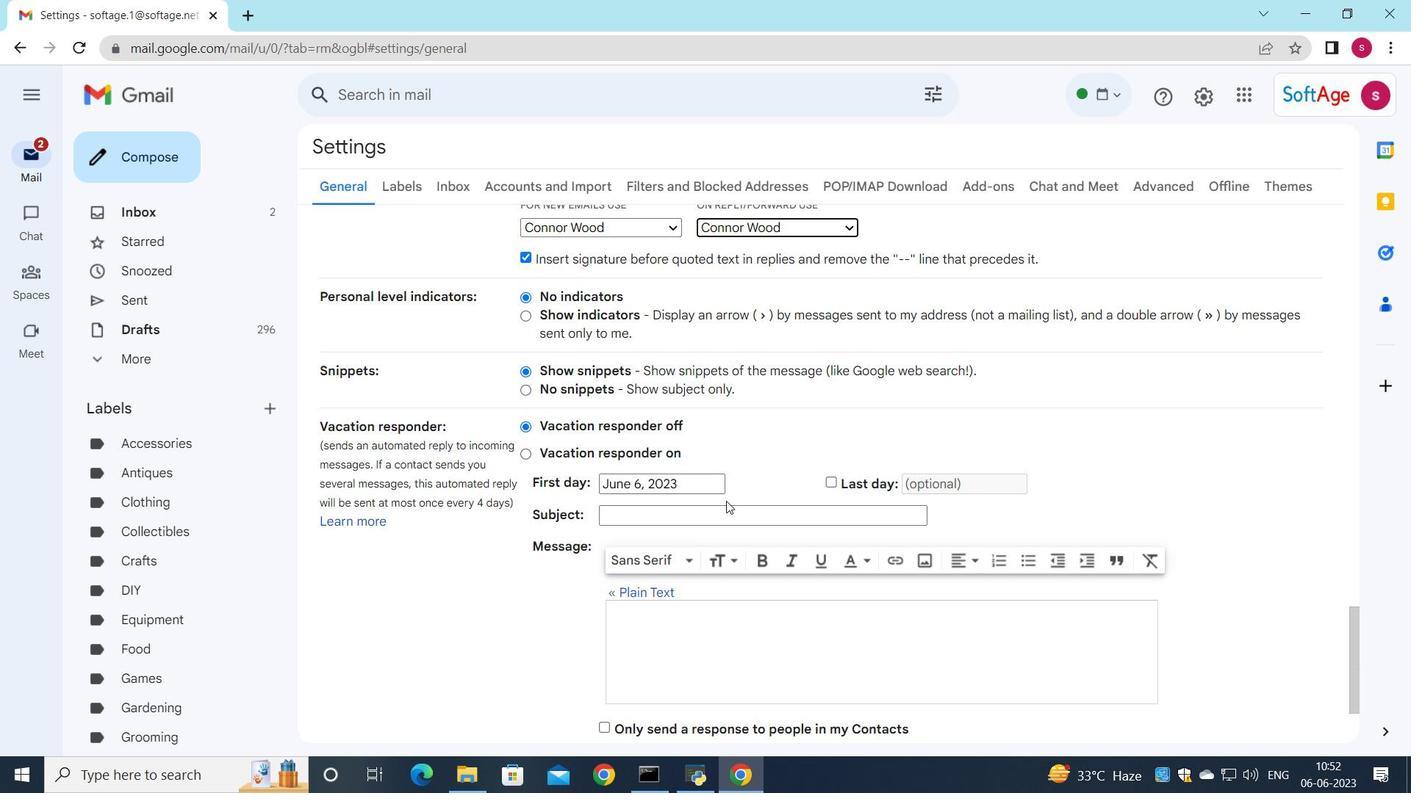 
Action: Mouse scrolled (726, 501) with delta (0, 0)
Screenshot: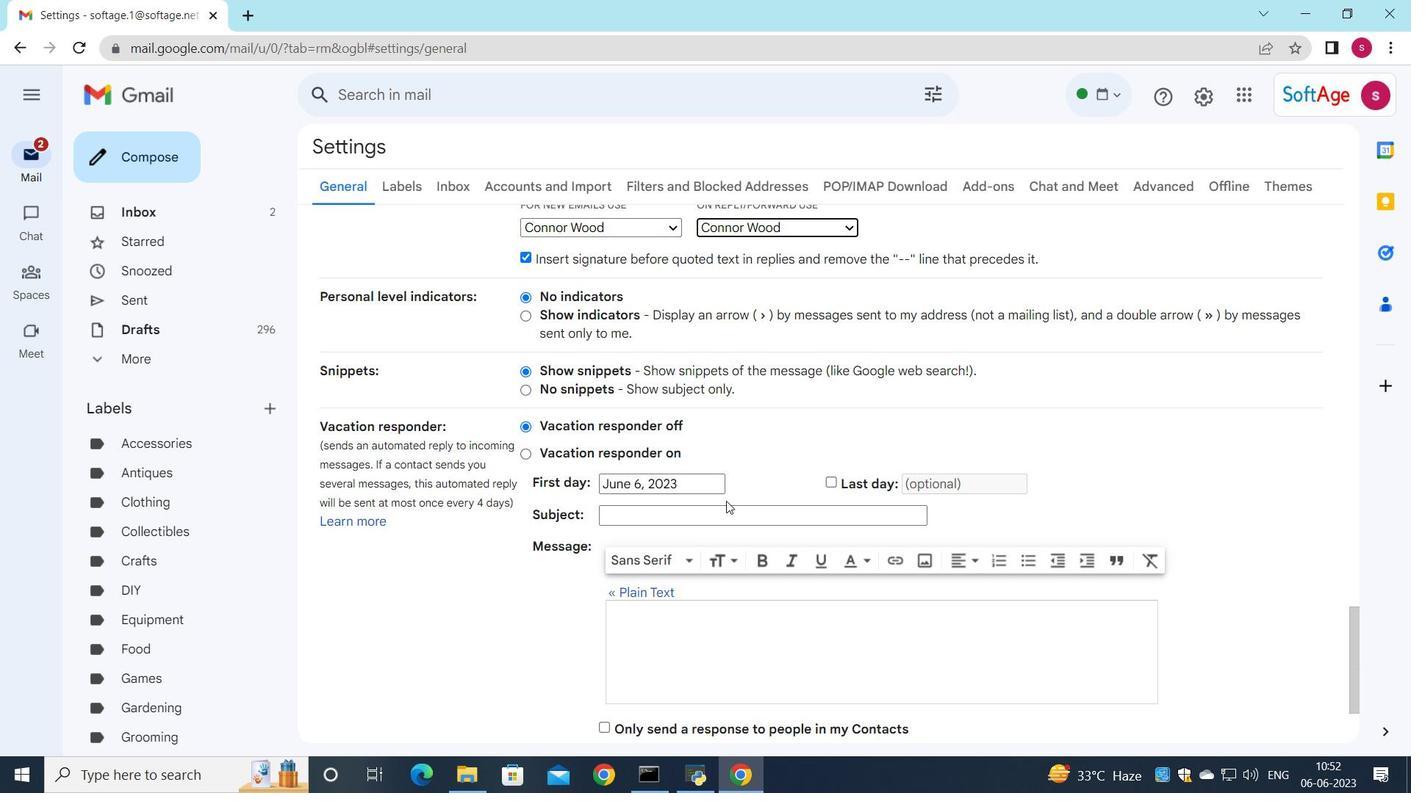 
Action: Mouse scrolled (726, 501) with delta (0, 0)
Screenshot: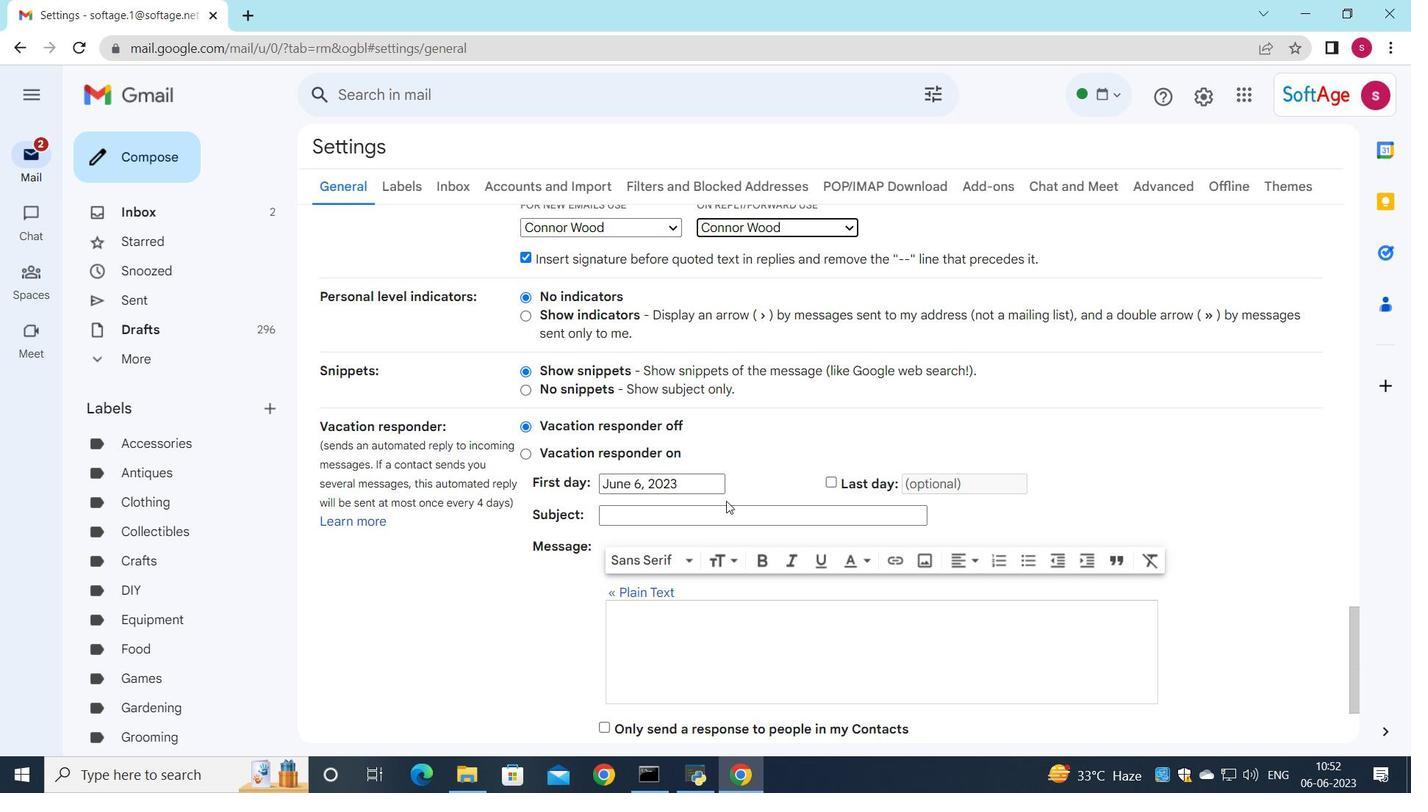 
Action: Mouse scrolled (726, 501) with delta (0, 0)
Screenshot: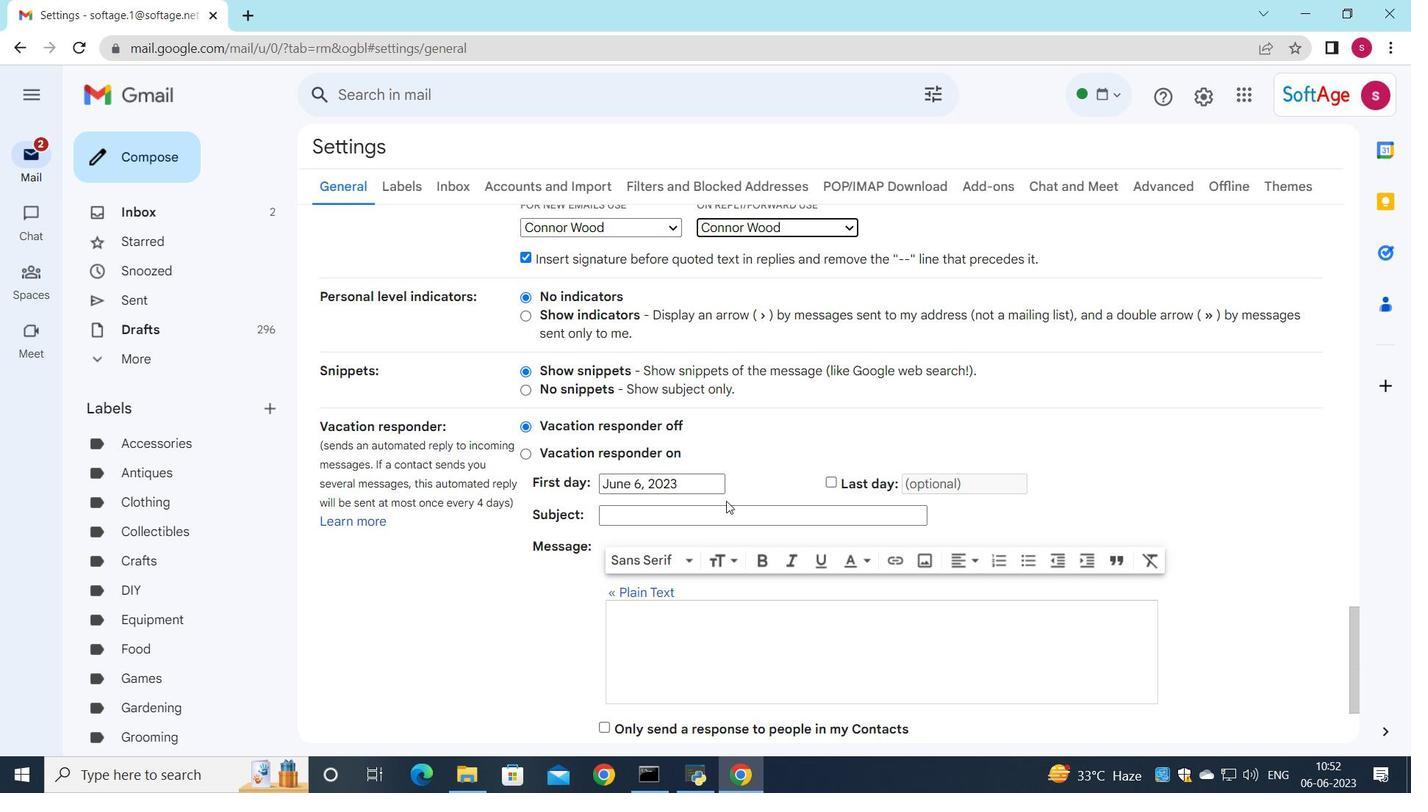 
Action: Mouse scrolled (726, 501) with delta (0, 0)
Screenshot: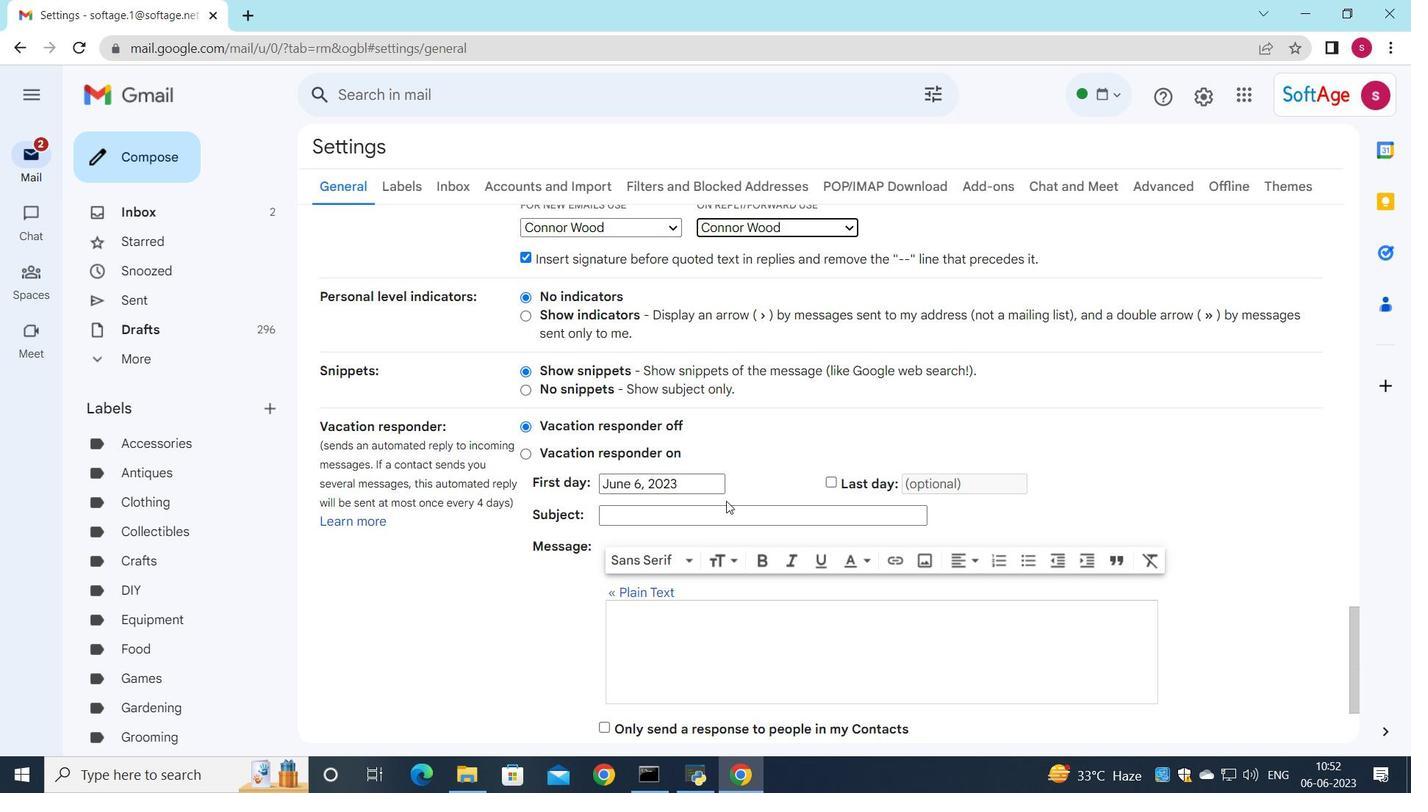 
Action: Mouse moved to (773, 646)
Screenshot: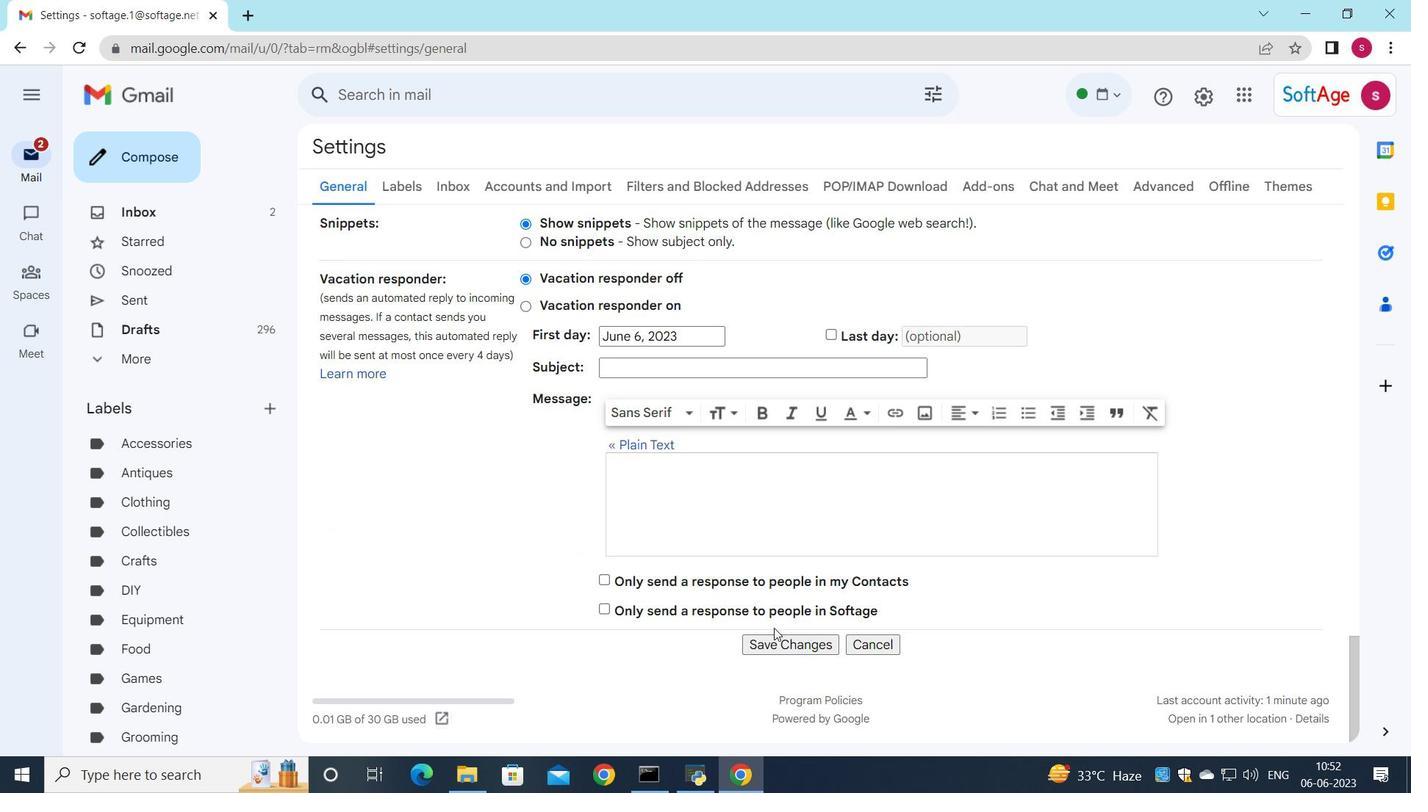 
Action: Mouse pressed left at (773, 646)
Screenshot: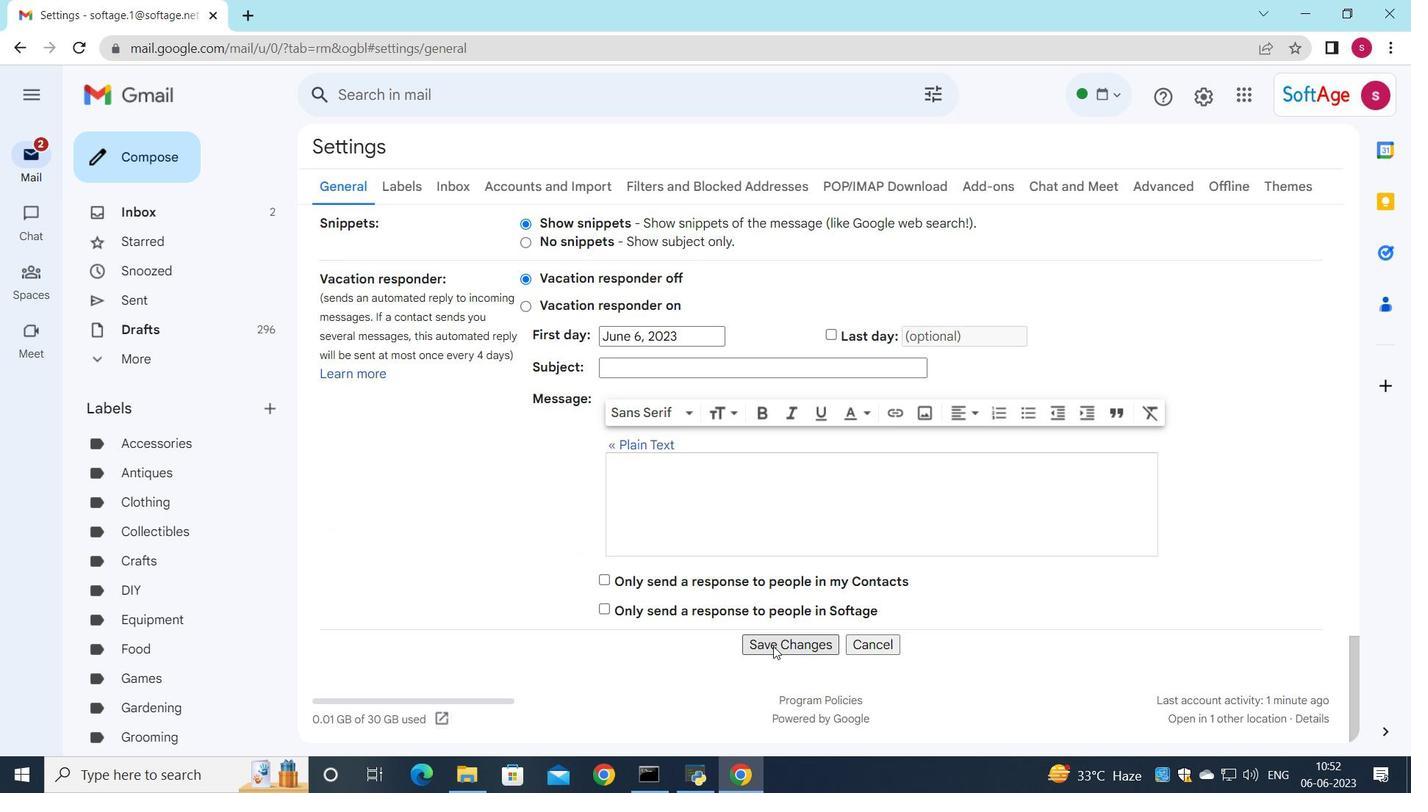 
Action: Mouse moved to (321, 191)
Screenshot: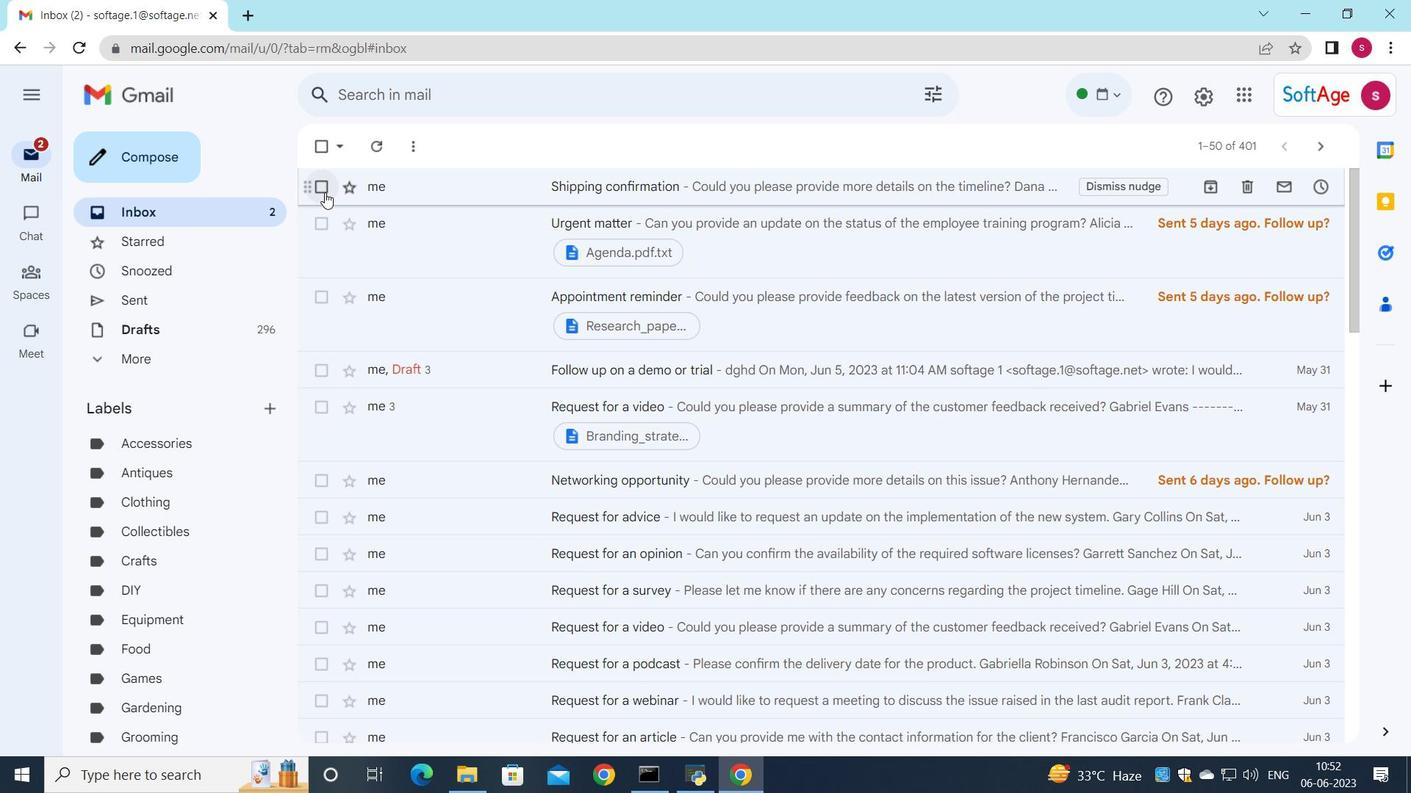 
Action: Mouse pressed left at (321, 191)
Screenshot: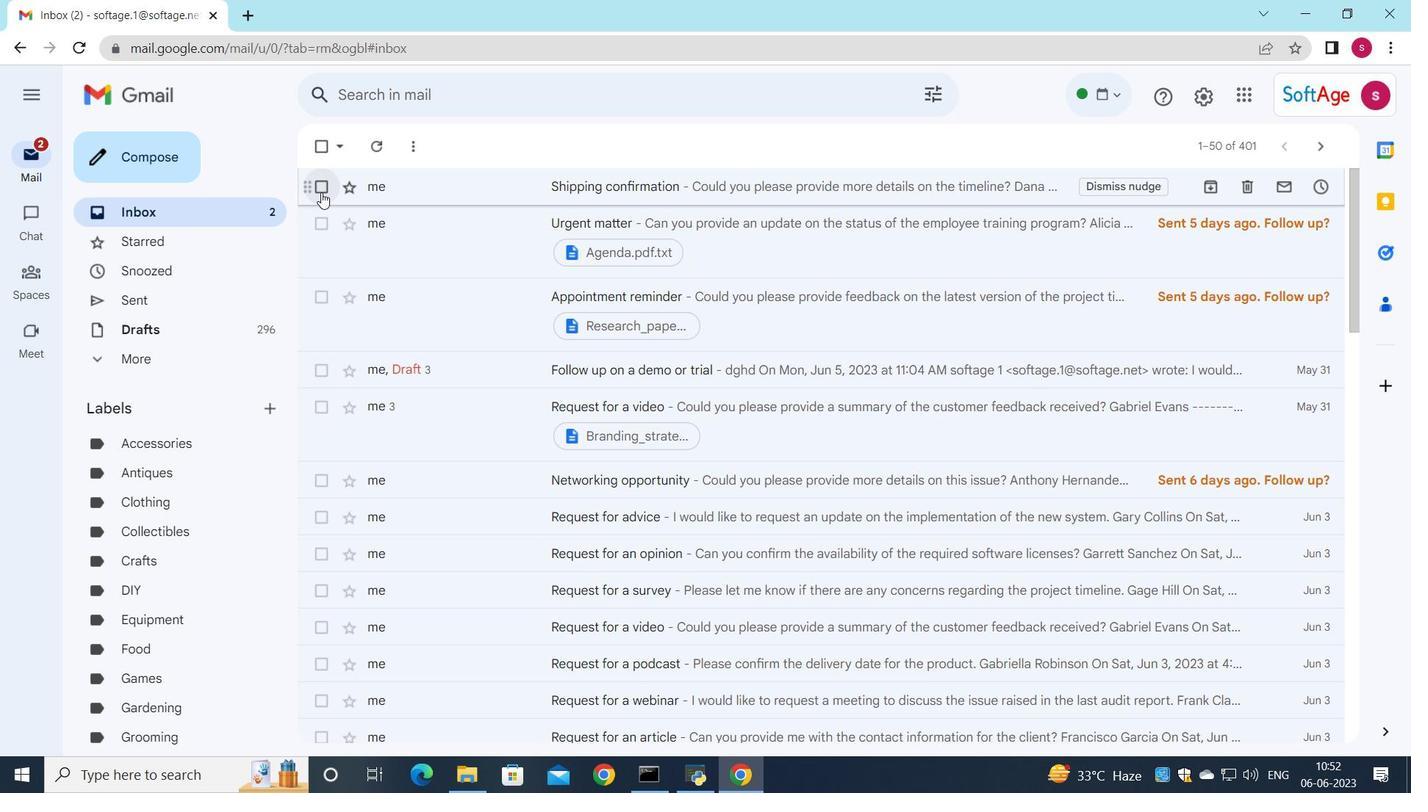
Action: Mouse moved to (718, 138)
Screenshot: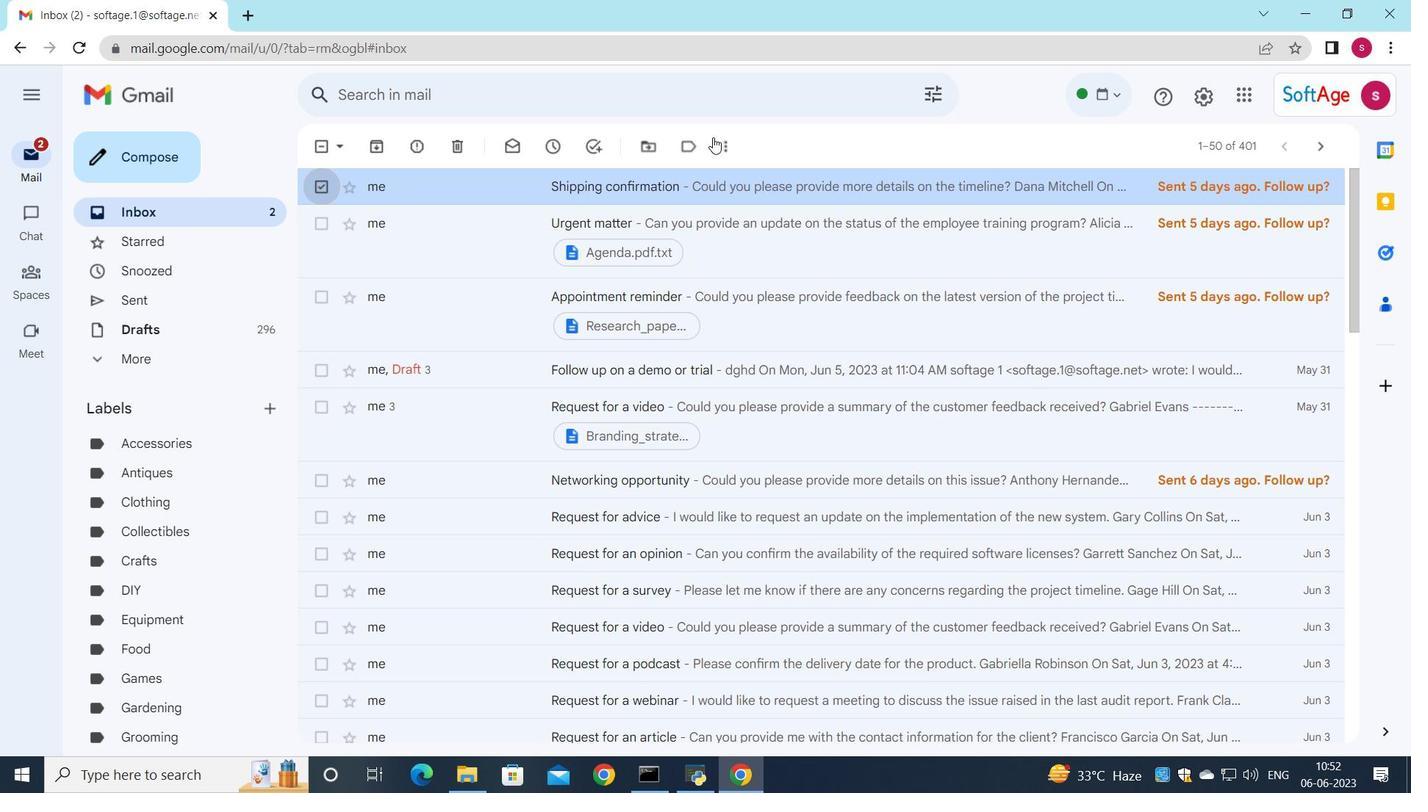 
Action: Mouse pressed left at (718, 138)
Screenshot: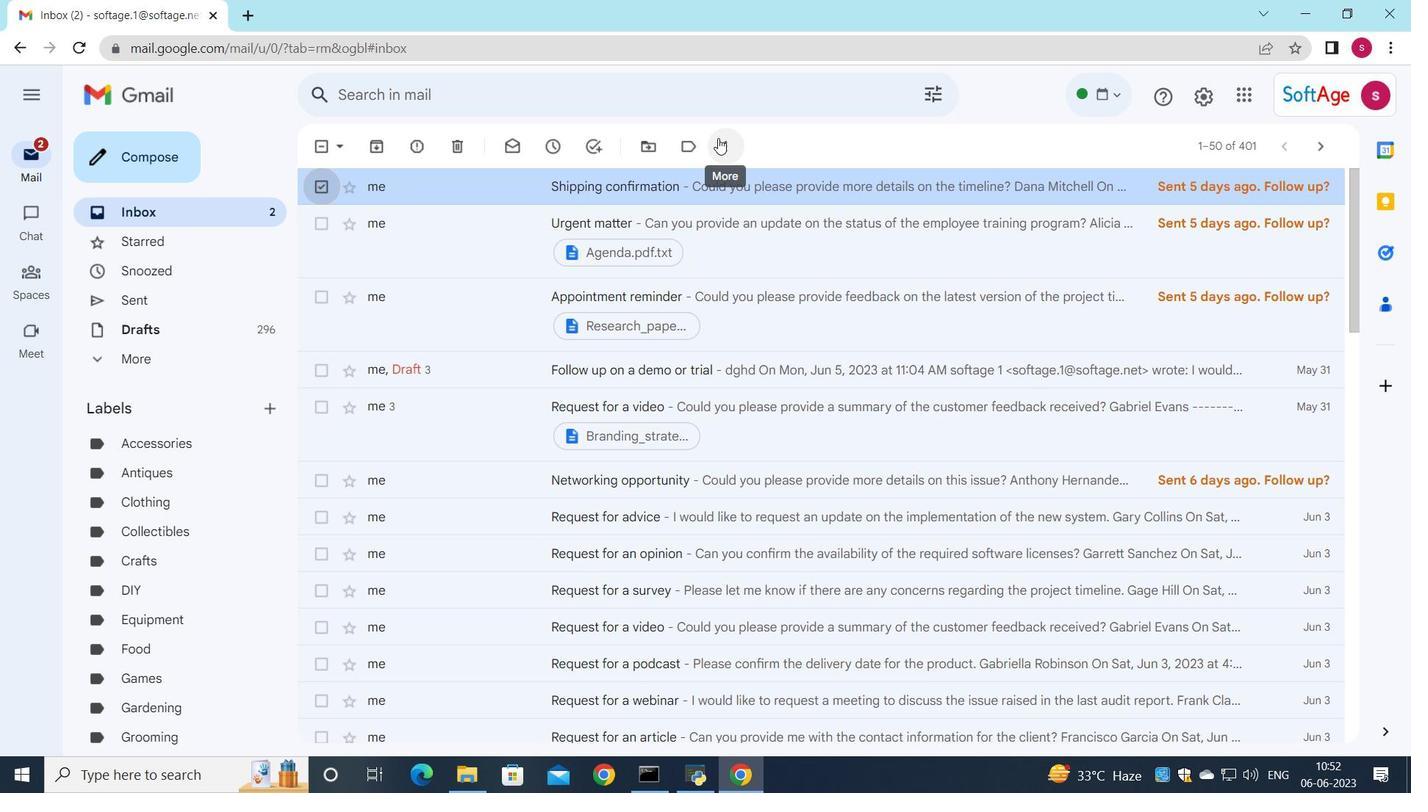 
Action: Mouse moved to (805, 339)
Screenshot: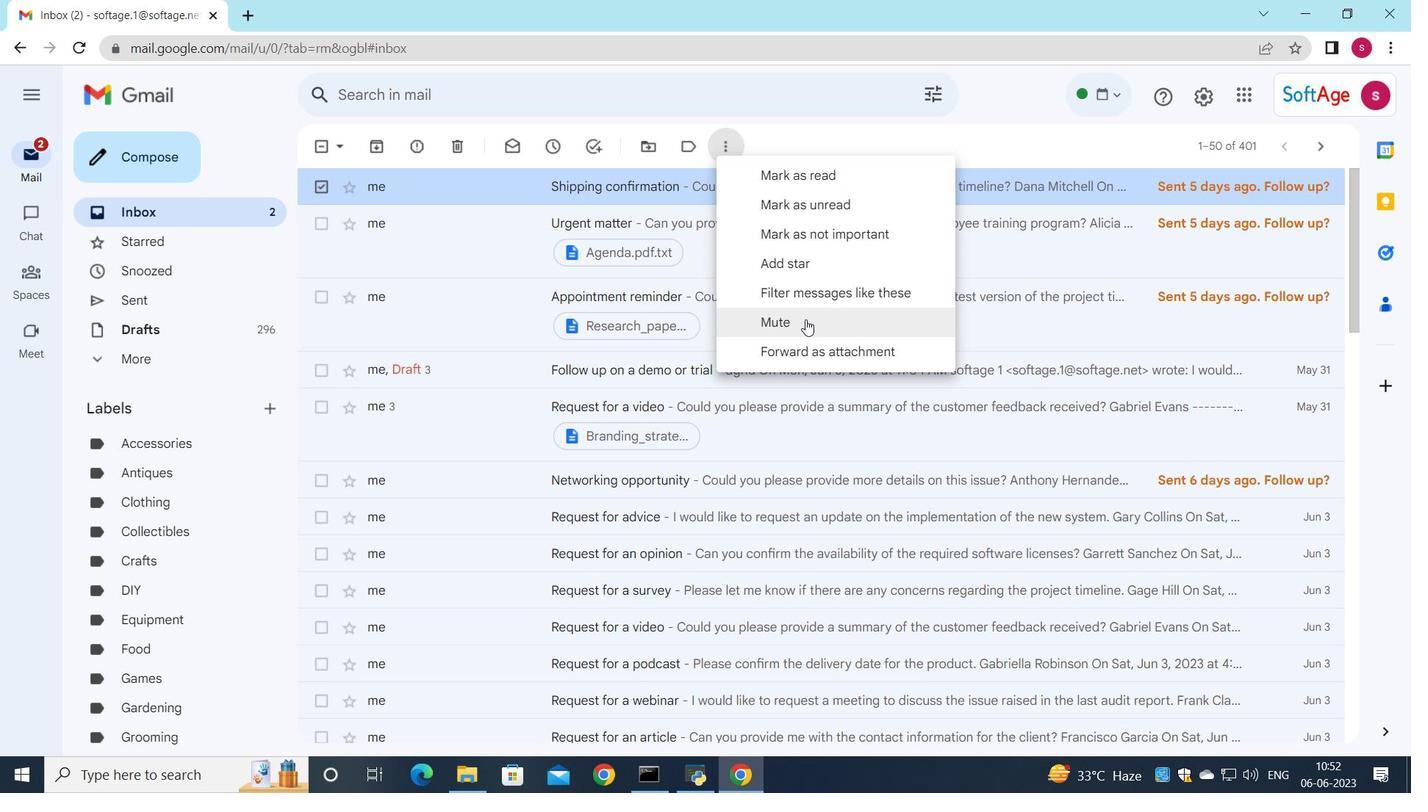 
Action: Mouse pressed left at (805, 339)
Screenshot: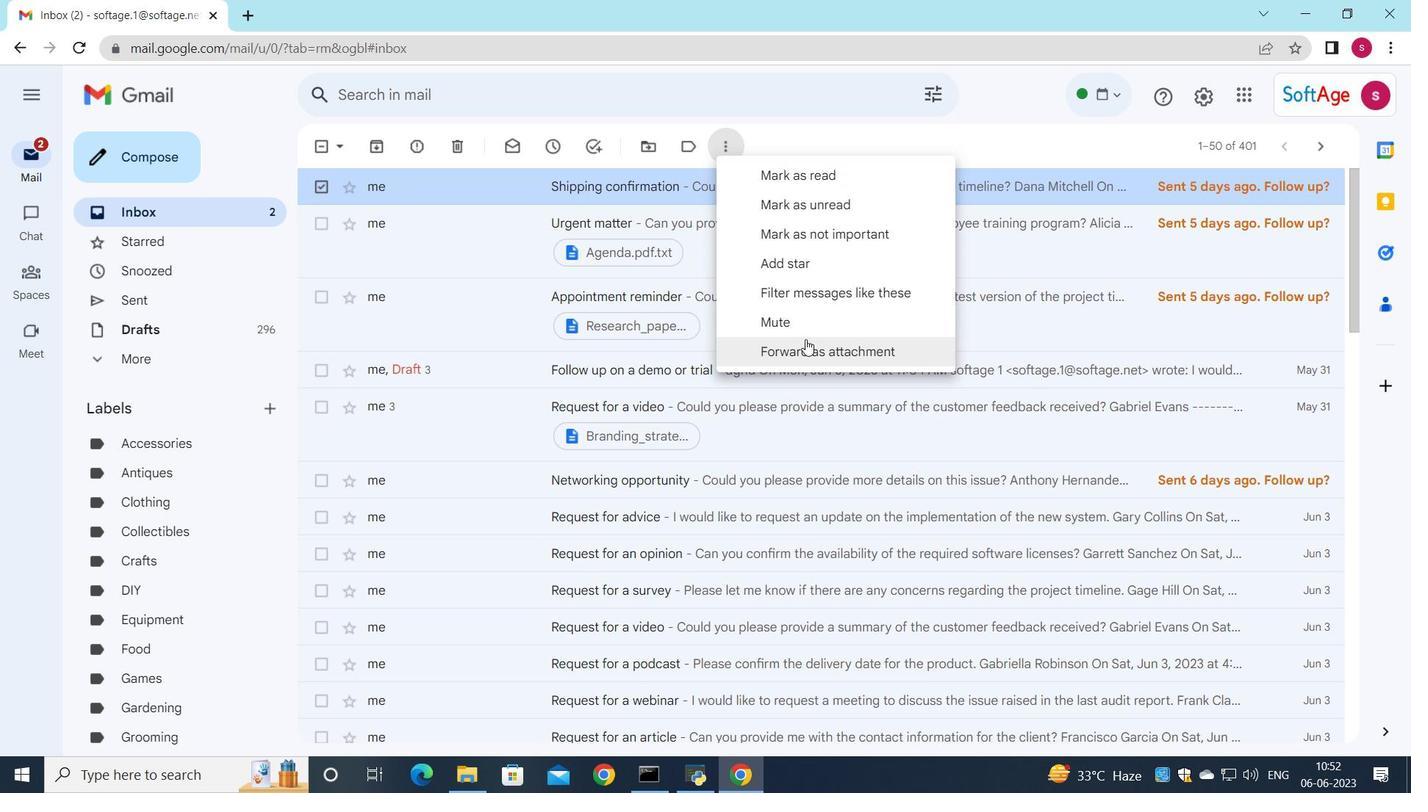 
Action: Mouse moved to (893, 316)
Screenshot: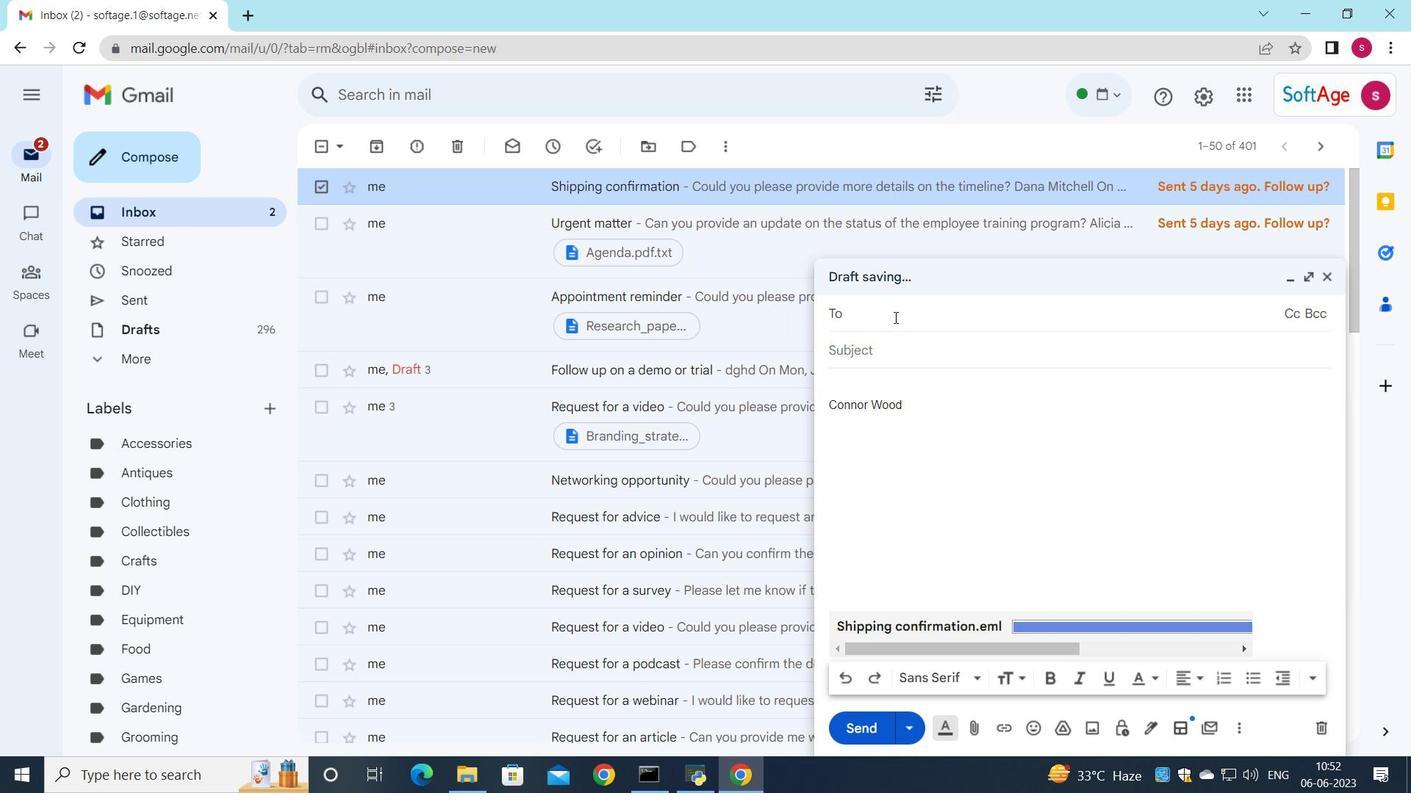 
Action: Key pressed so
Screenshot: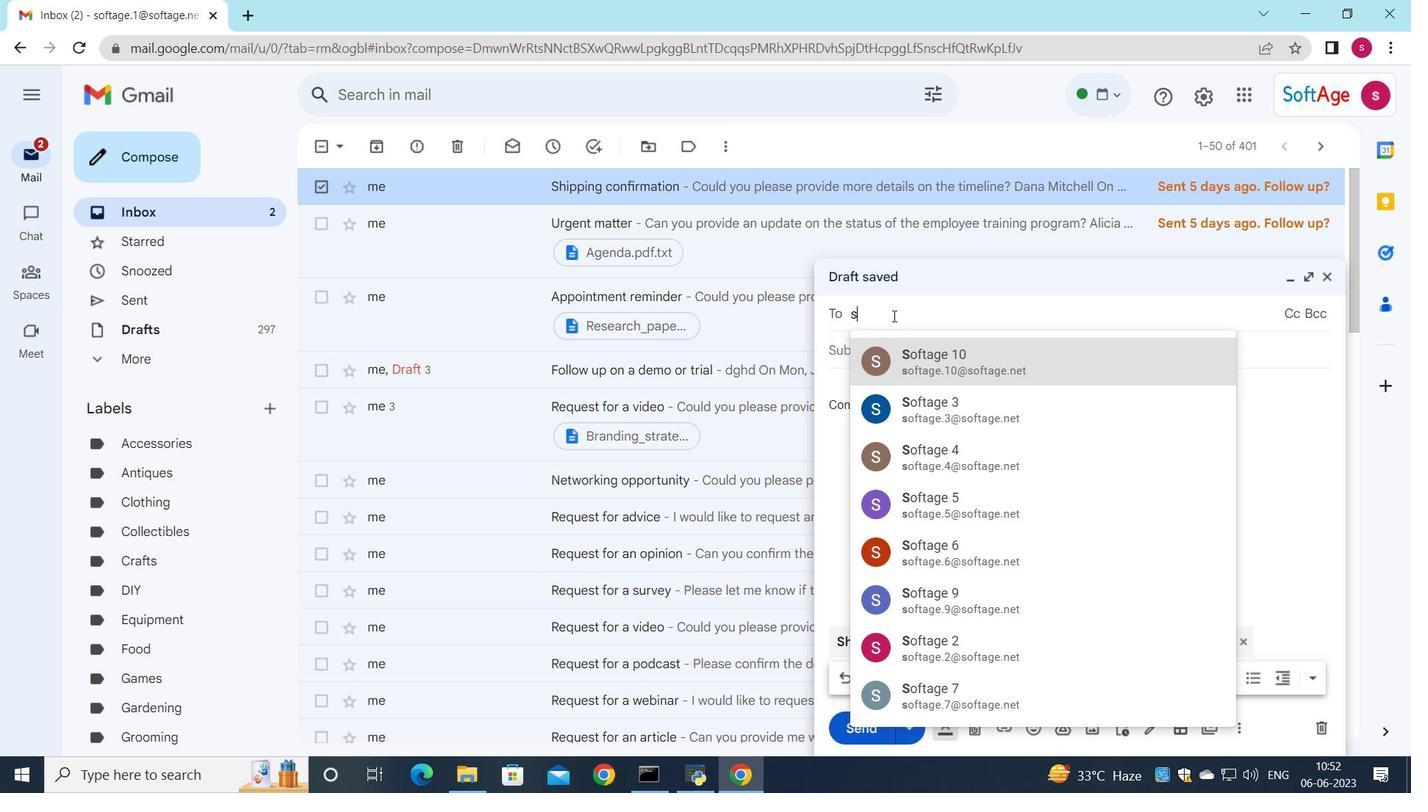 
Action: Mouse moved to (948, 606)
Screenshot: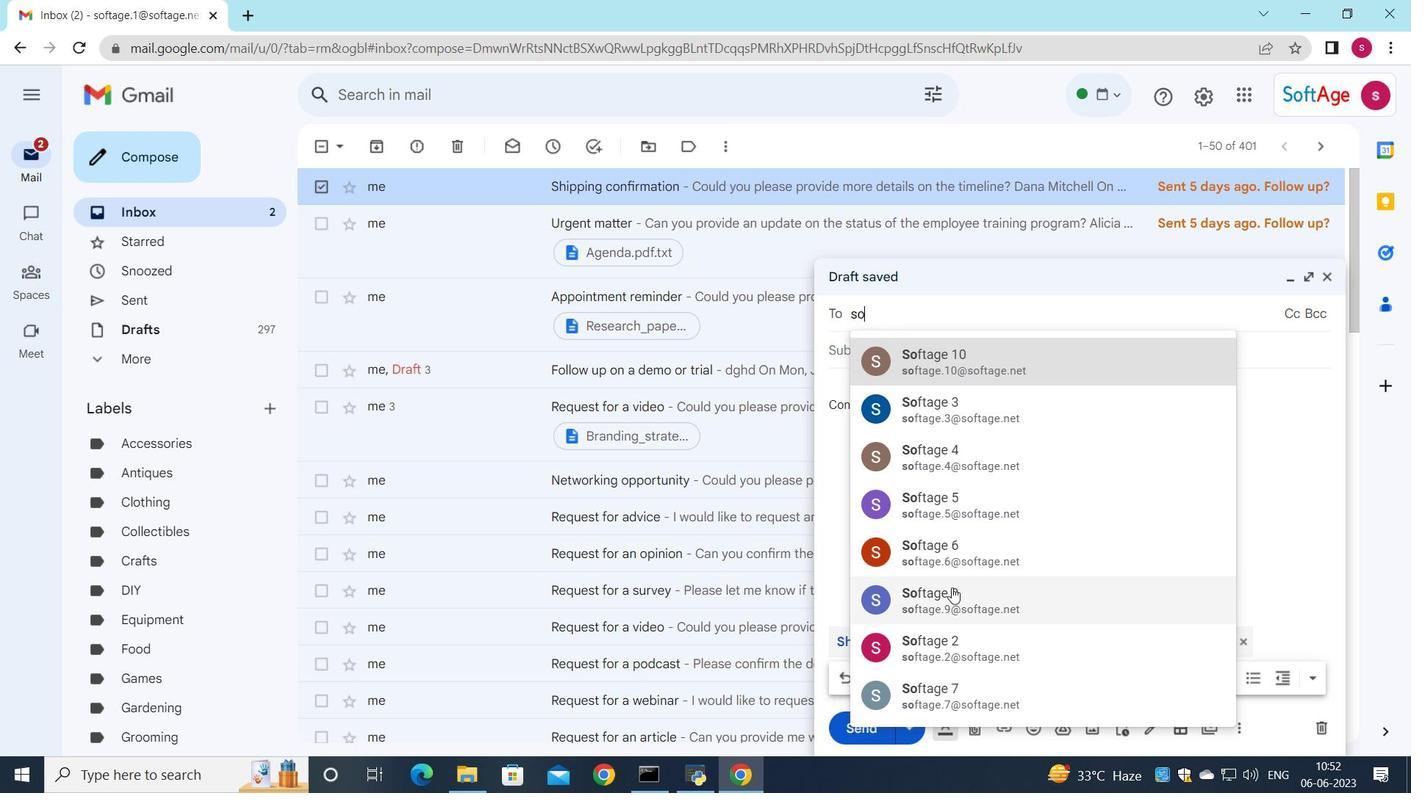
Action: Mouse pressed left at (948, 606)
Screenshot: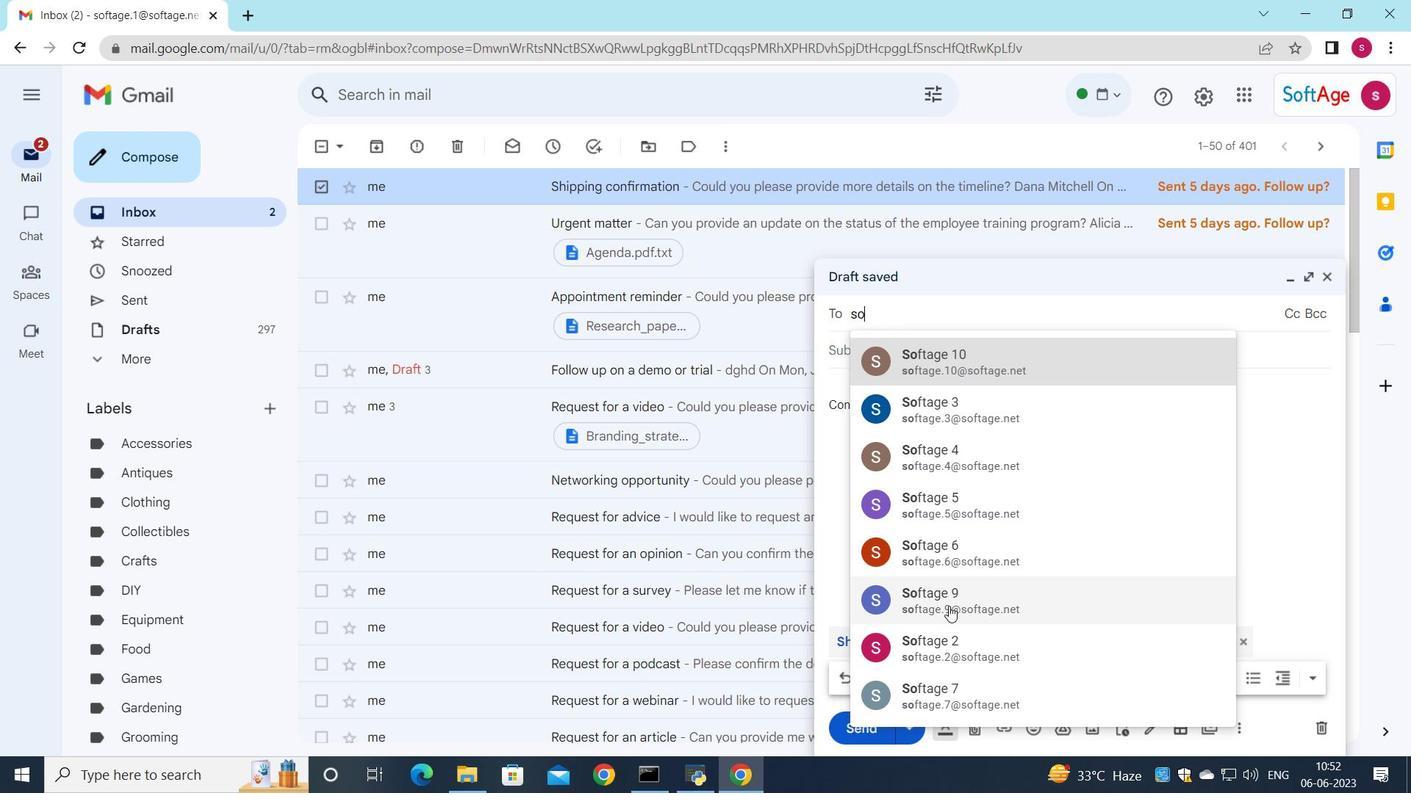 
Action: Mouse moved to (918, 380)
Screenshot: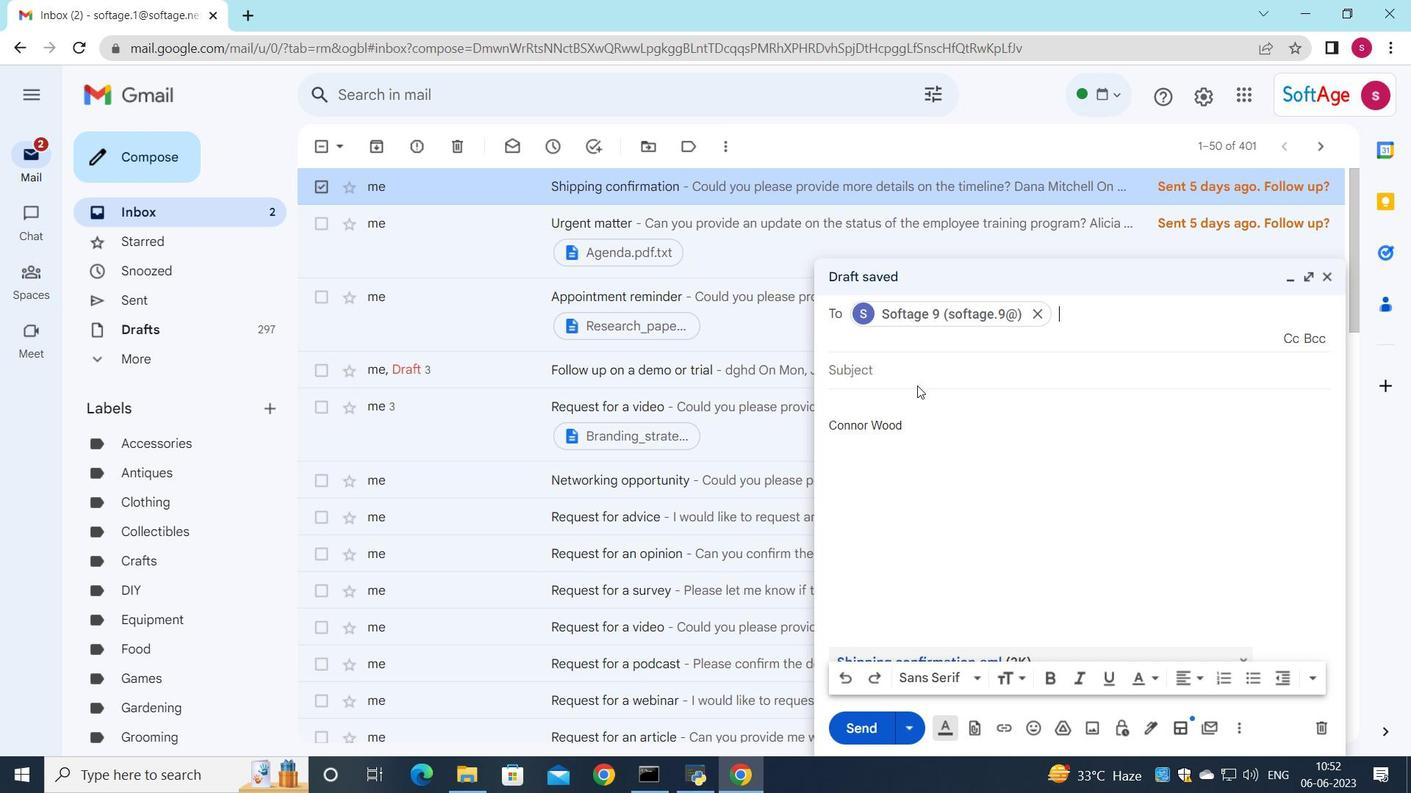 
Action: Mouse pressed left at (918, 380)
Screenshot: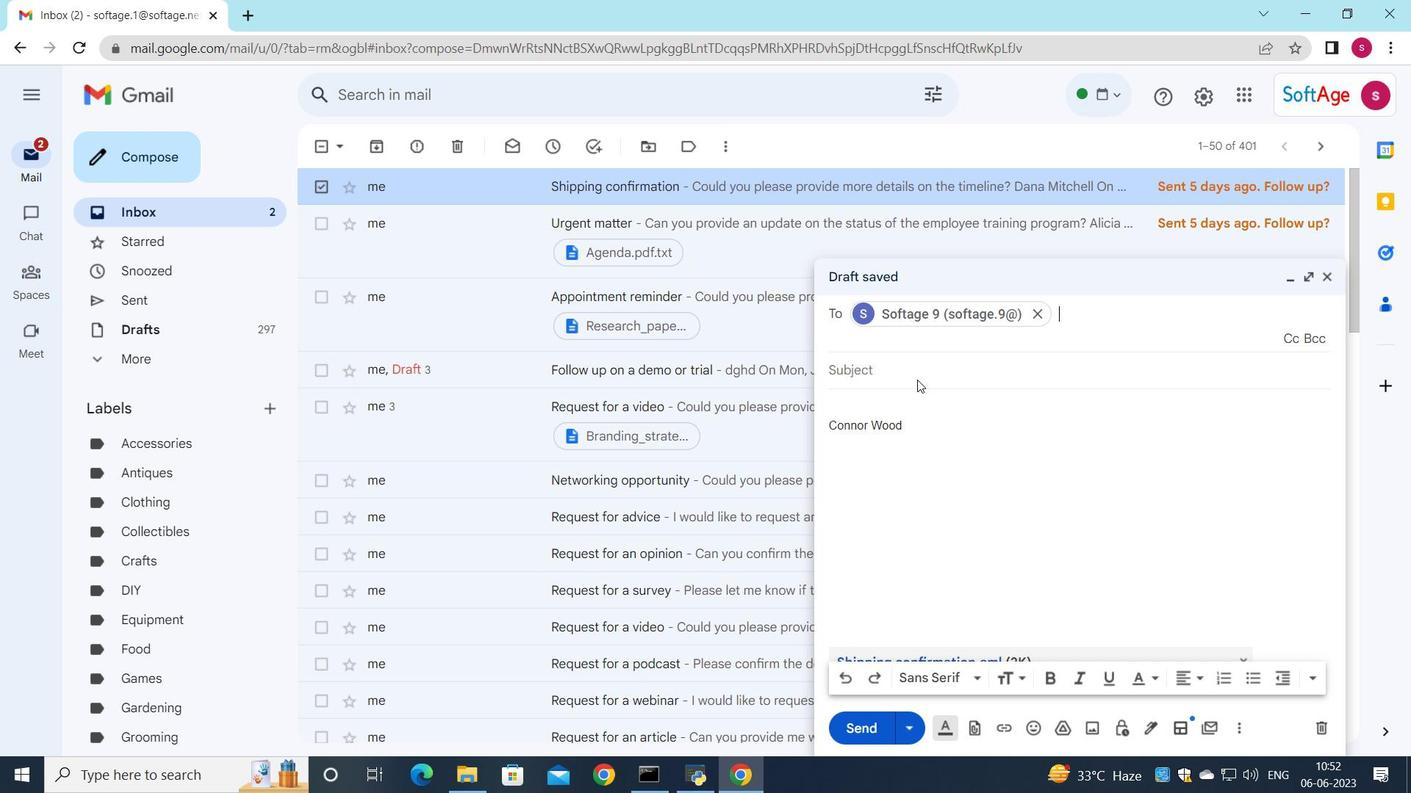 
Action: Mouse moved to (926, 375)
Screenshot: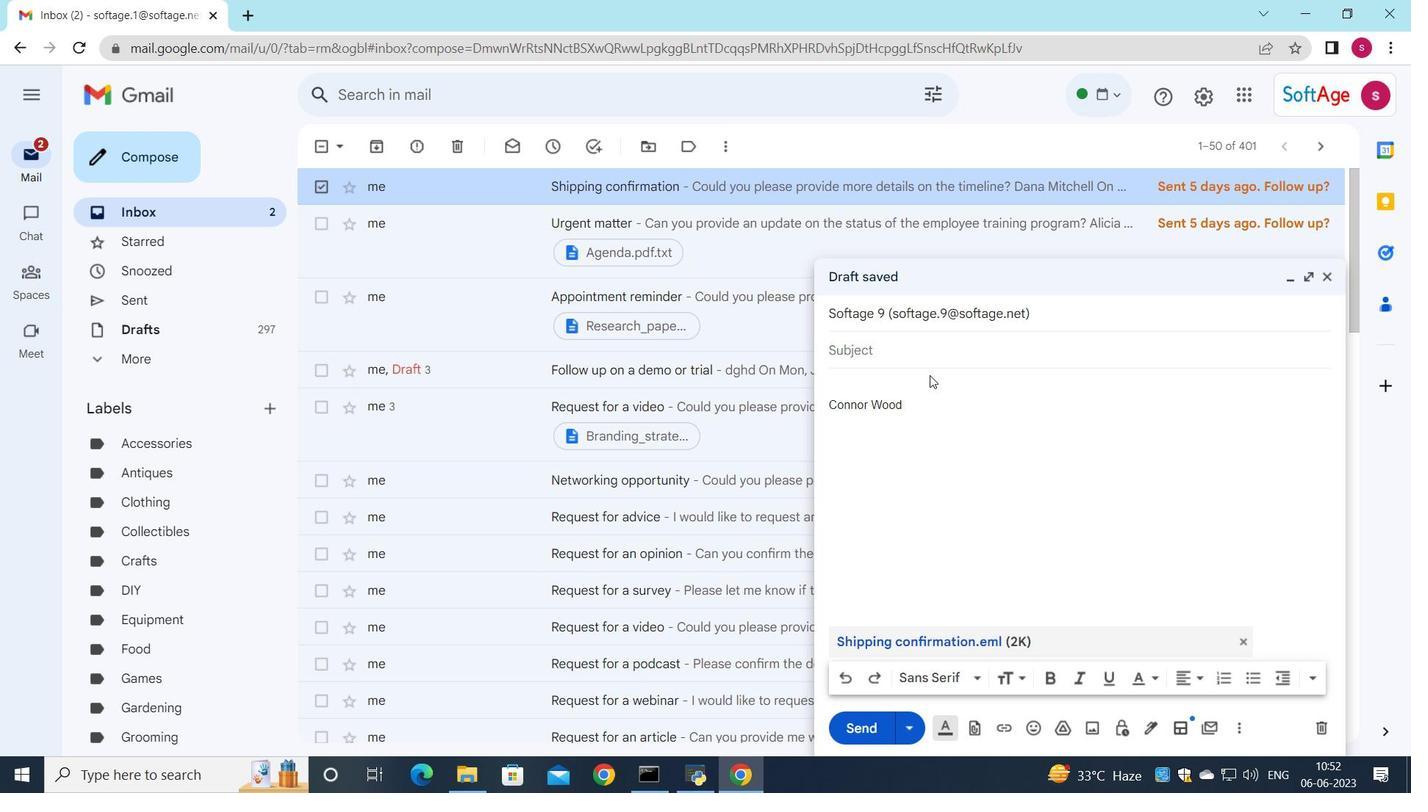 
Action: Key pressed <Key.shift_r>Product<Key.space>launch<Key.space>announcement
Screenshot: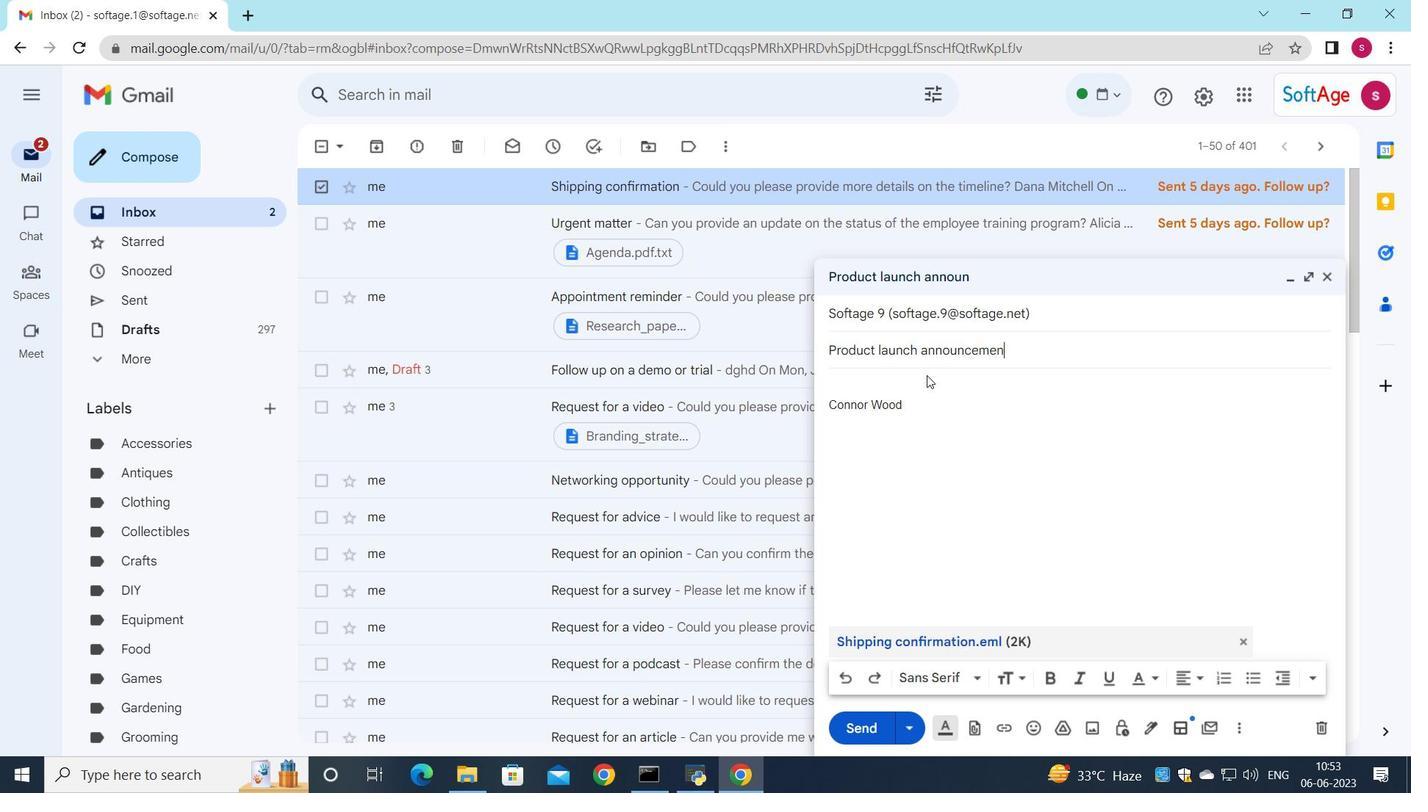 
Action: Mouse moved to (866, 384)
Screenshot: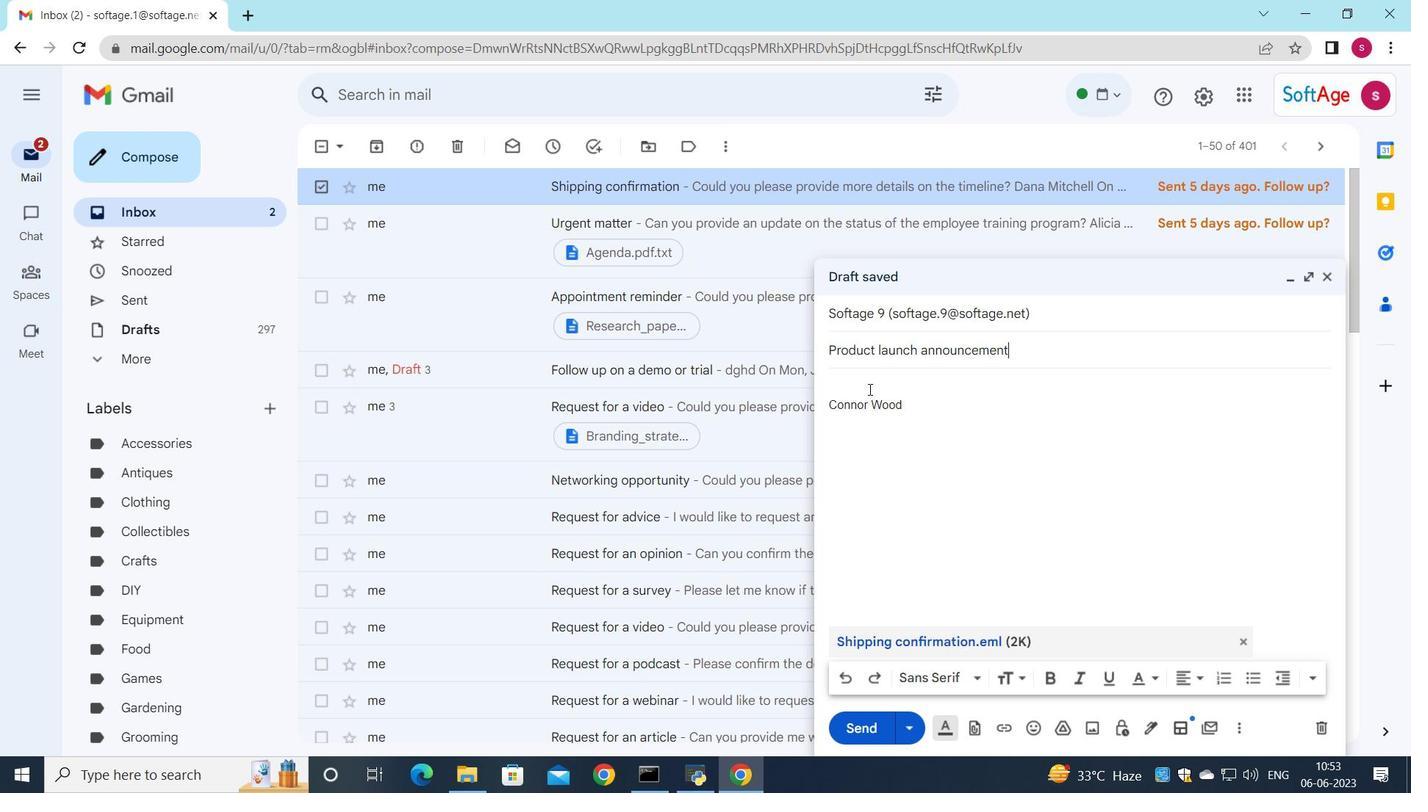
Action: Mouse pressed left at (866, 384)
Screenshot: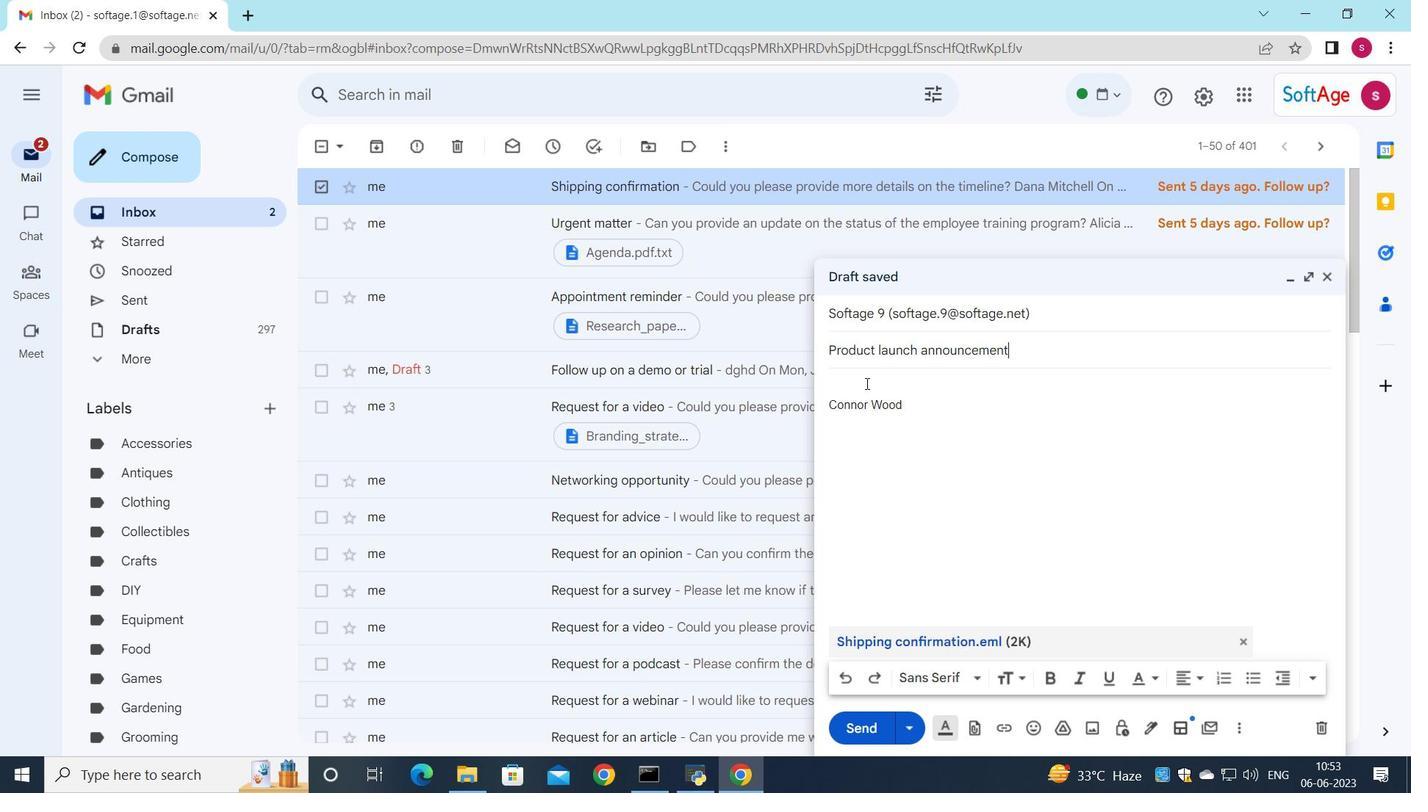 
Action: Key pressed <Key.shift><Key.shift>Can<Key.space>you<Key.space>confirm<Key.space>wg<Key.backspace>heather<Key.space>the<Key.space>project<Key.space>is<Key.space>on<Key.space>track<Key.space>to<Key.space>meet<Key.space>the<Key.space>deadline<Key.shift_r><Key.shift_r><Key.shift_r><Key.shift_r><Key.shift_r>?
Screenshot: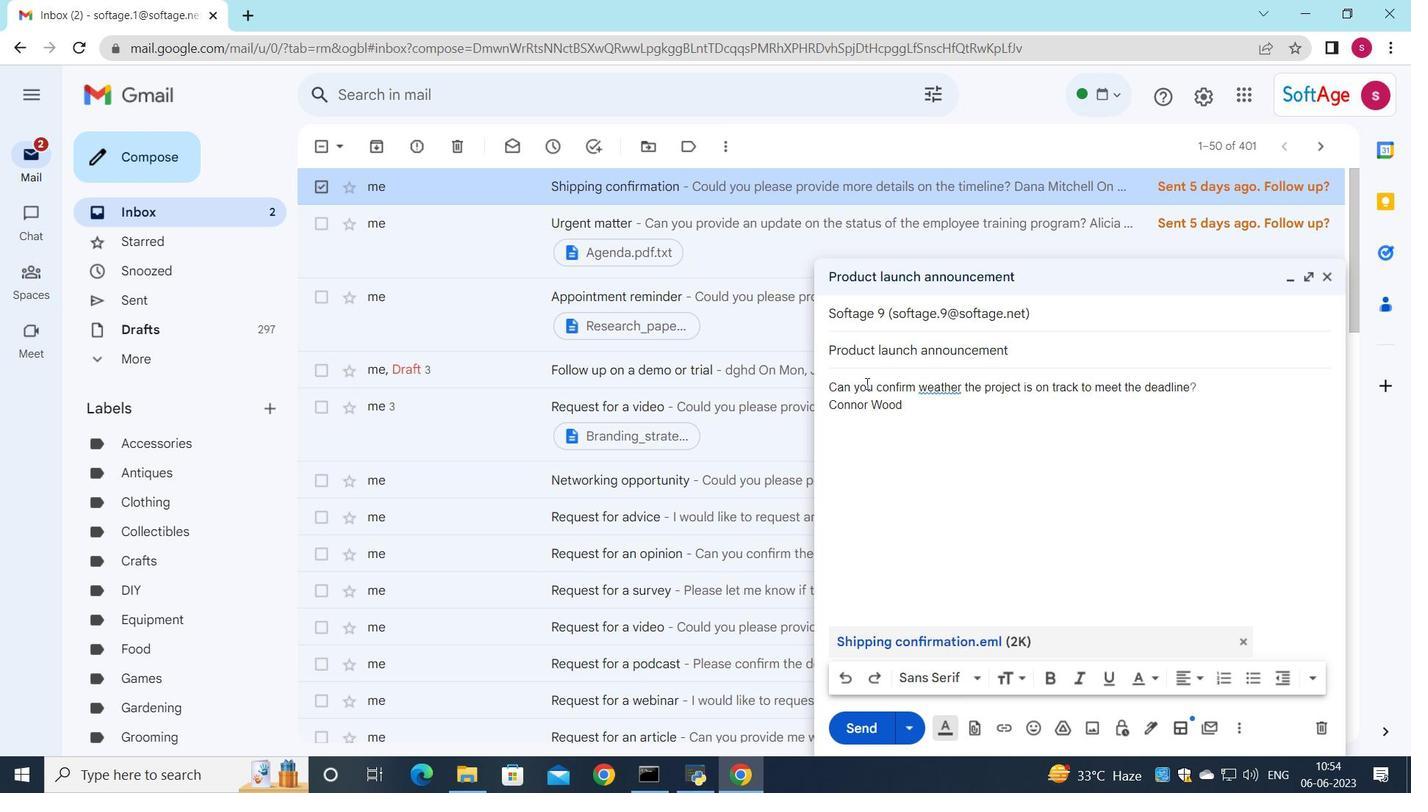 
Action: Mouse moved to (930, 391)
Screenshot: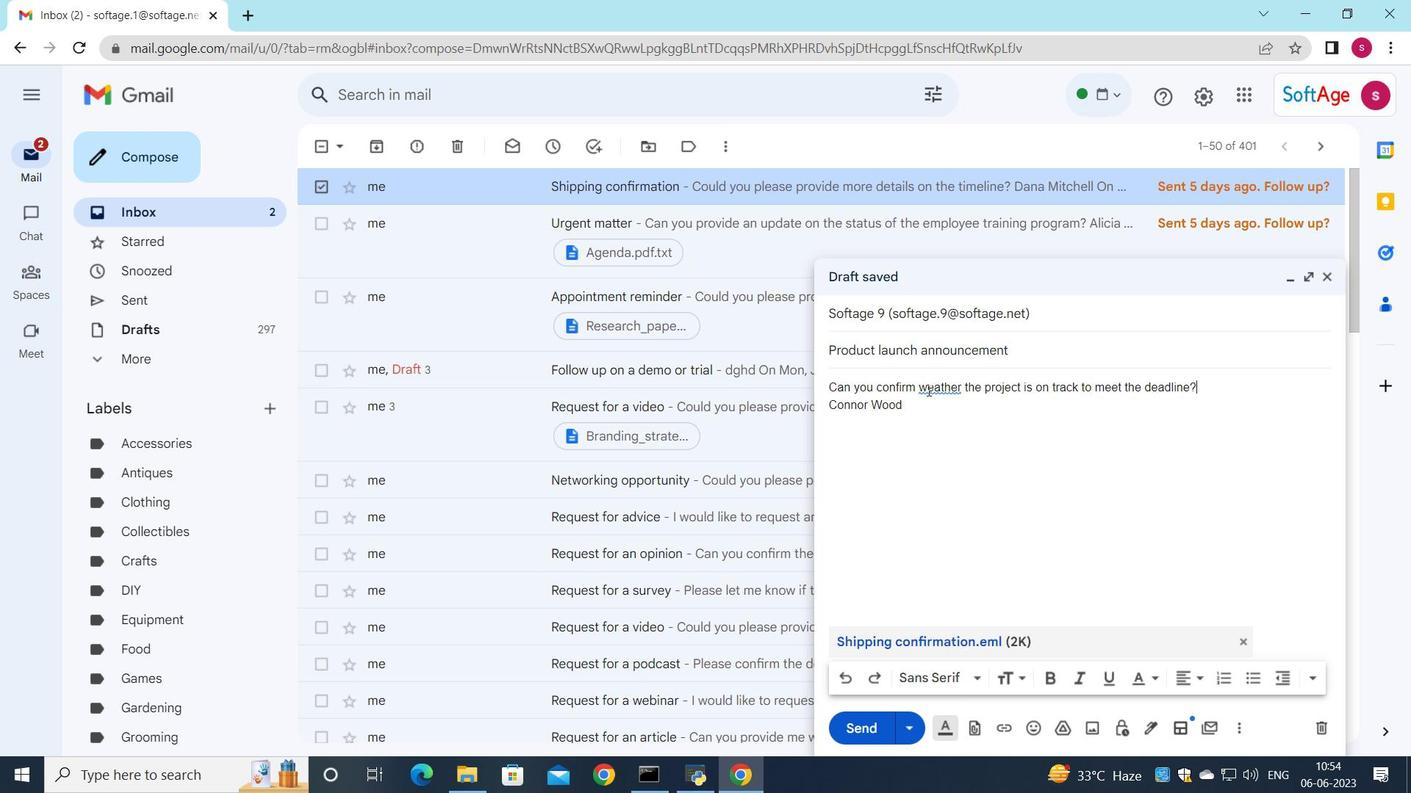 
Action: Mouse pressed left at (930, 391)
Screenshot: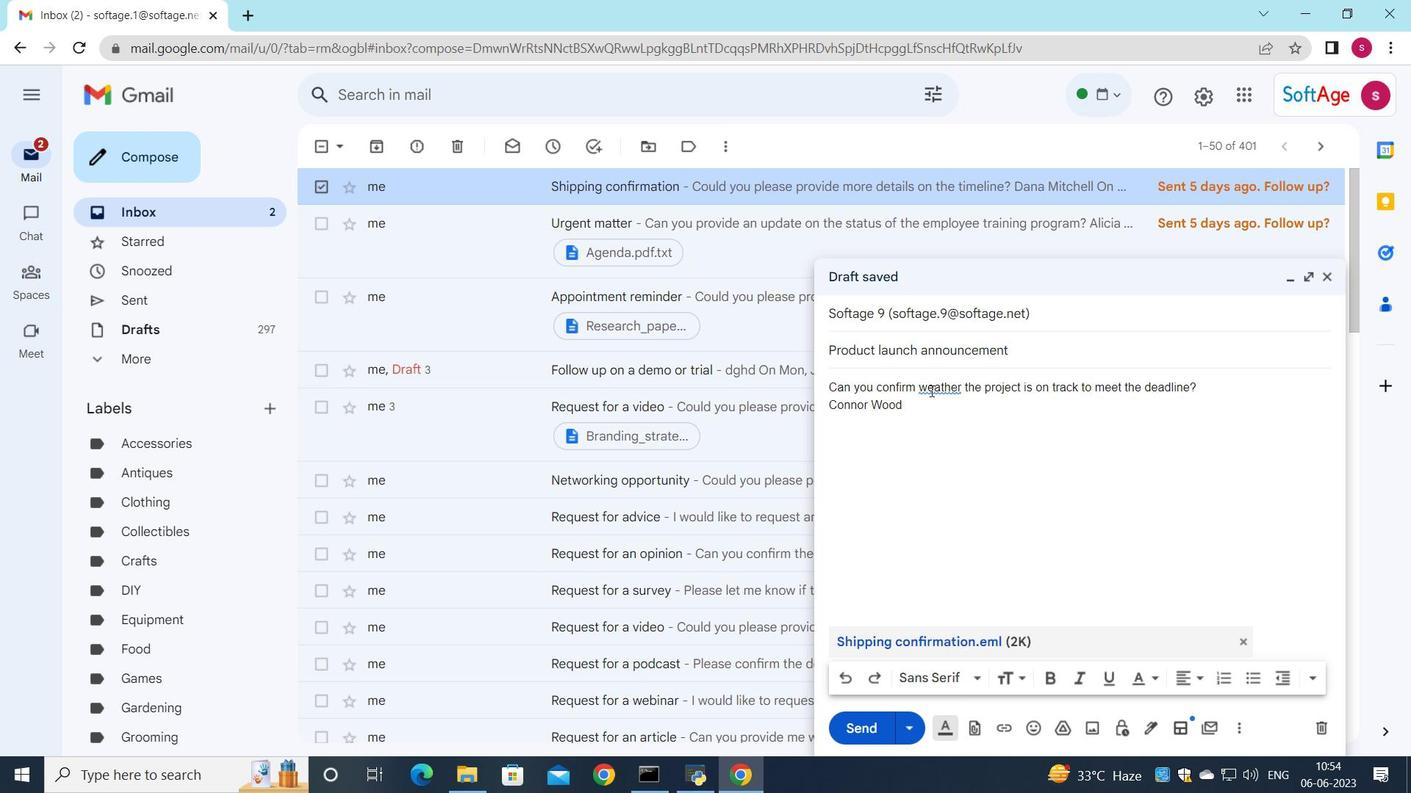 
Action: Mouse moved to (939, 419)
Screenshot: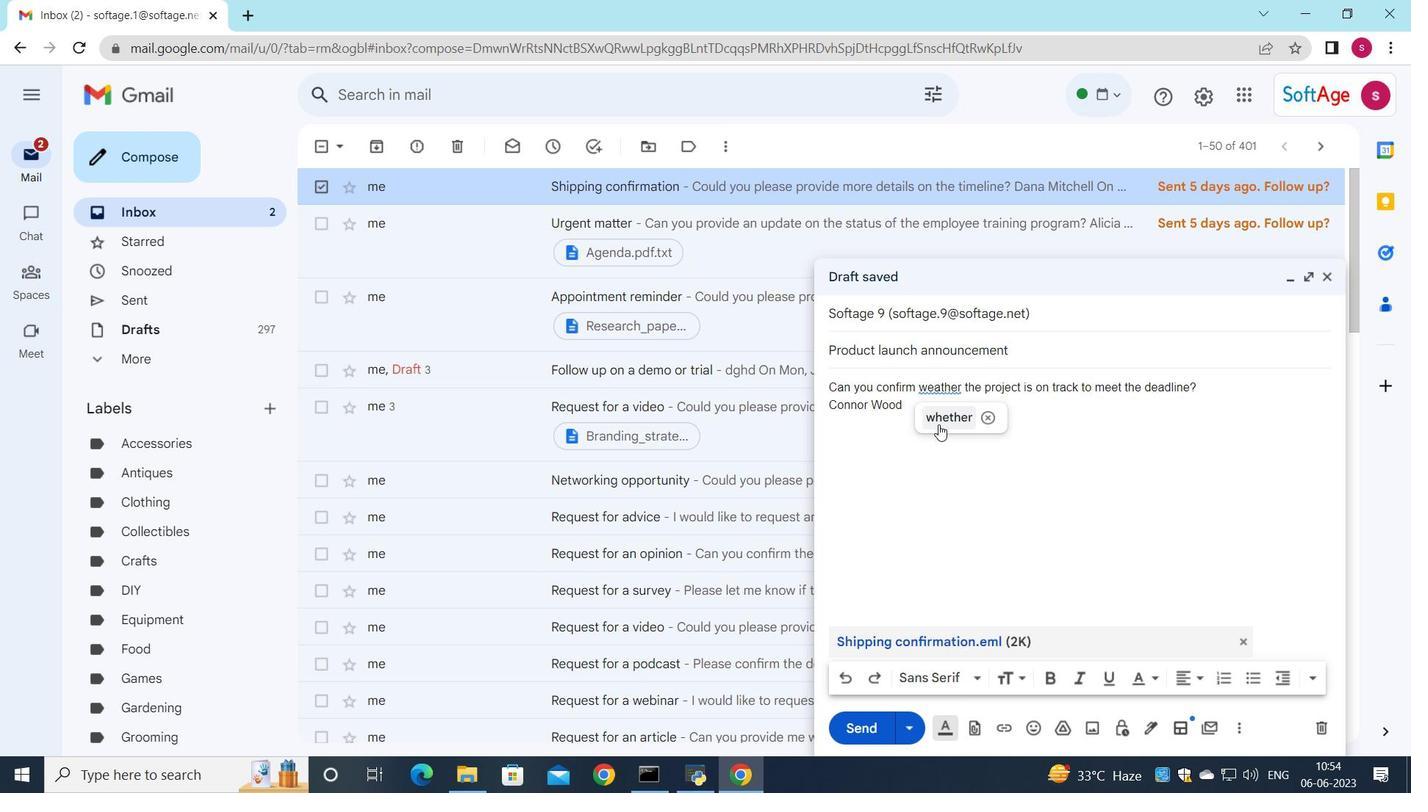 
Action: Mouse pressed left at (939, 419)
Screenshot: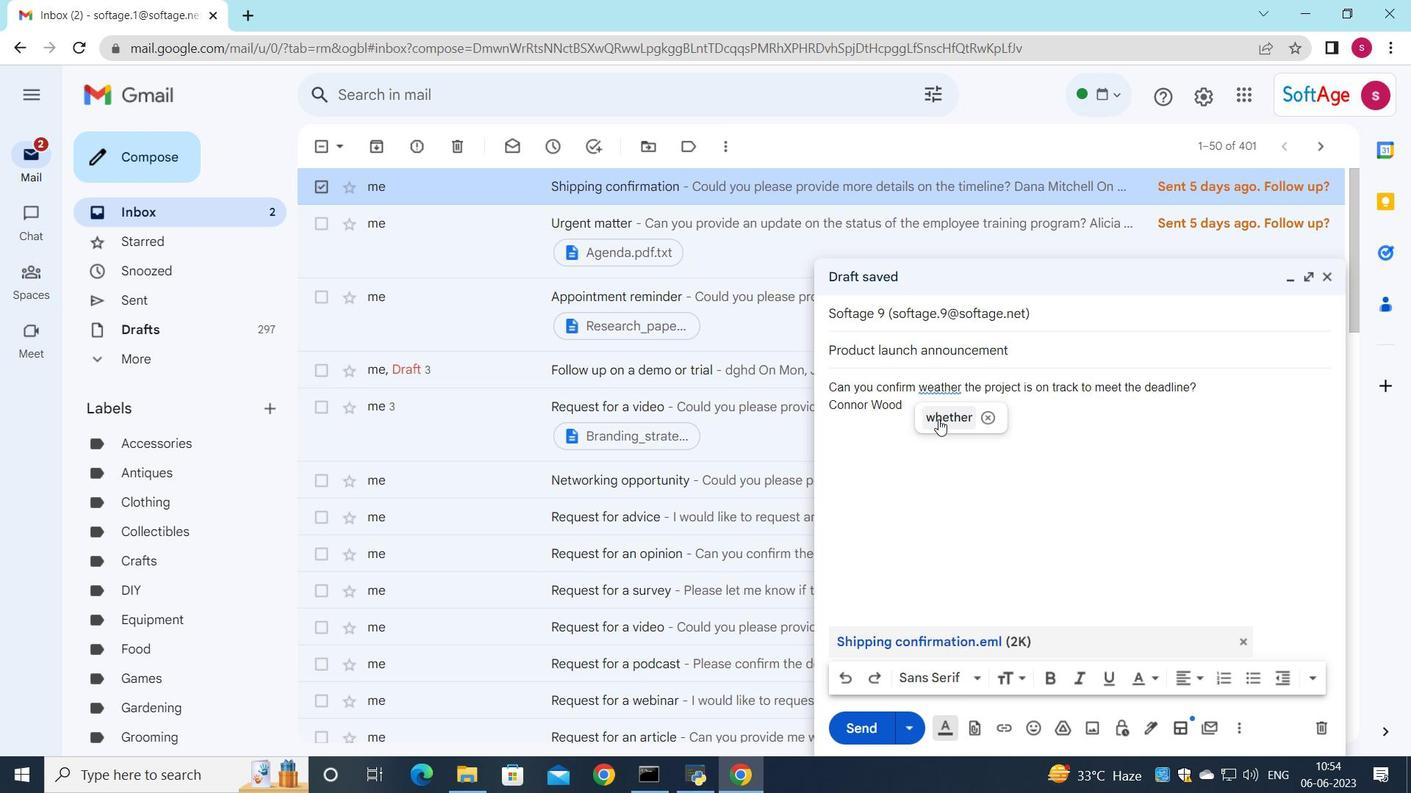 
Action: Mouse moved to (865, 729)
Screenshot: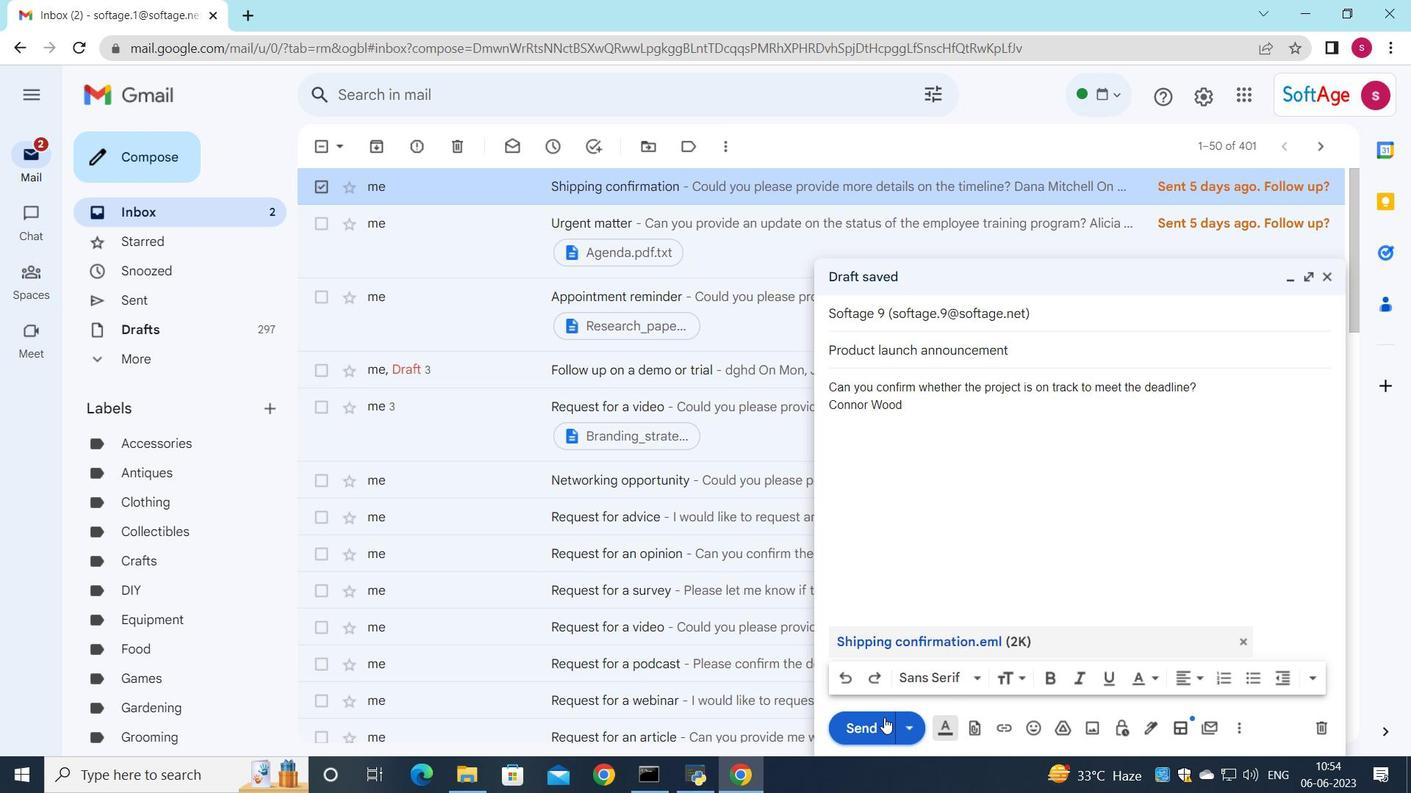 
Action: Mouse pressed left at (865, 729)
Screenshot: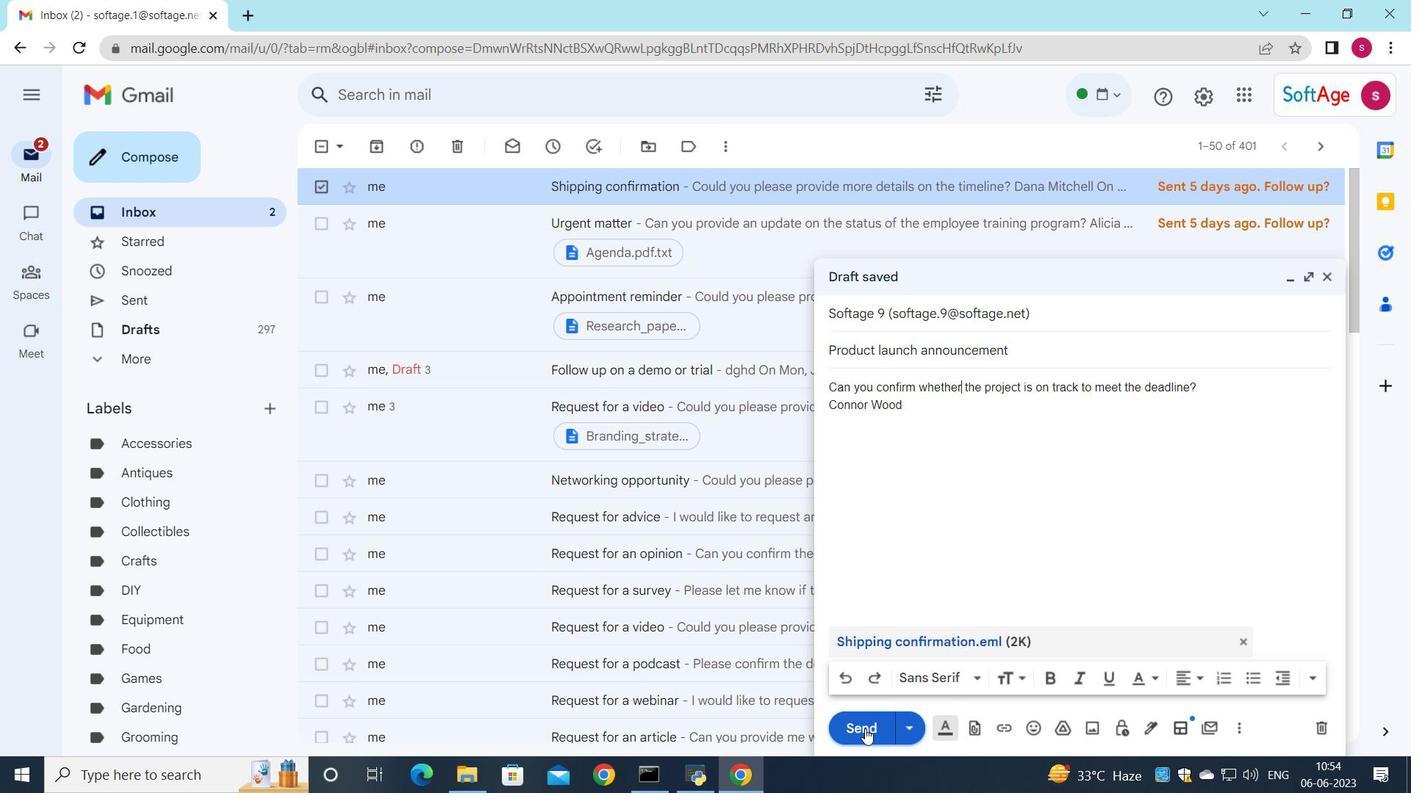 
Action: Mouse moved to (970, 504)
Screenshot: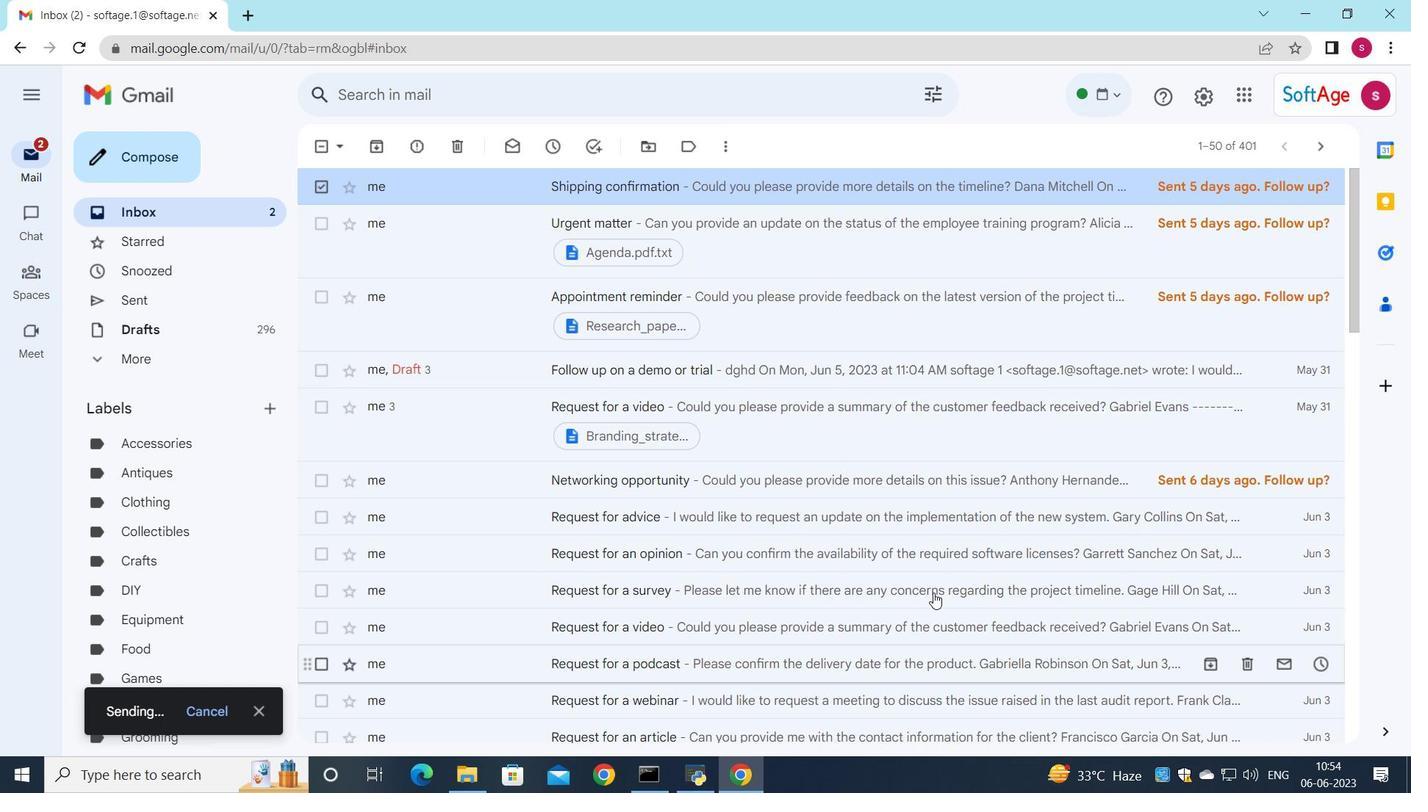 
